 Task: Search one way flight ticket for 2 adults, 4 children and 1 infant on lap in business from St. Cloud: St. Cloud Regional Airport to New Bern: Coastal Carolina Regional Airport (was Craven County Regional) on 5-4-2023. Choice of flights is Southwest. Number of bags: 8 checked bags. Price is upto 88000. Outbound departure time preference is 16:00.
Action: Mouse moved to (303, 126)
Screenshot: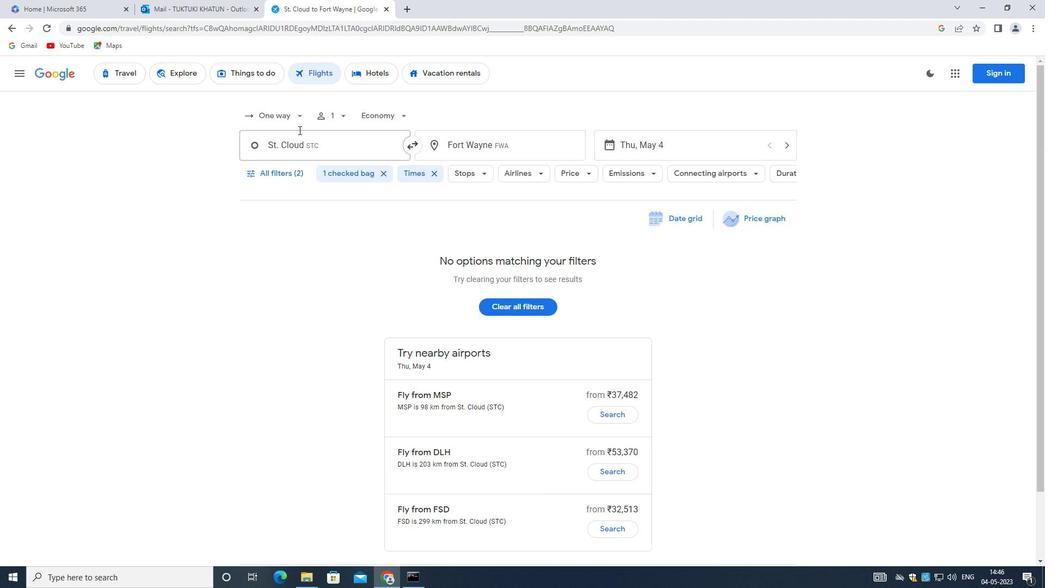 
Action: Mouse pressed left at (303, 126)
Screenshot: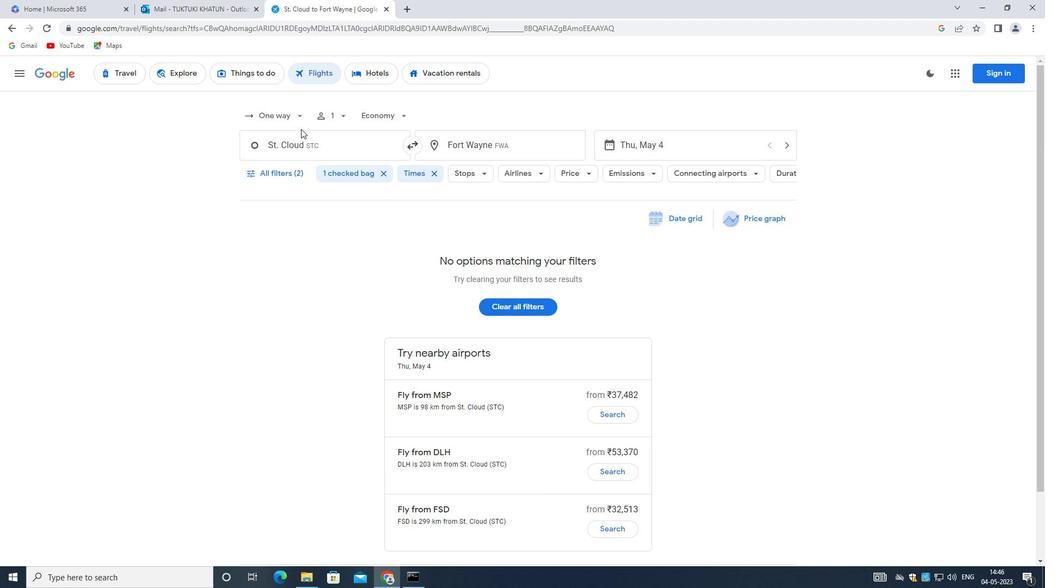 
Action: Mouse moved to (303, 163)
Screenshot: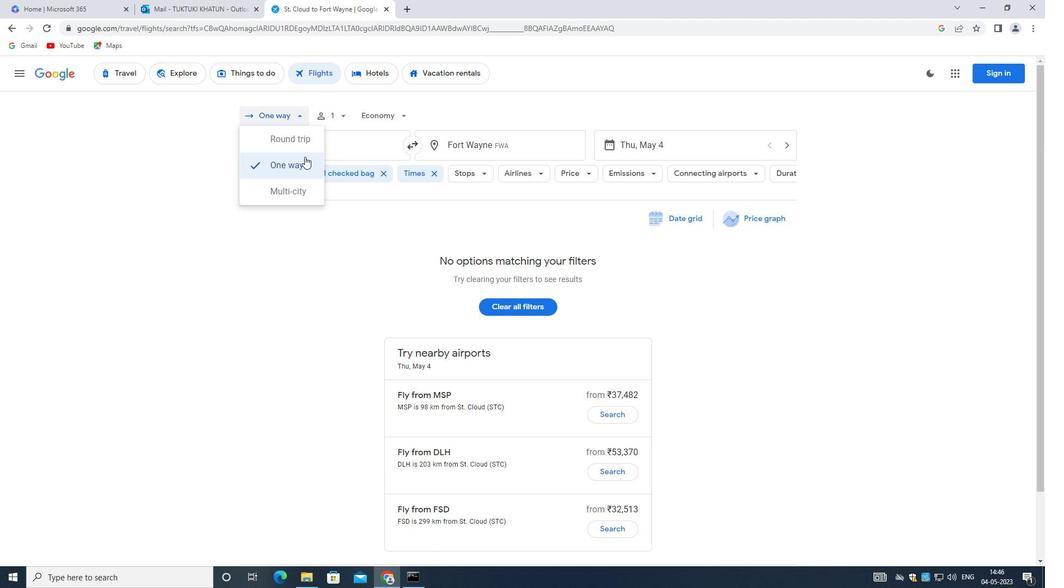 
Action: Mouse pressed left at (303, 163)
Screenshot: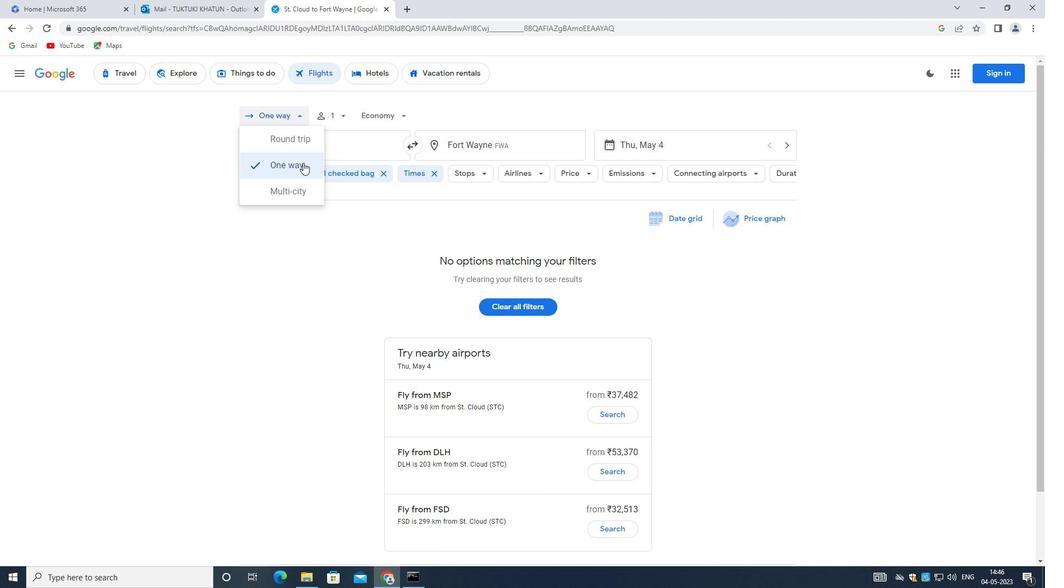 
Action: Mouse moved to (338, 113)
Screenshot: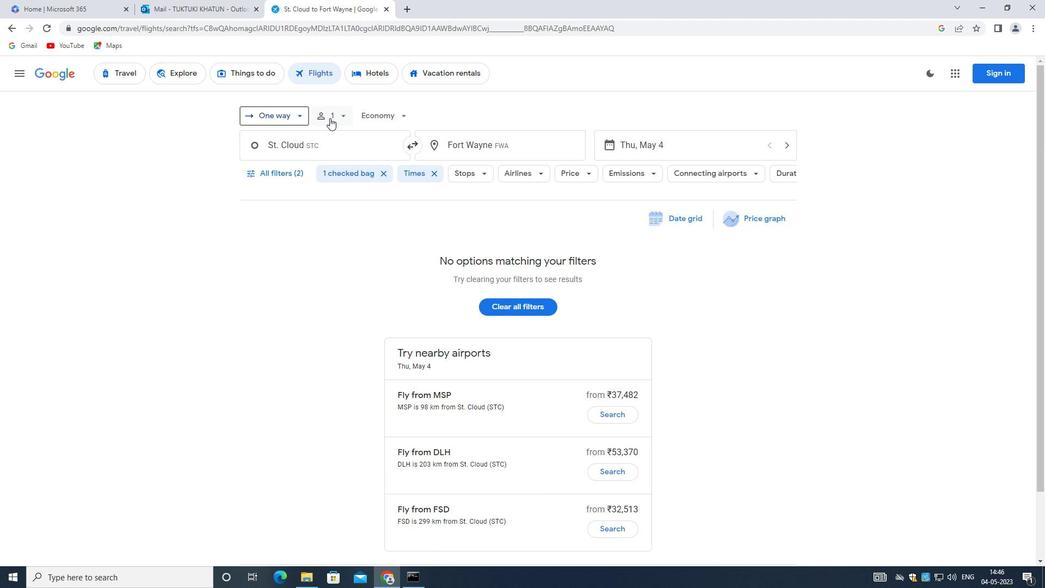 
Action: Mouse pressed left at (338, 113)
Screenshot: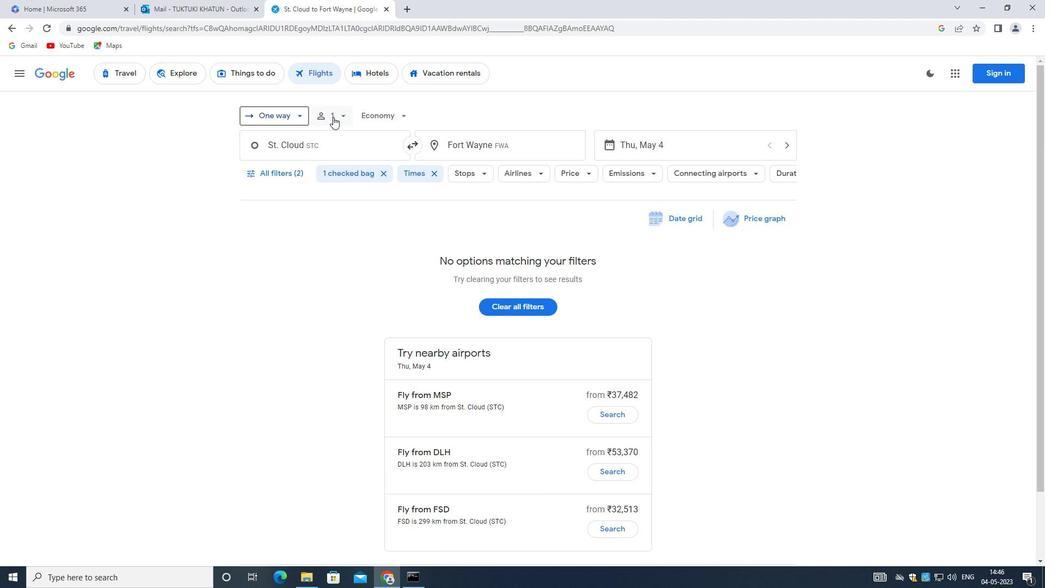 
Action: Mouse moved to (423, 145)
Screenshot: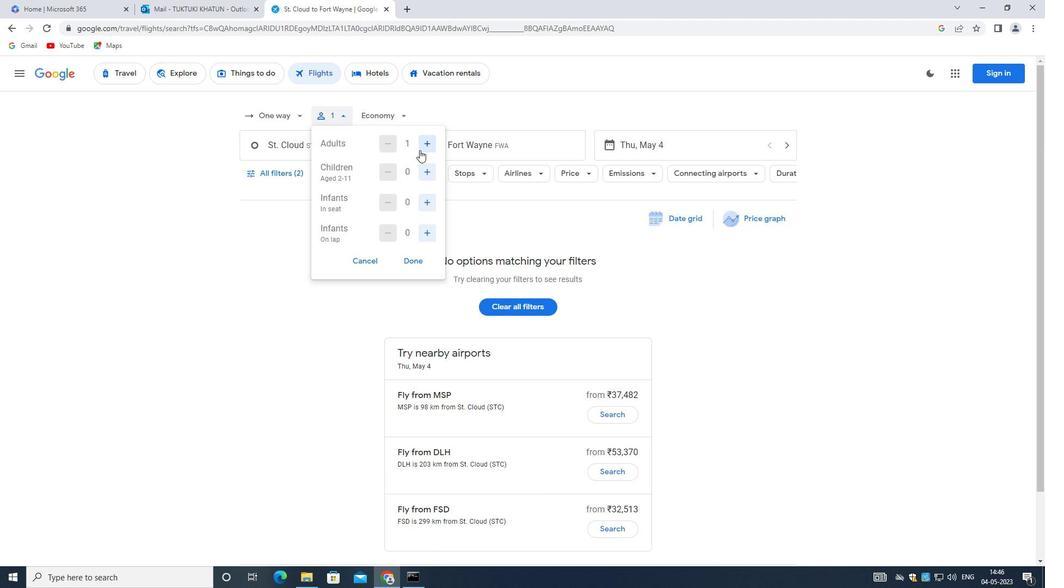 
Action: Mouse pressed left at (423, 145)
Screenshot: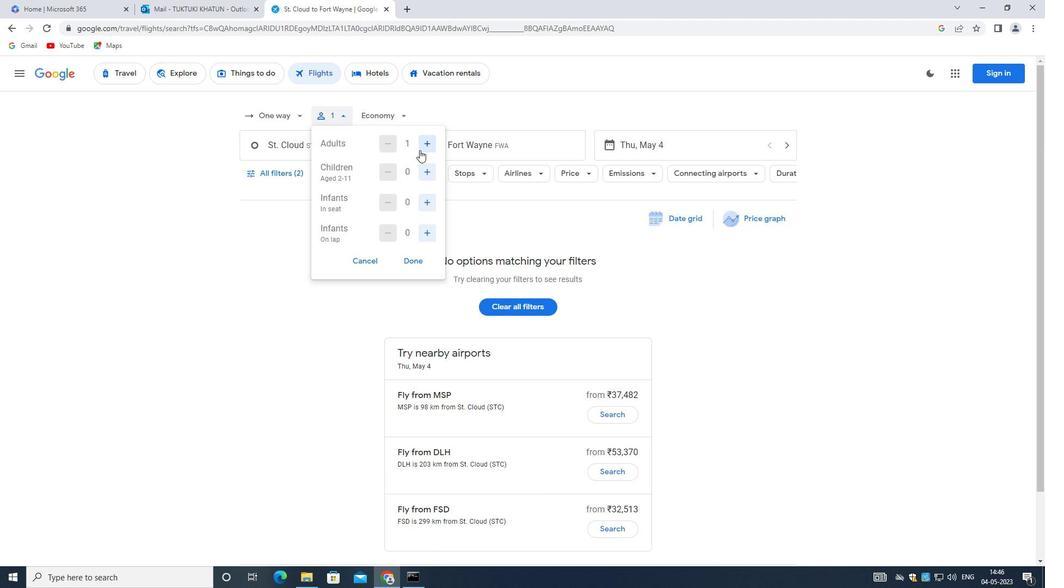 
Action: Mouse moved to (431, 176)
Screenshot: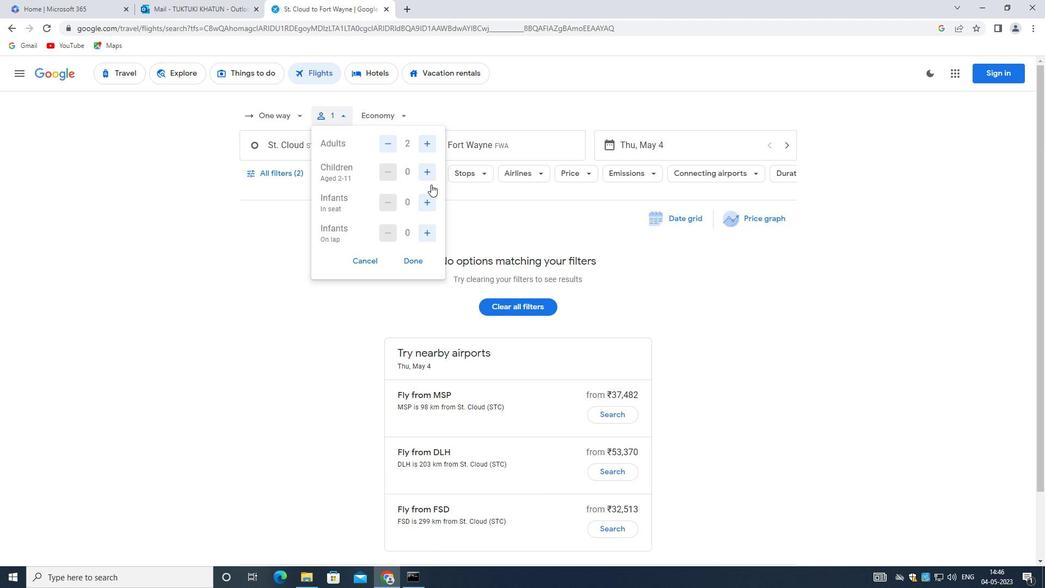 
Action: Mouse pressed left at (431, 176)
Screenshot: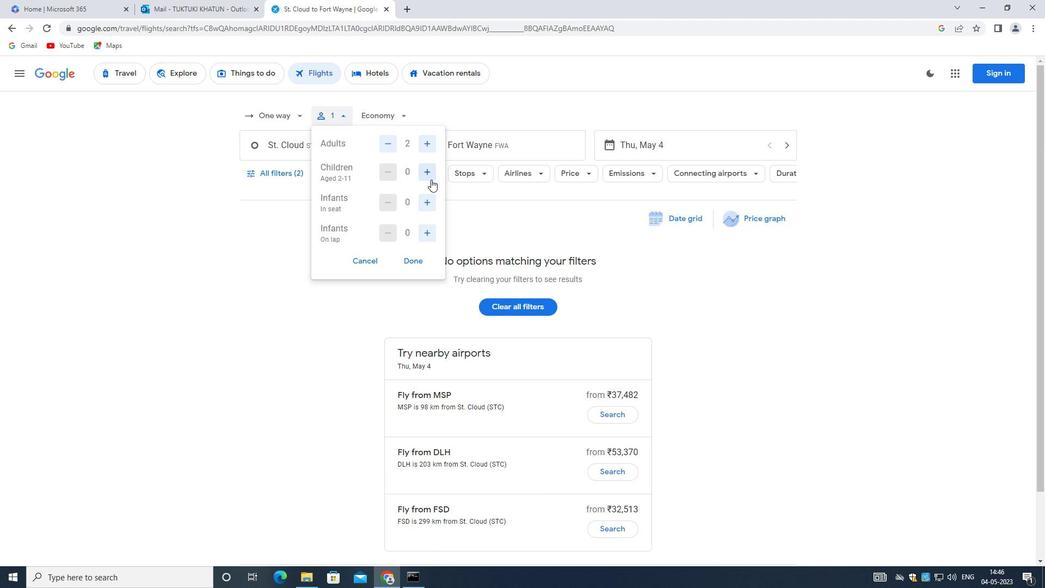 
Action: Mouse moved to (431, 176)
Screenshot: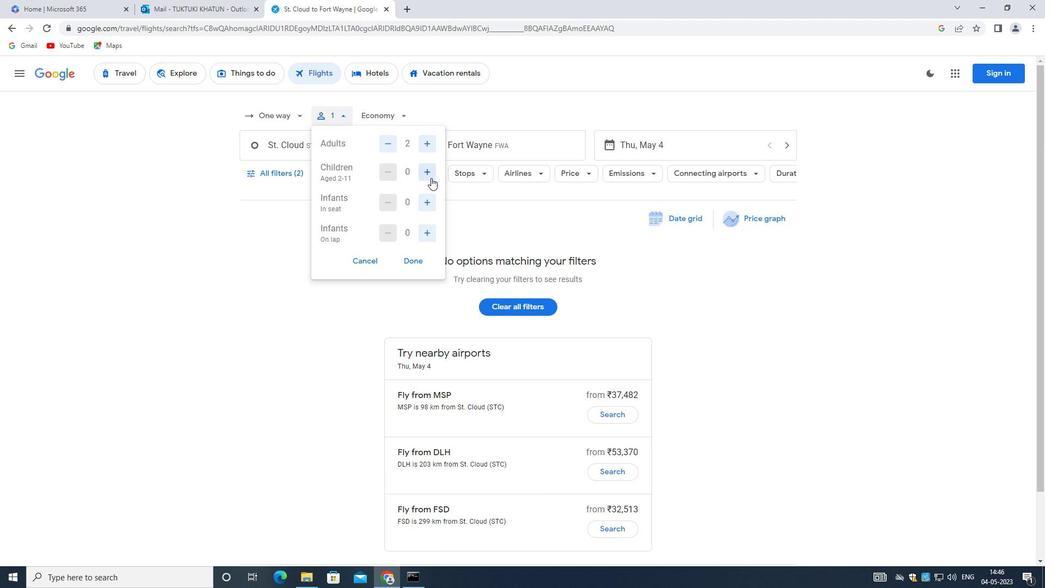
Action: Mouse pressed left at (431, 176)
Screenshot: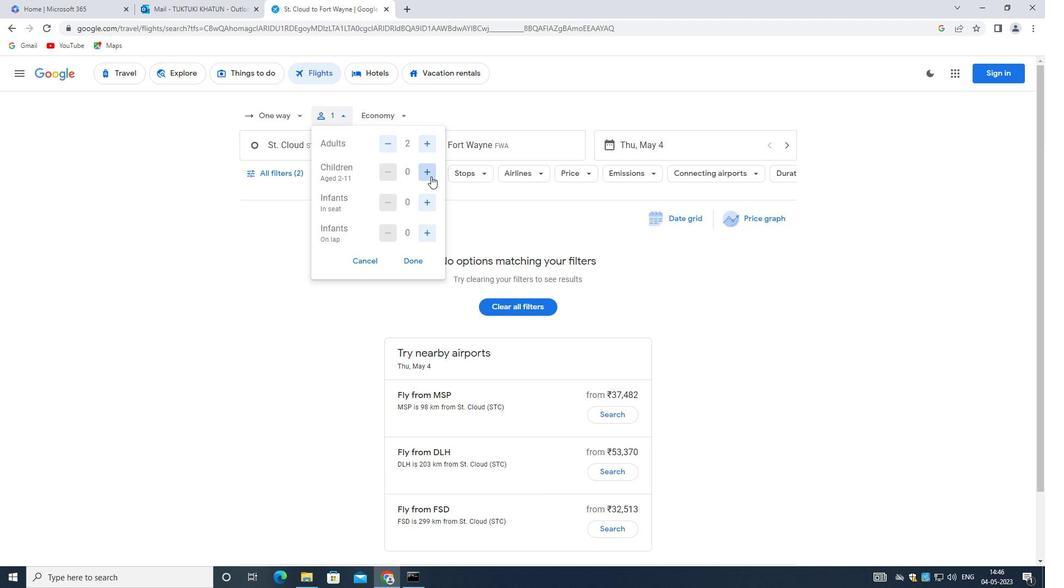 
Action: Mouse pressed left at (431, 176)
Screenshot: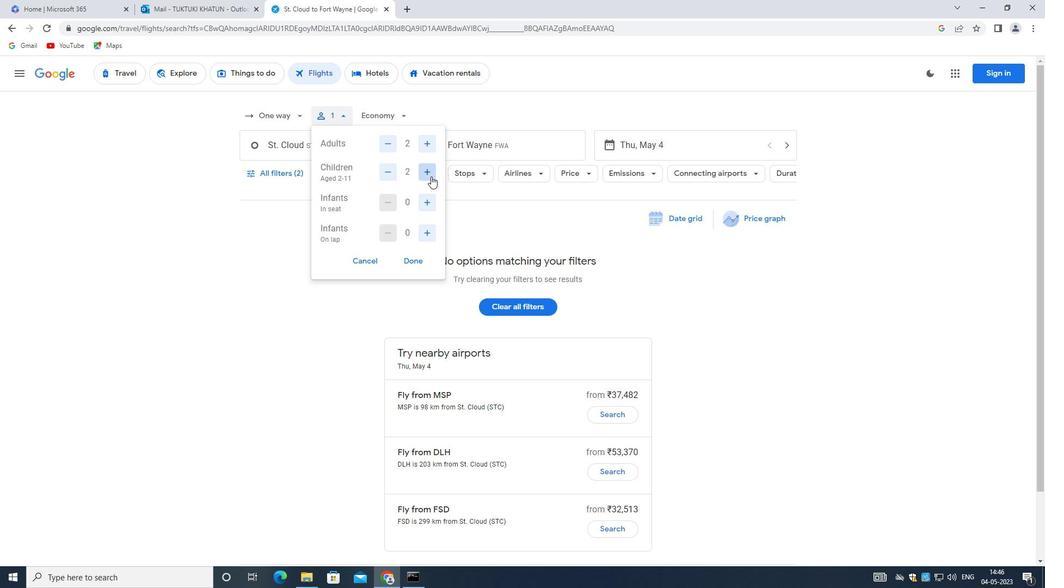 
Action: Mouse pressed left at (431, 176)
Screenshot: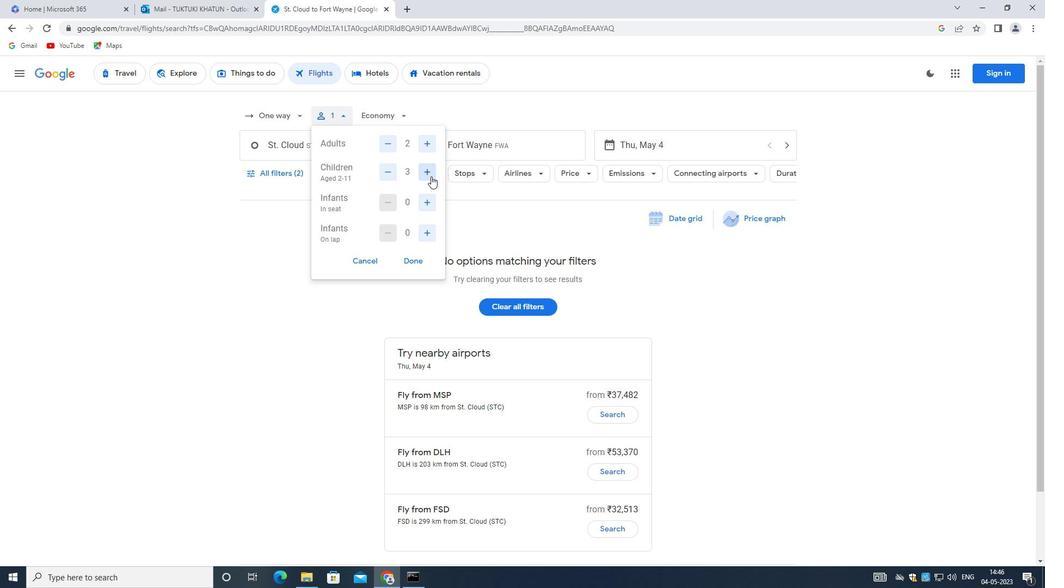 
Action: Mouse moved to (425, 233)
Screenshot: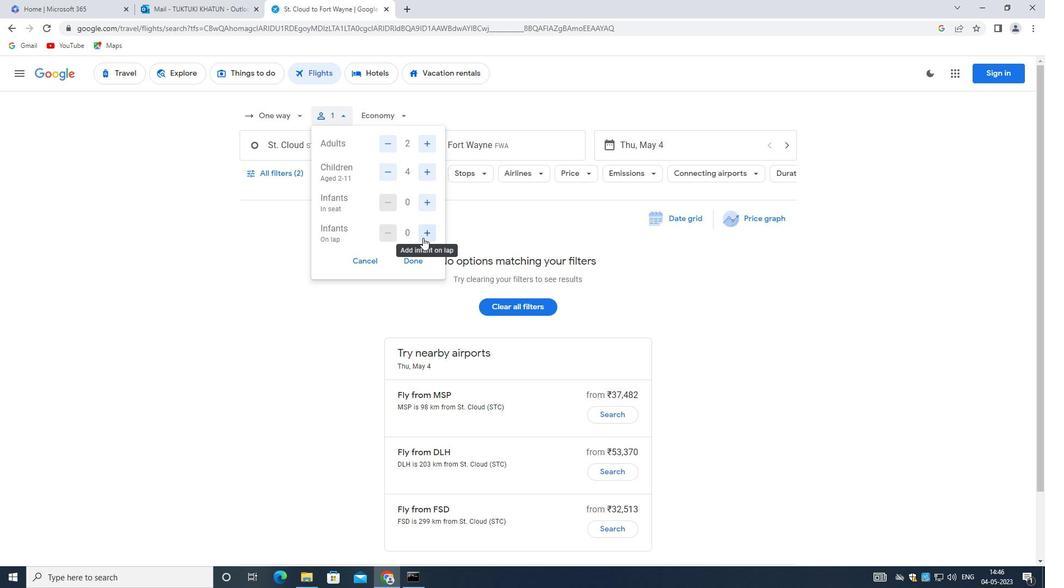 
Action: Mouse pressed left at (425, 233)
Screenshot: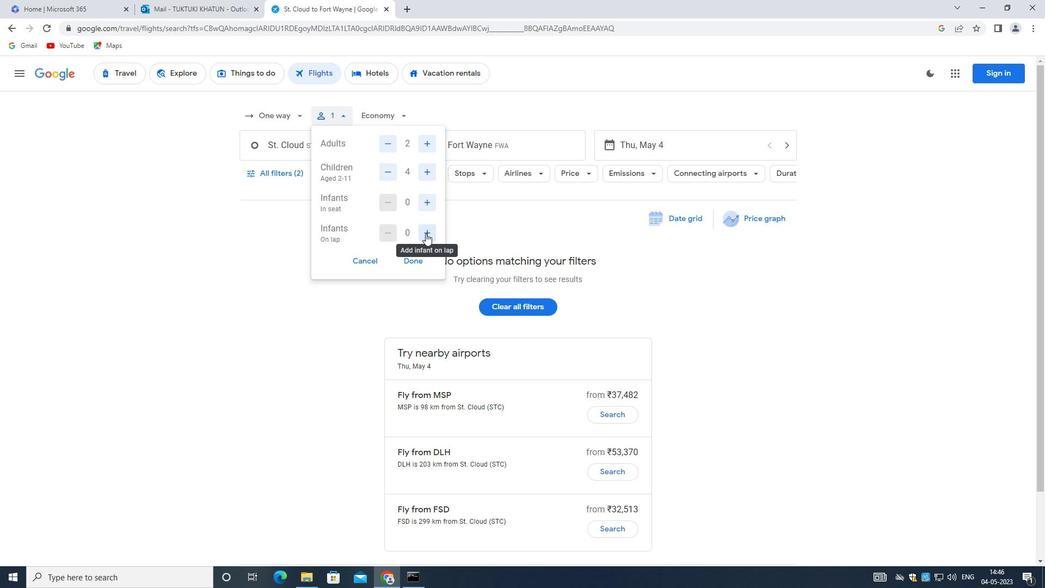 
Action: Mouse moved to (416, 263)
Screenshot: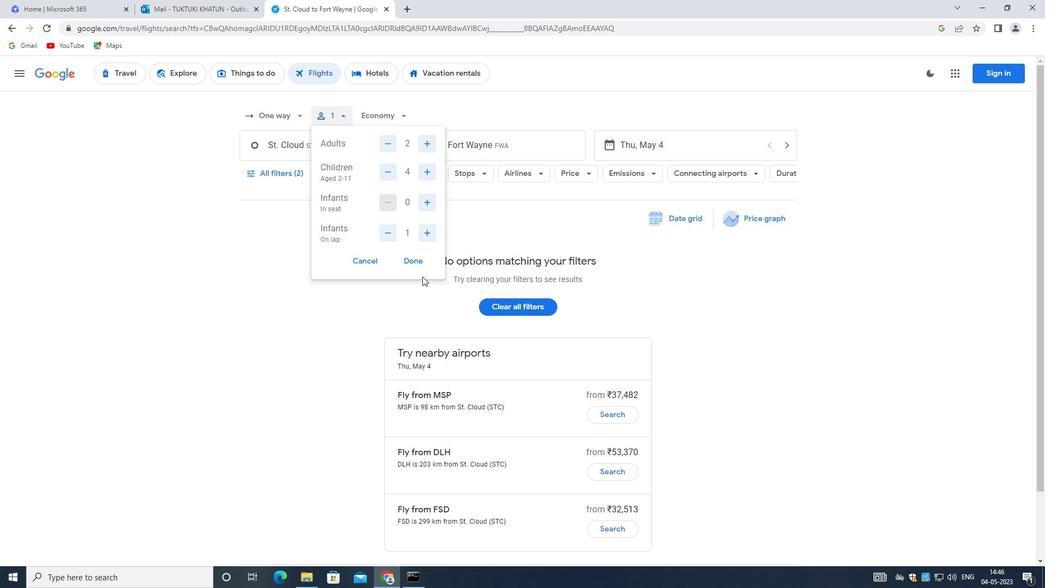 
Action: Mouse pressed left at (416, 263)
Screenshot: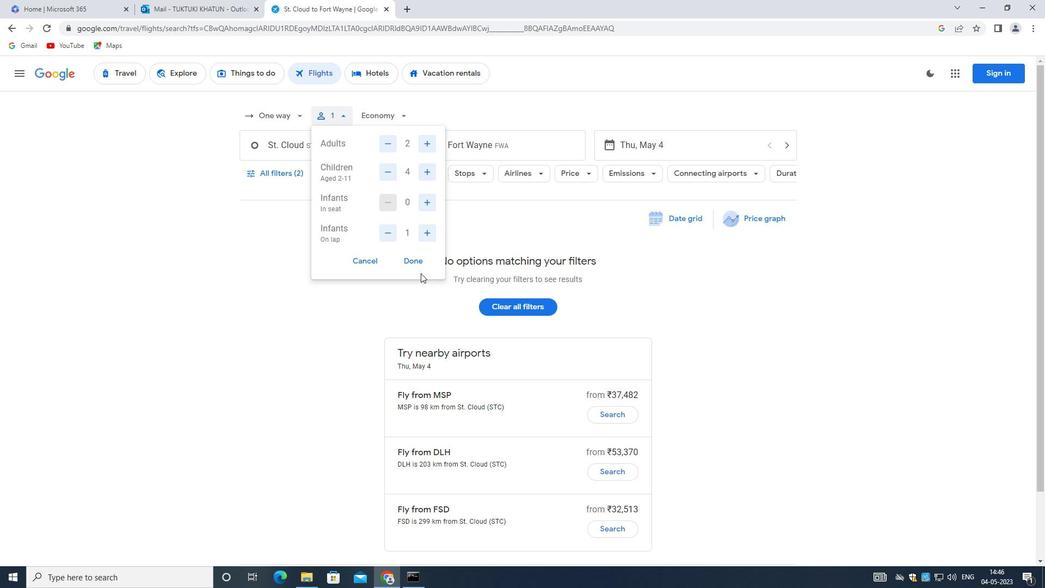 
Action: Mouse moved to (383, 113)
Screenshot: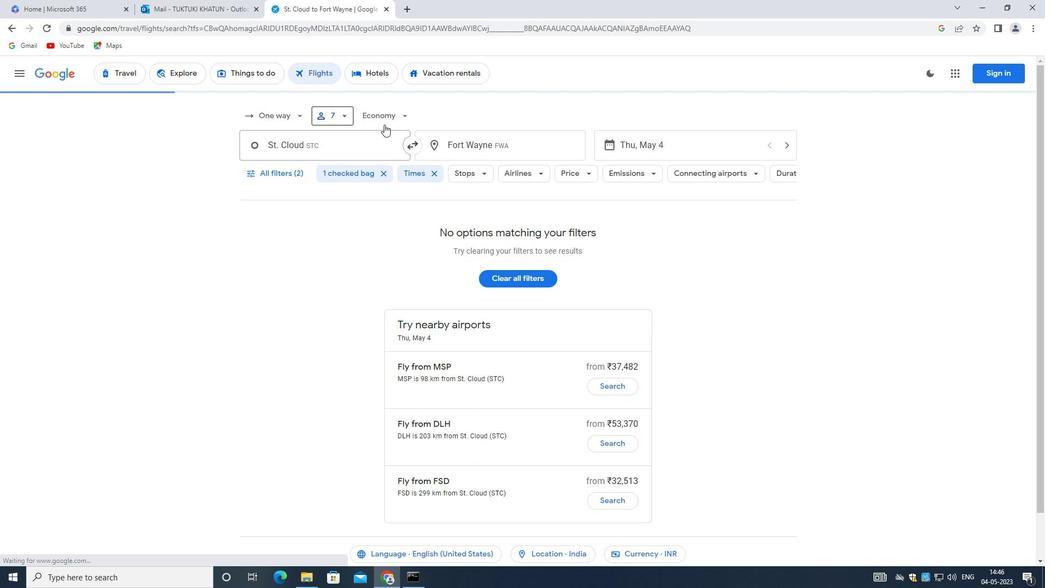 
Action: Mouse pressed left at (383, 113)
Screenshot: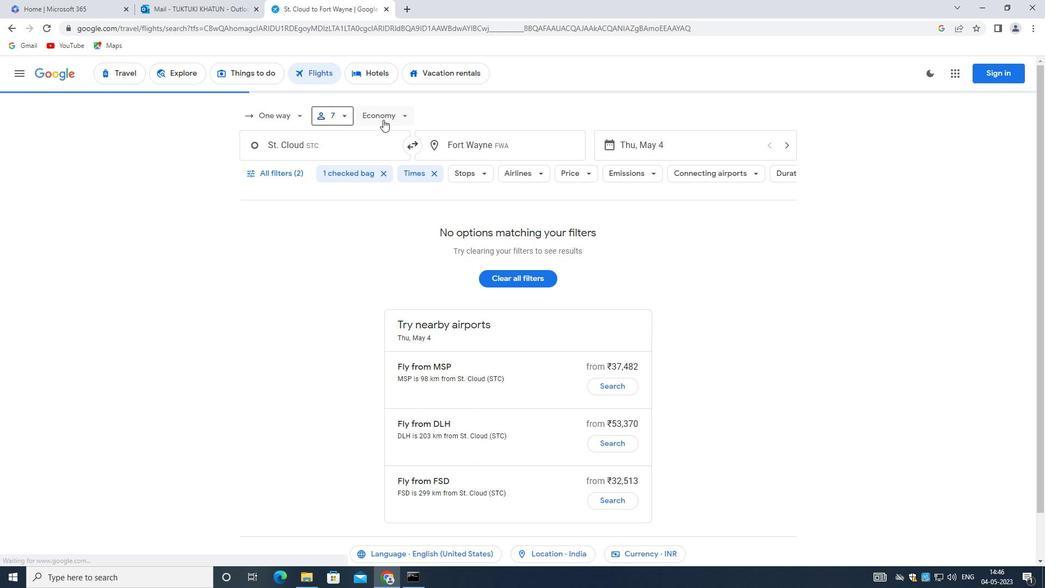 
Action: Mouse moved to (402, 190)
Screenshot: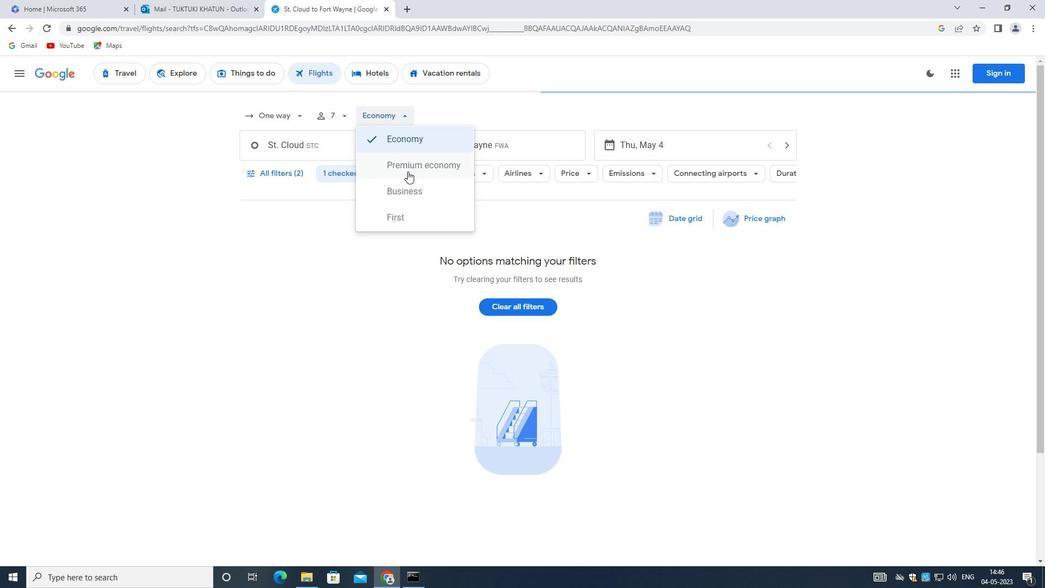 
Action: Mouse pressed left at (402, 190)
Screenshot: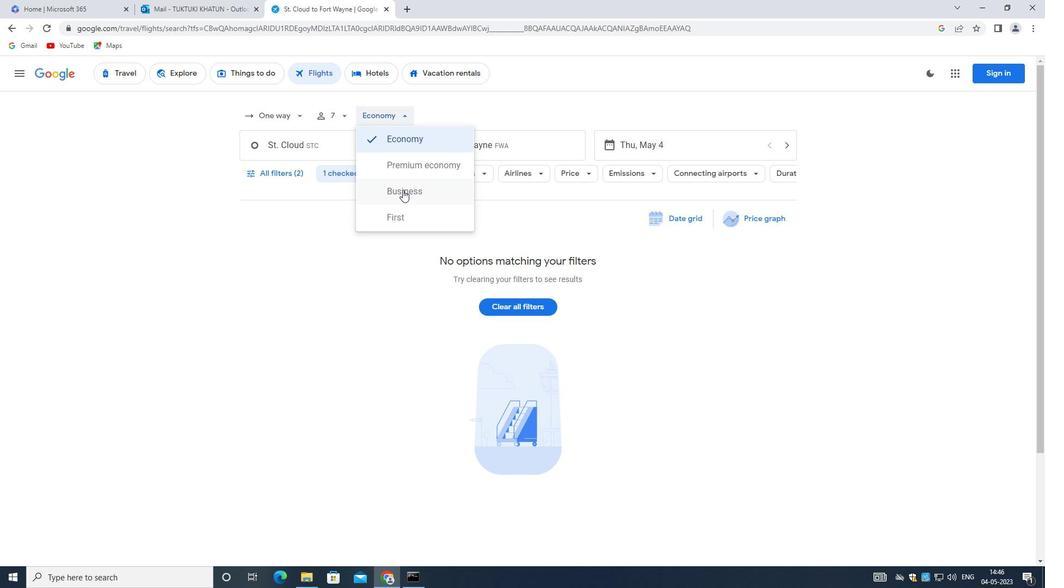 
Action: Mouse moved to (333, 142)
Screenshot: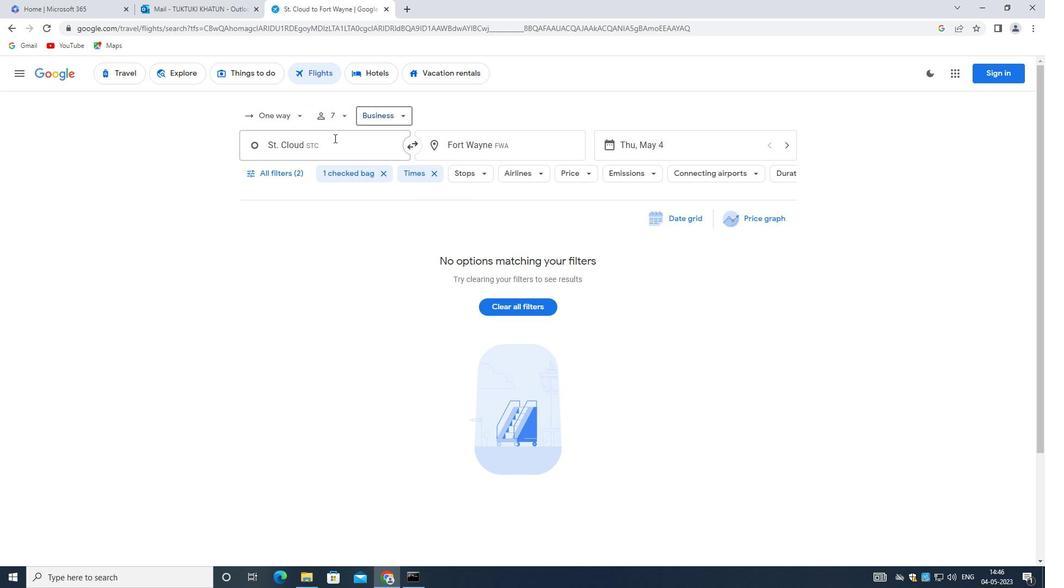 
Action: Mouse pressed left at (333, 142)
Screenshot: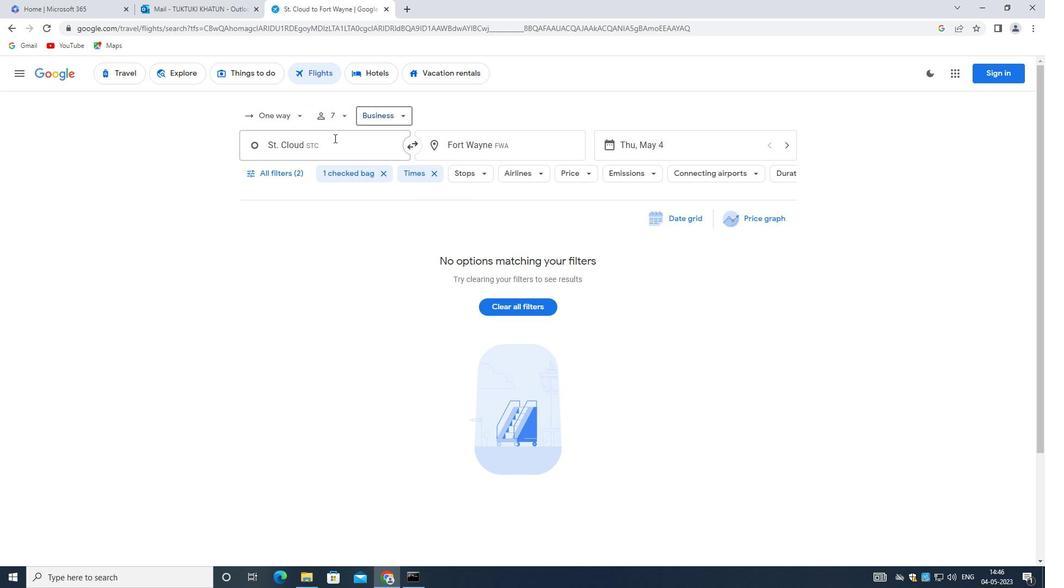 
Action: Mouse moved to (327, 232)
Screenshot: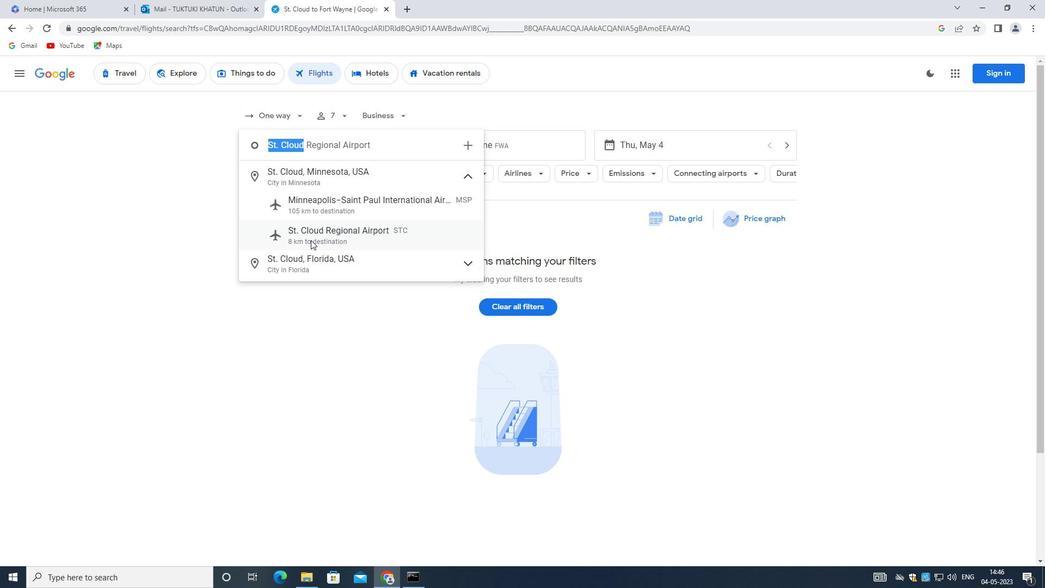 
Action: Mouse pressed left at (327, 232)
Screenshot: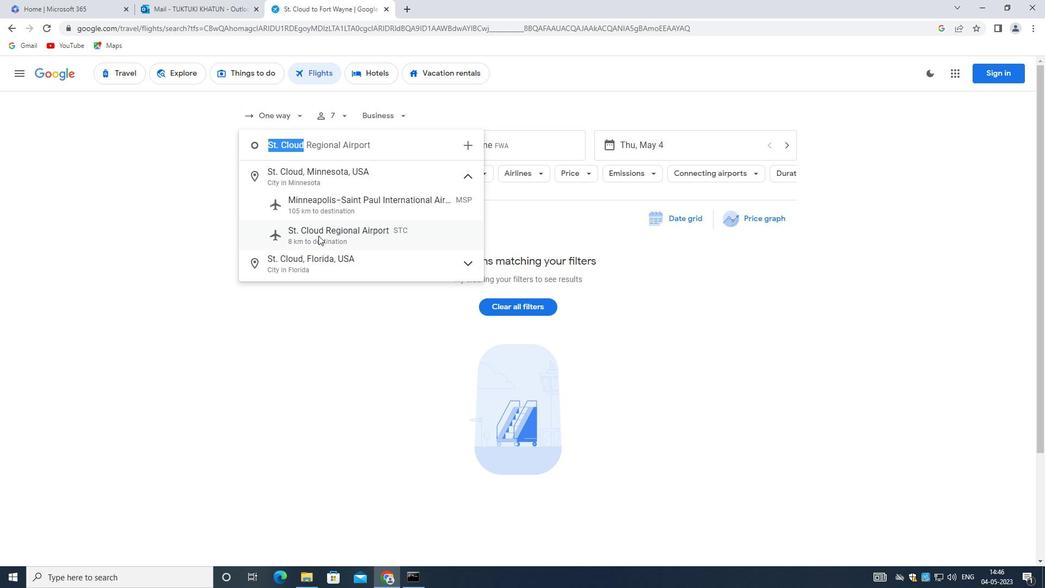 
Action: Mouse moved to (481, 148)
Screenshot: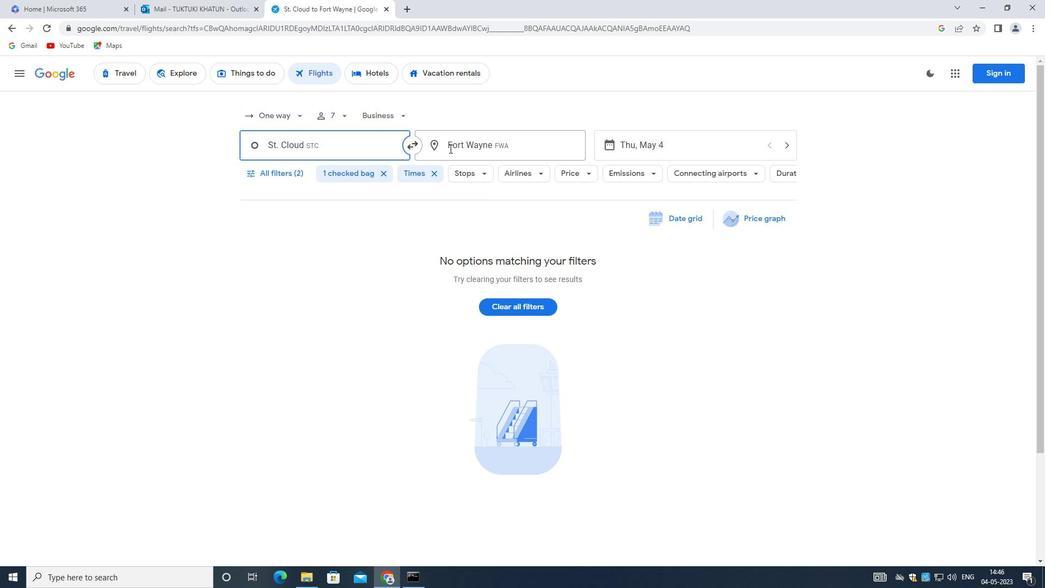 
Action: Mouse pressed left at (481, 148)
Screenshot: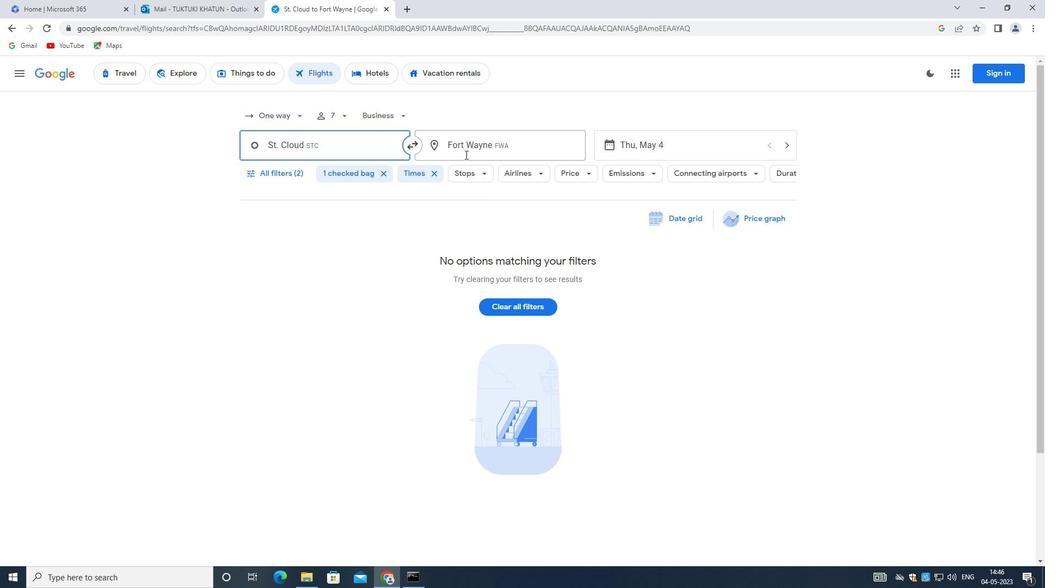 
Action: Mouse moved to (482, 147)
Screenshot: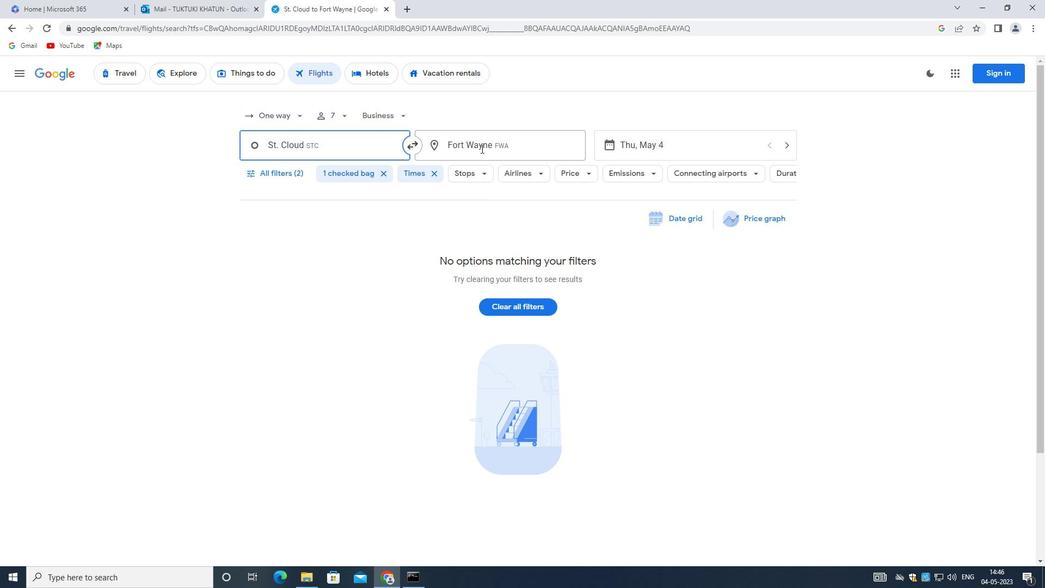 
Action: Key pressed <Key.backspace><Key.shift>COASTAL<Key.space><Key.shift>CAROLINA
Screenshot: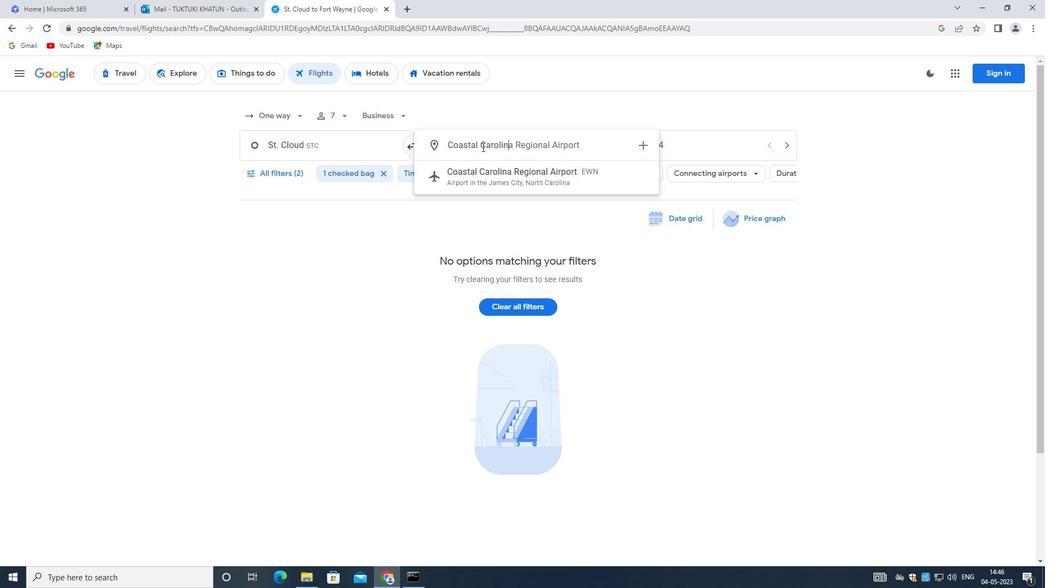 
Action: Mouse moved to (532, 176)
Screenshot: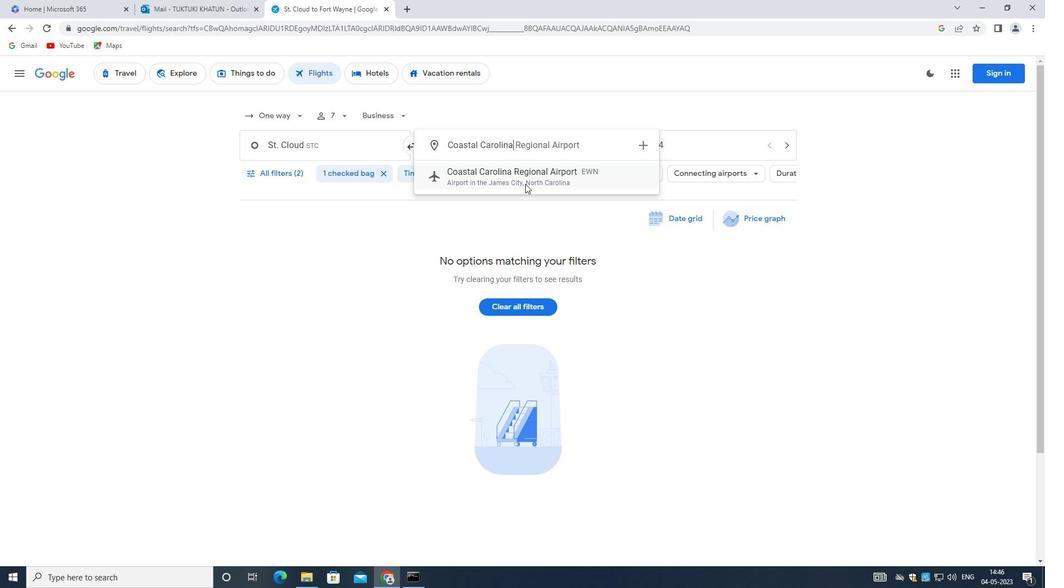 
Action: Mouse pressed left at (532, 176)
Screenshot: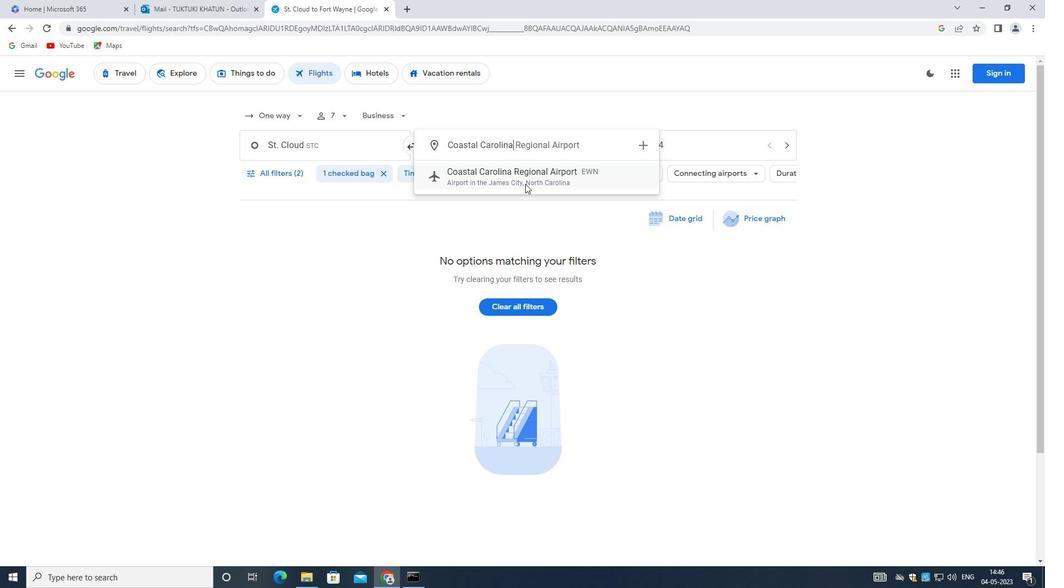 
Action: Mouse moved to (631, 146)
Screenshot: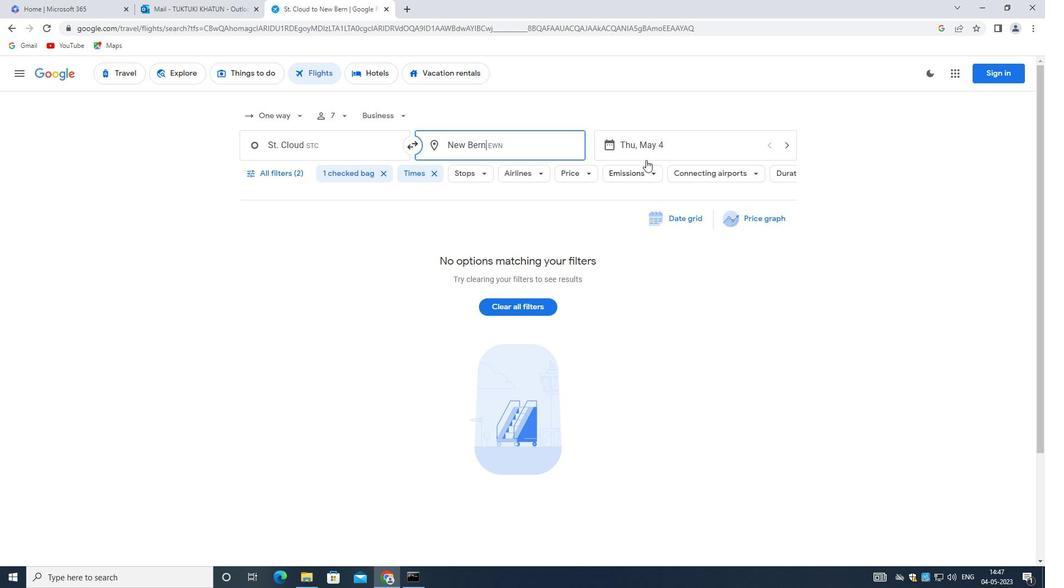 
Action: Mouse pressed left at (631, 146)
Screenshot: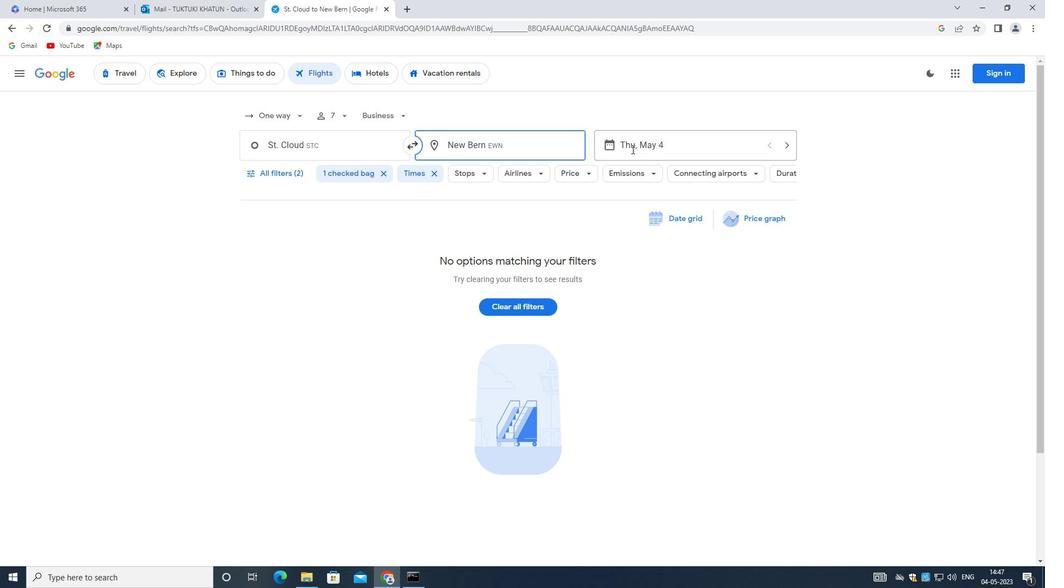 
Action: Mouse moved to (784, 408)
Screenshot: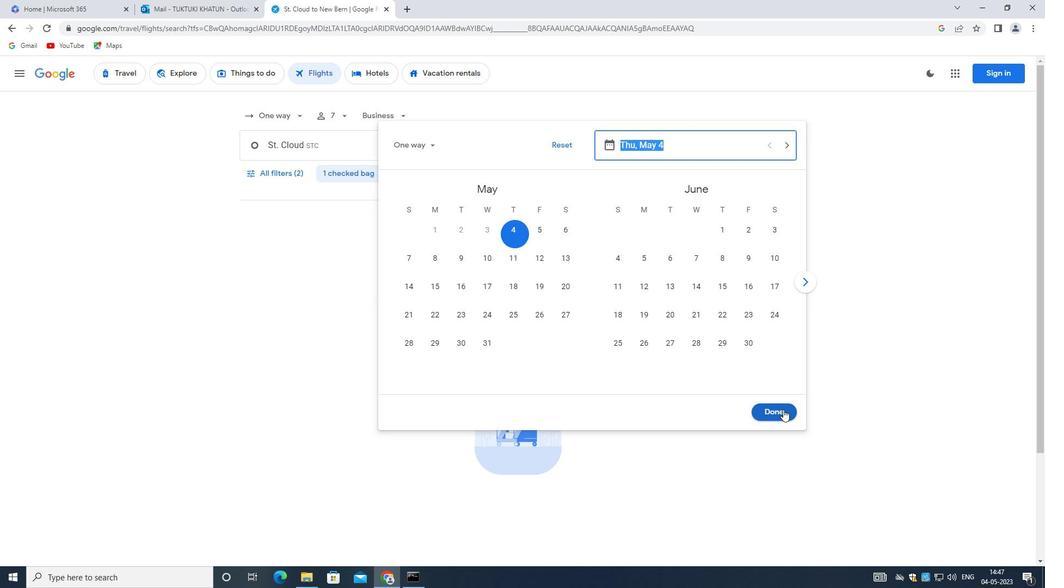
Action: Mouse pressed left at (784, 408)
Screenshot: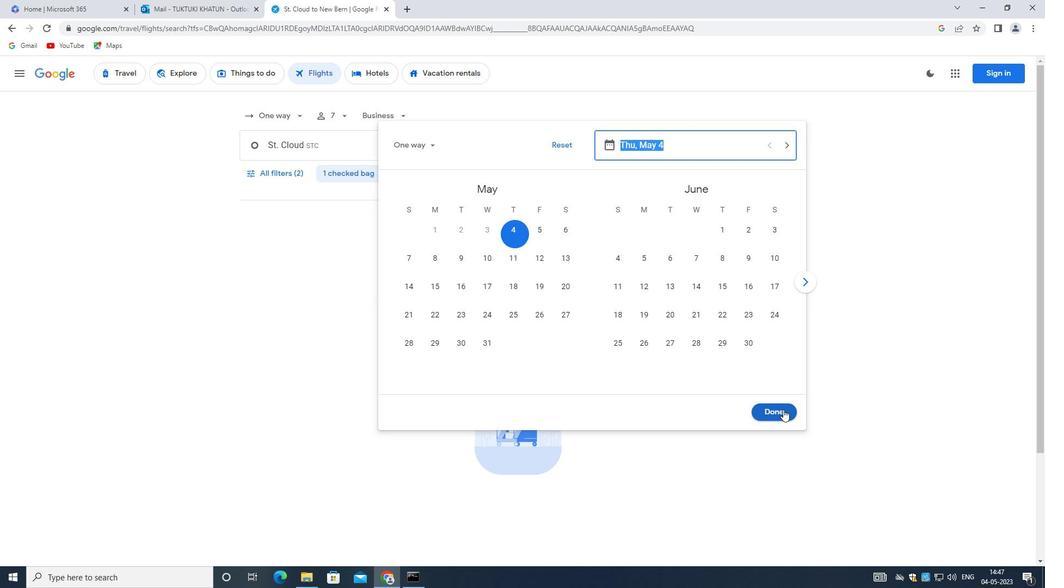
Action: Mouse moved to (284, 172)
Screenshot: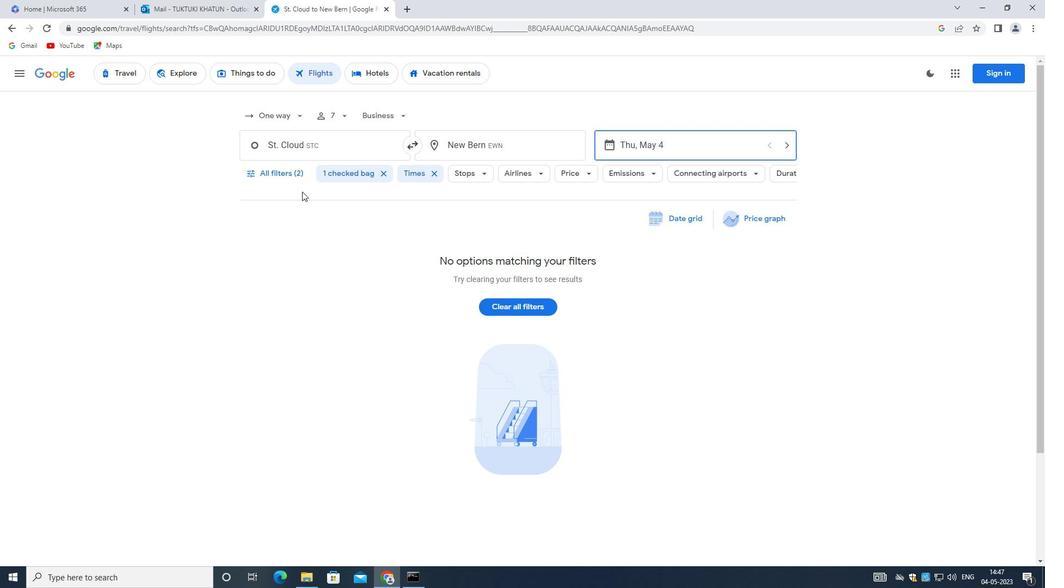 
Action: Mouse pressed left at (284, 172)
Screenshot: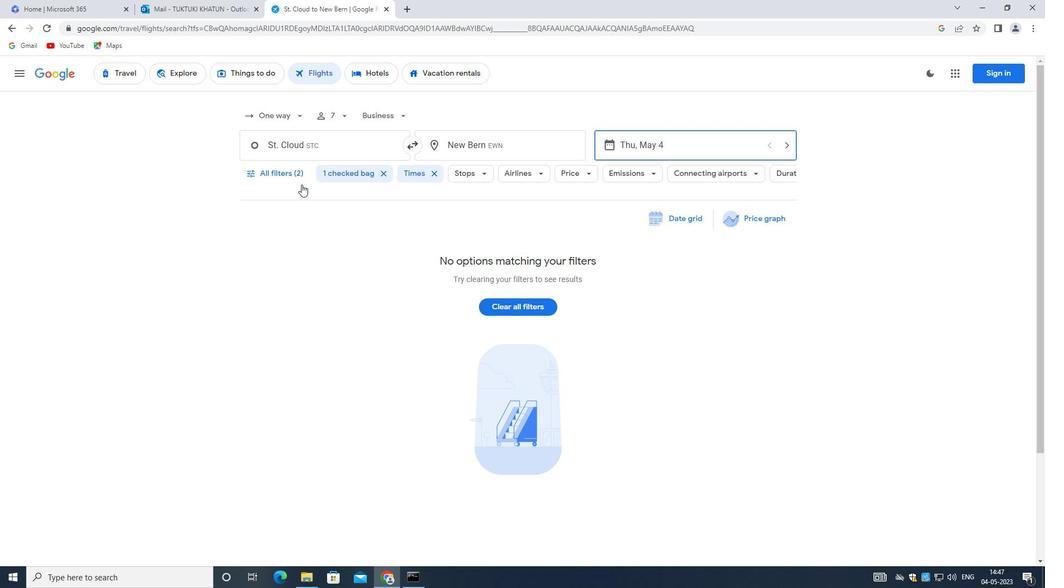 
Action: Mouse moved to (337, 313)
Screenshot: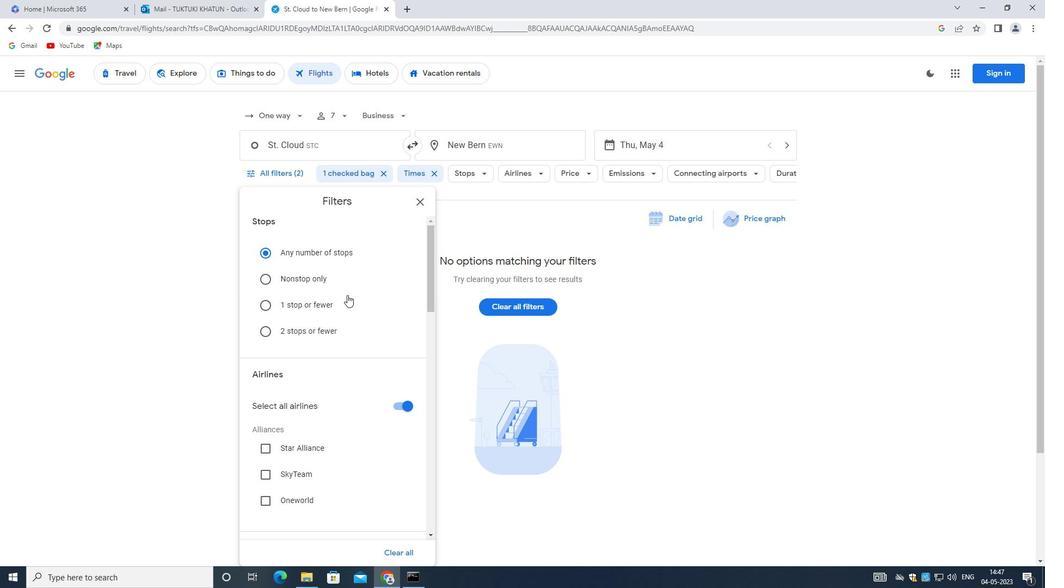 
Action: Mouse scrolled (337, 312) with delta (0, 0)
Screenshot: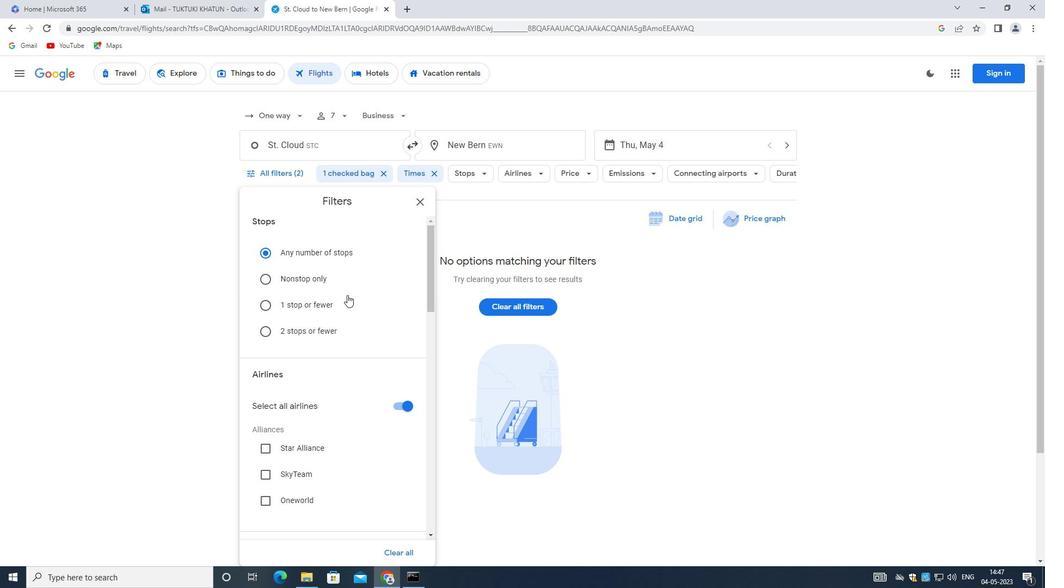 
Action: Mouse moved to (336, 313)
Screenshot: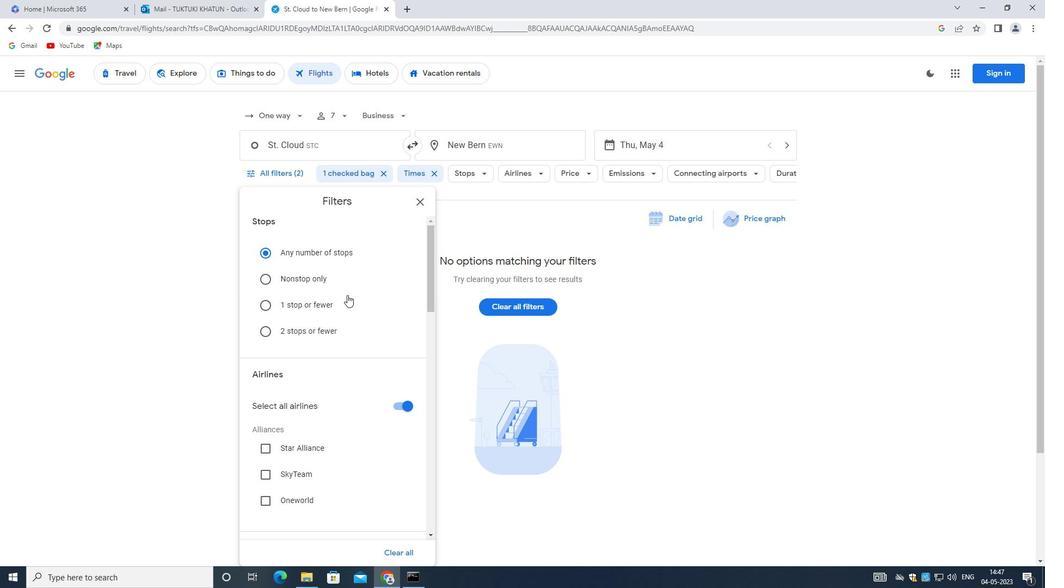 
Action: Mouse scrolled (336, 313) with delta (0, 0)
Screenshot: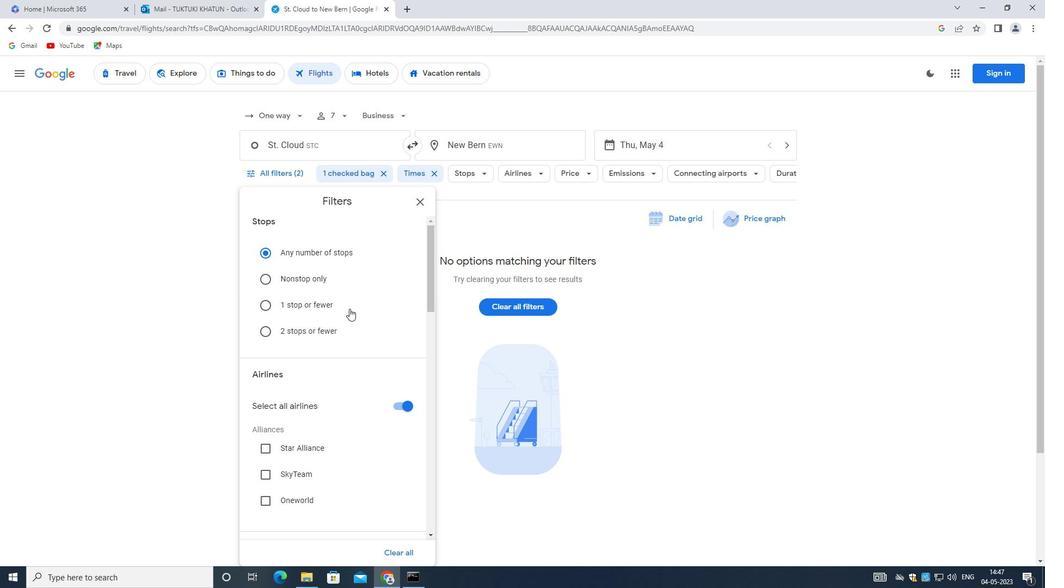 
Action: Mouse moved to (334, 314)
Screenshot: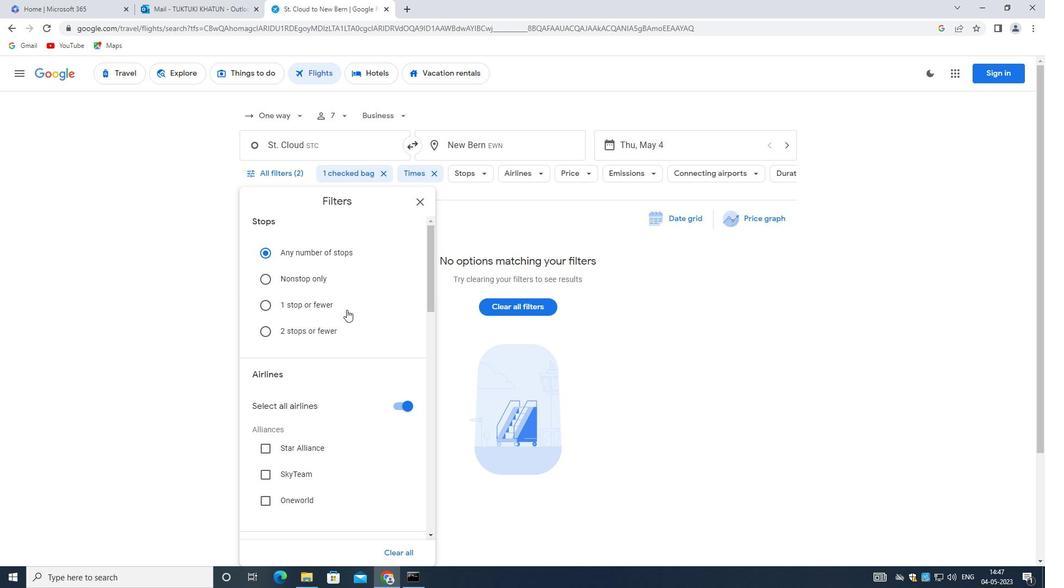 
Action: Mouse scrolled (334, 314) with delta (0, 0)
Screenshot: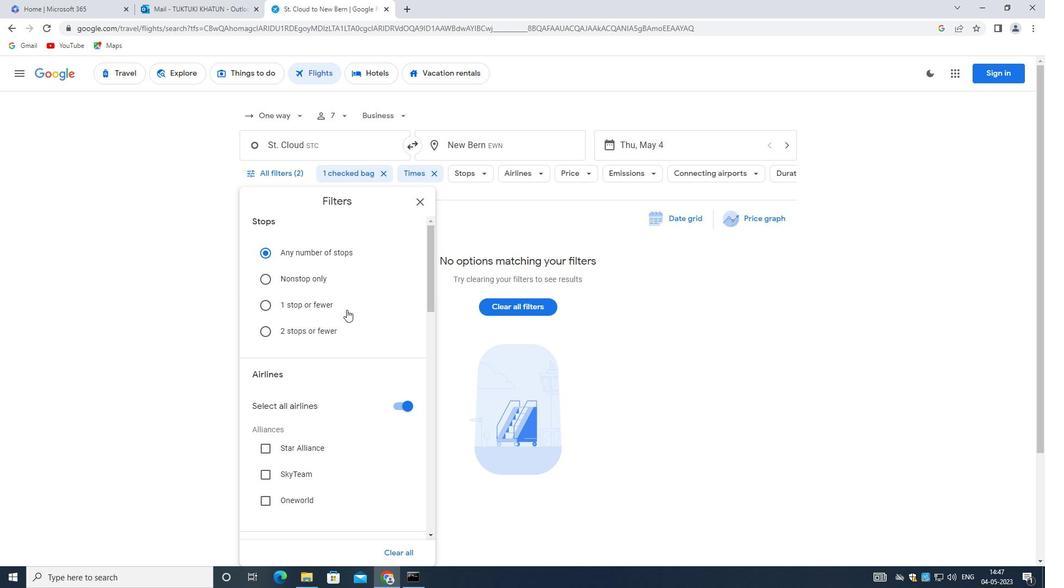 
Action: Mouse moved to (394, 240)
Screenshot: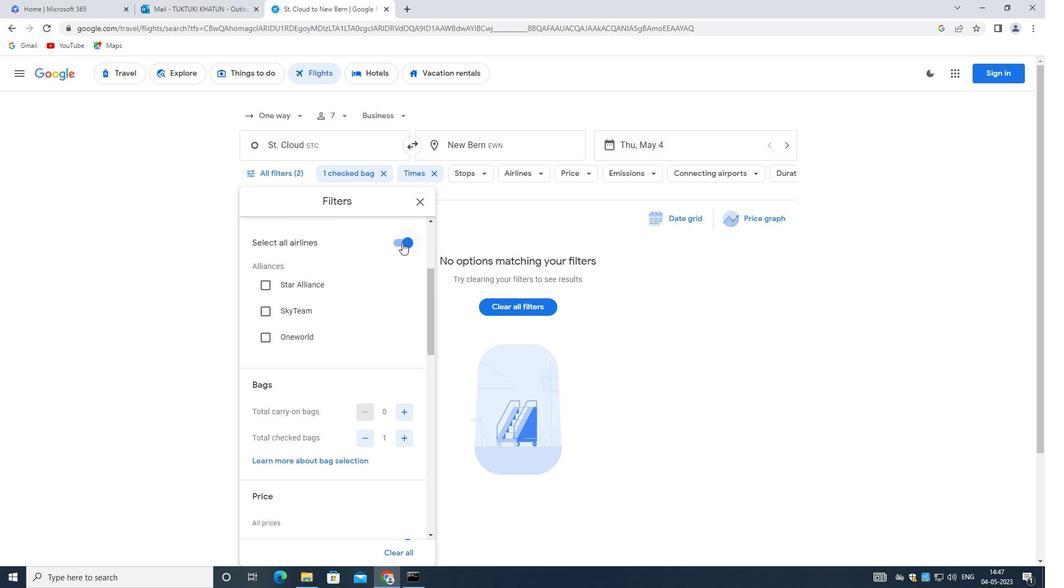 
Action: Mouse pressed left at (394, 240)
Screenshot: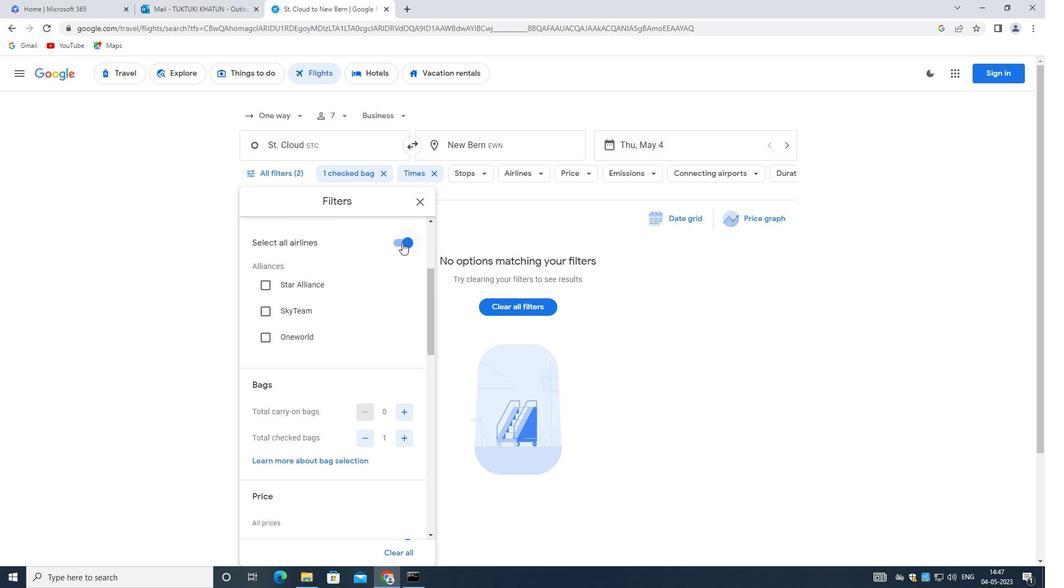 
Action: Mouse moved to (398, 438)
Screenshot: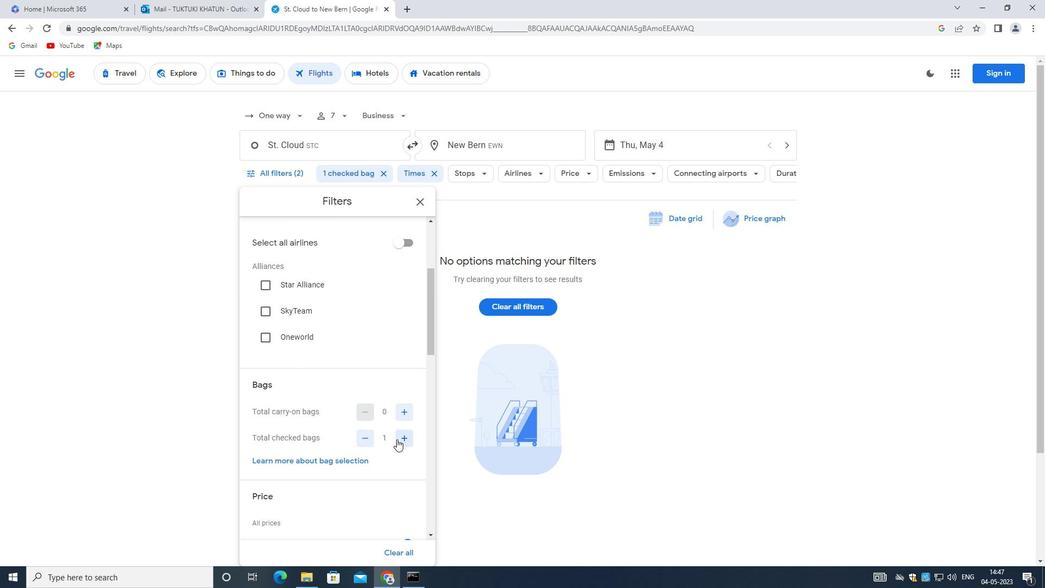 
Action: Mouse pressed left at (398, 438)
Screenshot: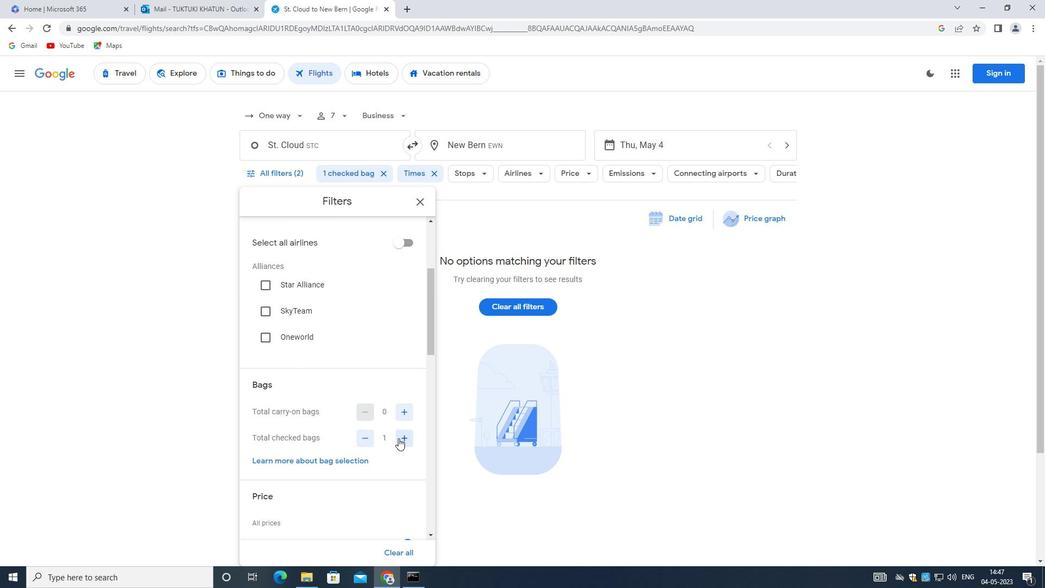 
Action: Mouse pressed left at (398, 438)
Screenshot: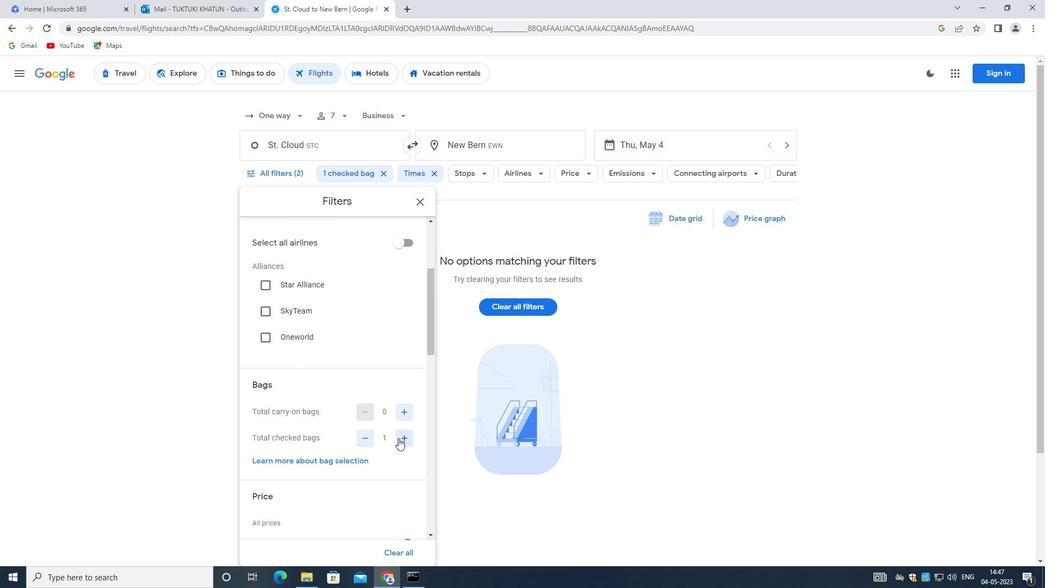 
Action: Mouse pressed left at (398, 438)
Screenshot: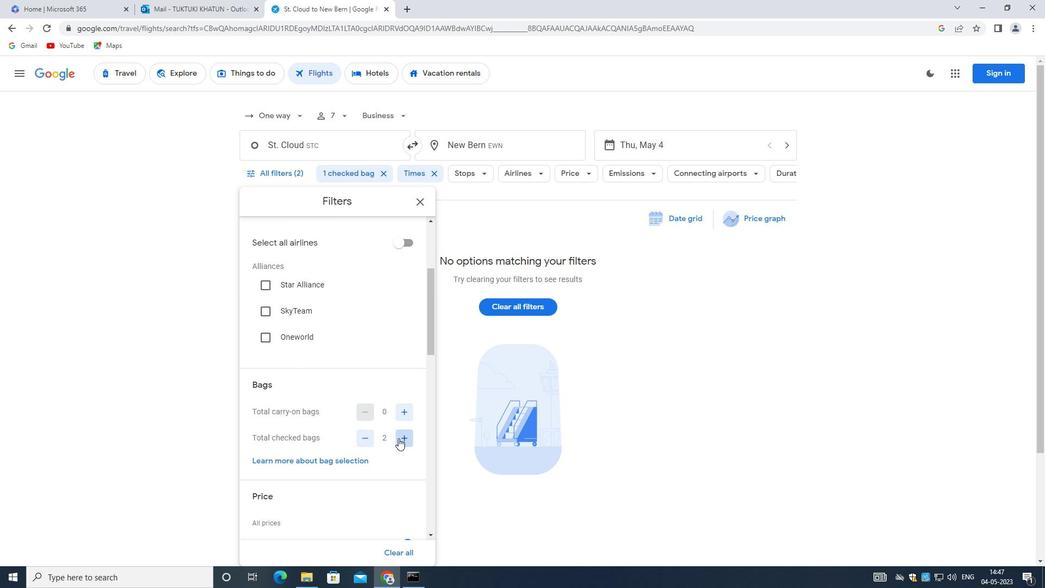 
Action: Mouse moved to (399, 437)
Screenshot: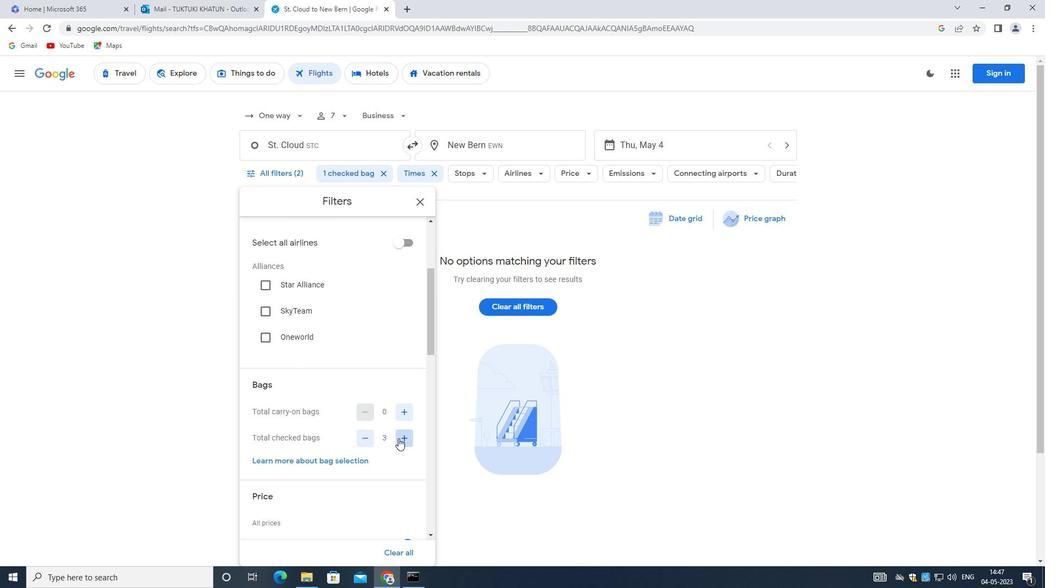 
Action: Mouse pressed left at (399, 437)
Screenshot: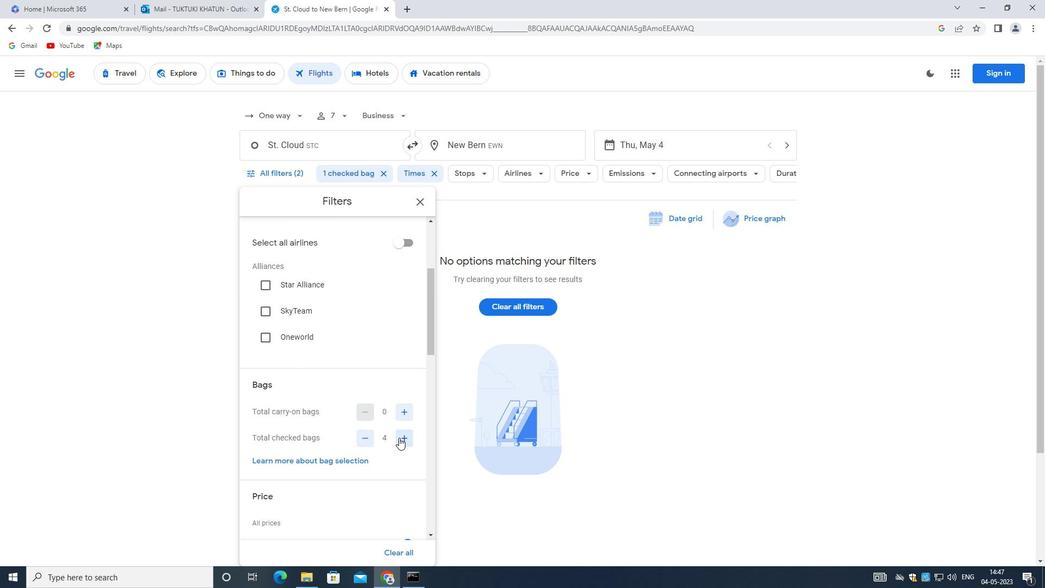 
Action: Mouse moved to (398, 436)
Screenshot: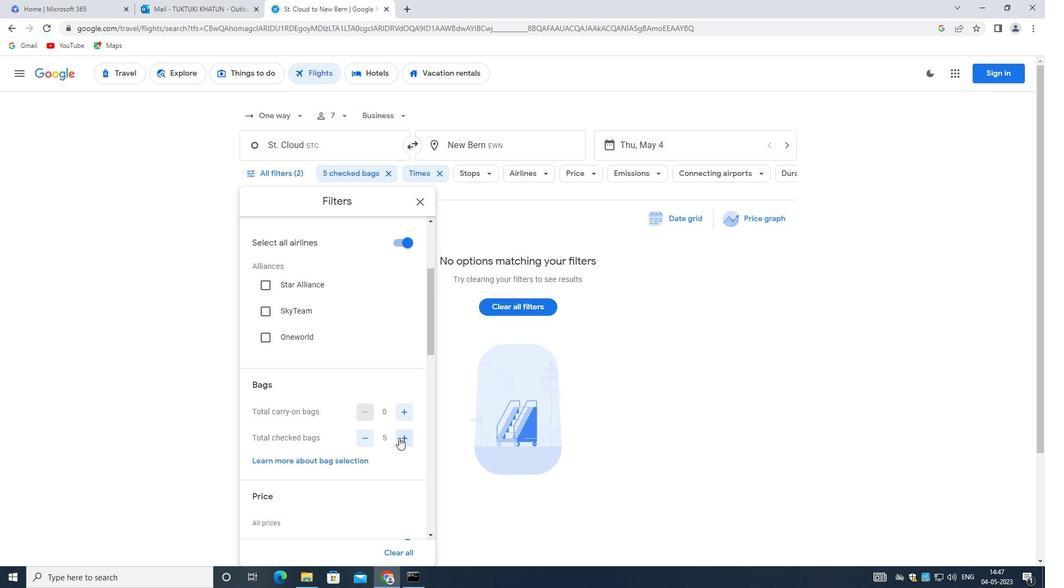 
Action: Mouse pressed left at (398, 436)
Screenshot: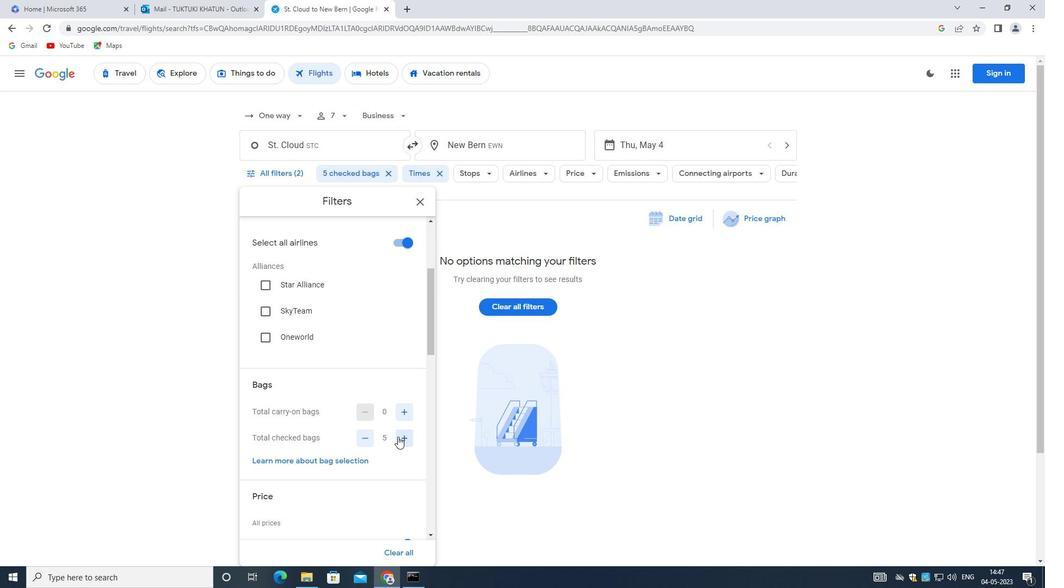 
Action: Mouse moved to (397, 436)
Screenshot: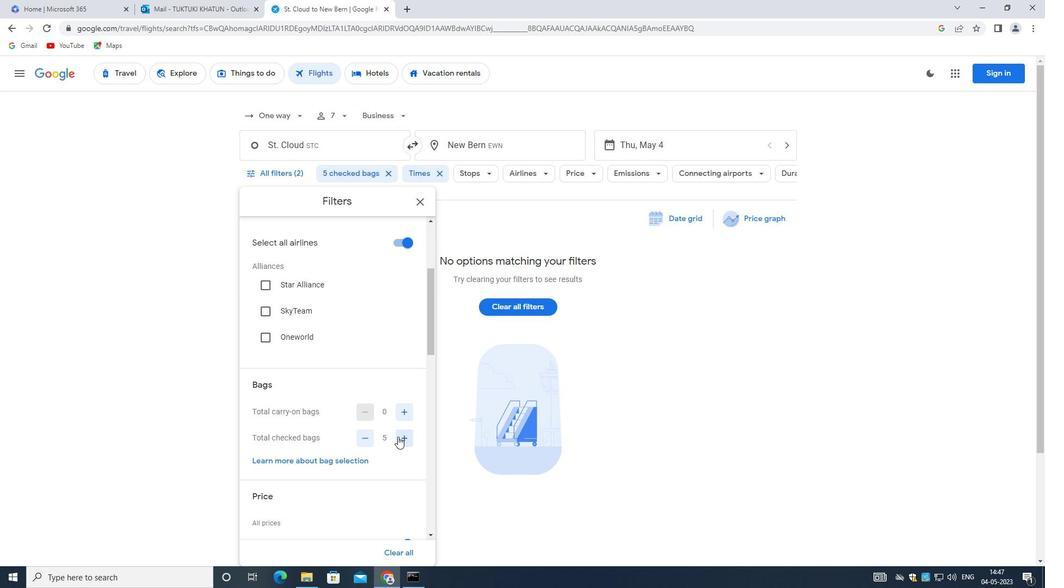 
Action: Mouse pressed left at (397, 436)
Screenshot: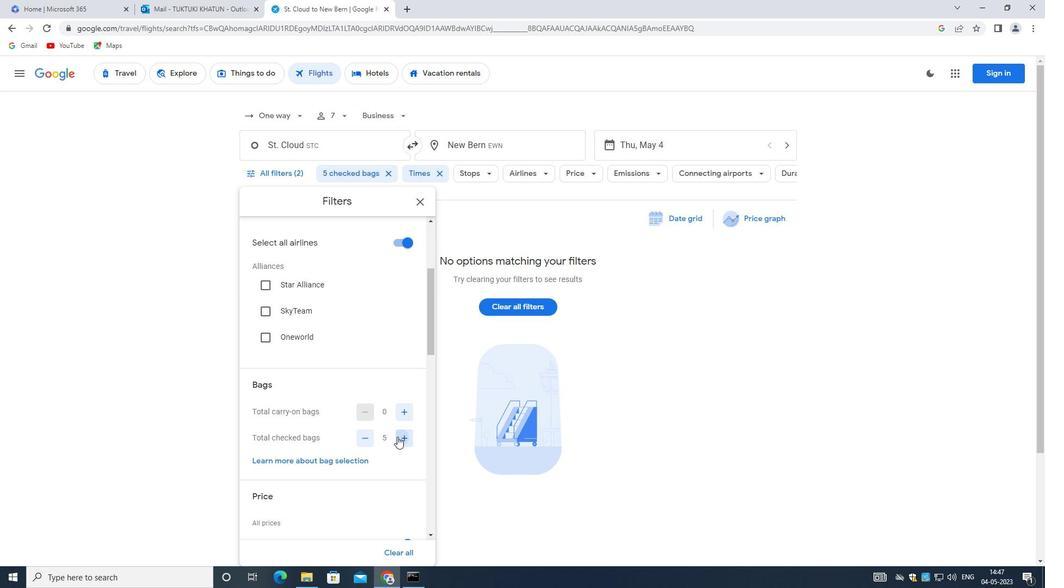 
Action: Mouse moved to (401, 436)
Screenshot: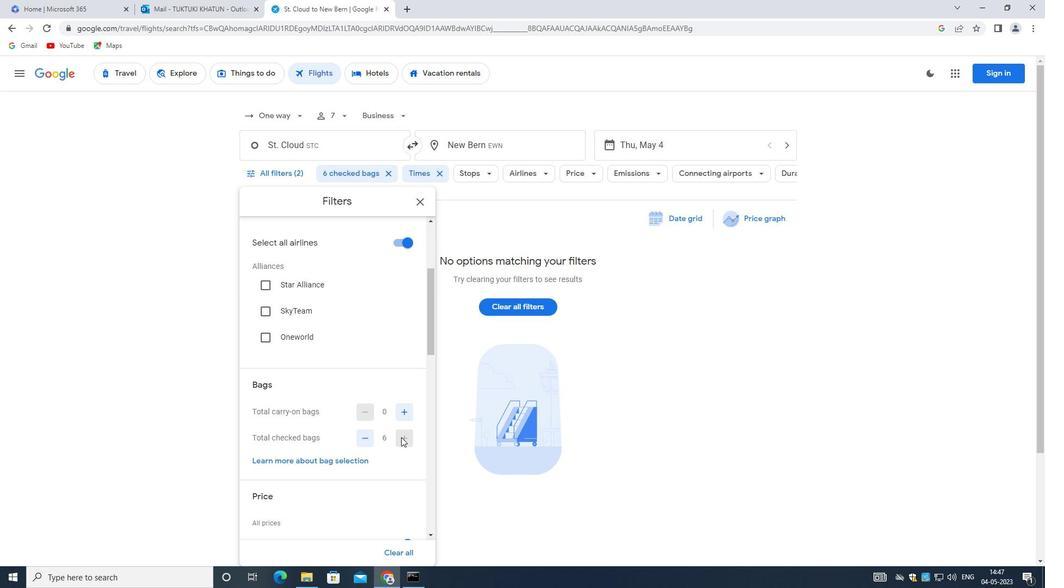 
Action: Mouse pressed left at (401, 436)
Screenshot: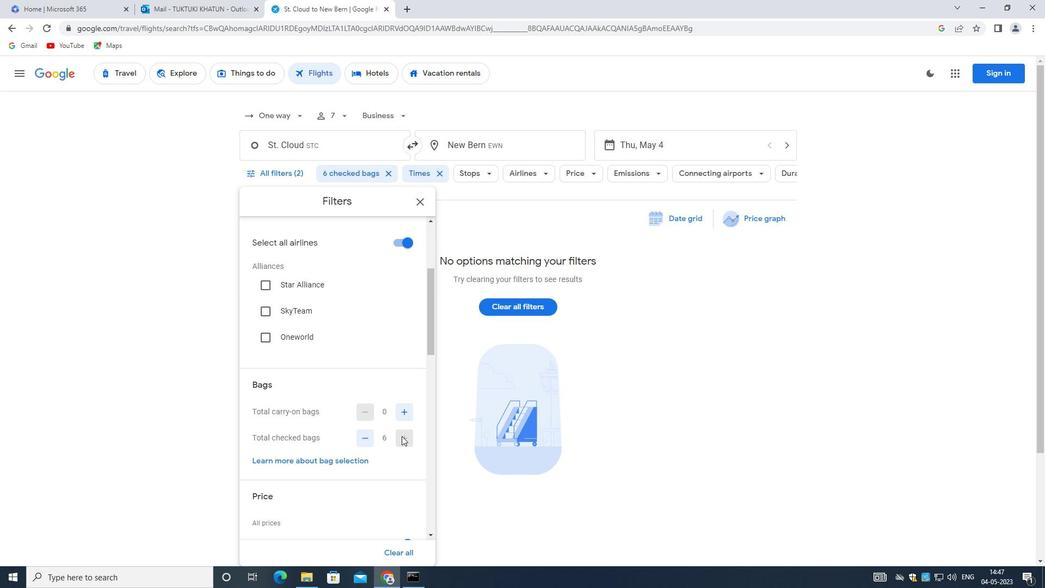 
Action: Mouse moved to (352, 377)
Screenshot: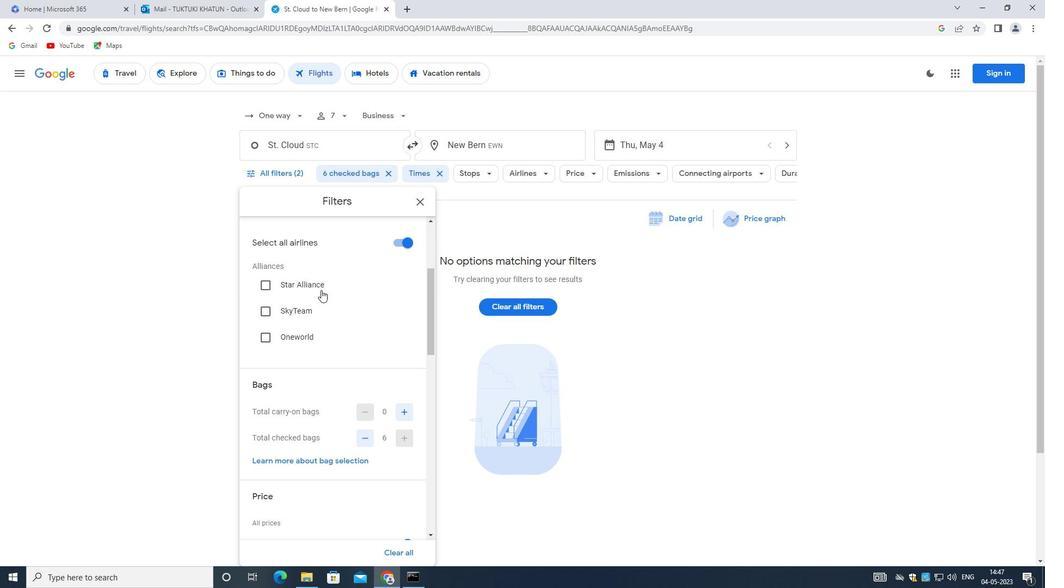 
Action: Mouse scrolled (352, 376) with delta (0, 0)
Screenshot: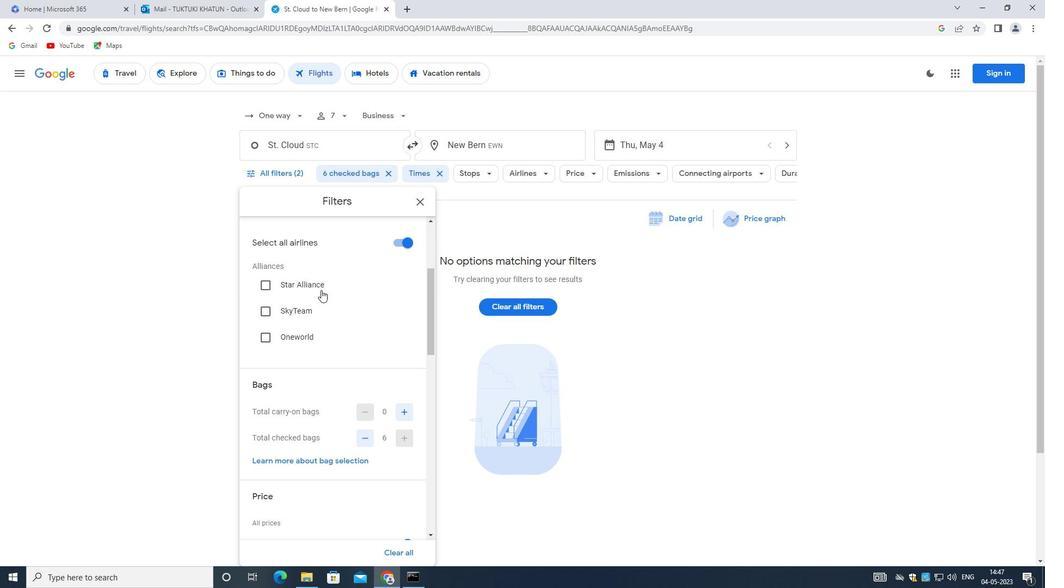 
Action: Mouse moved to (352, 384)
Screenshot: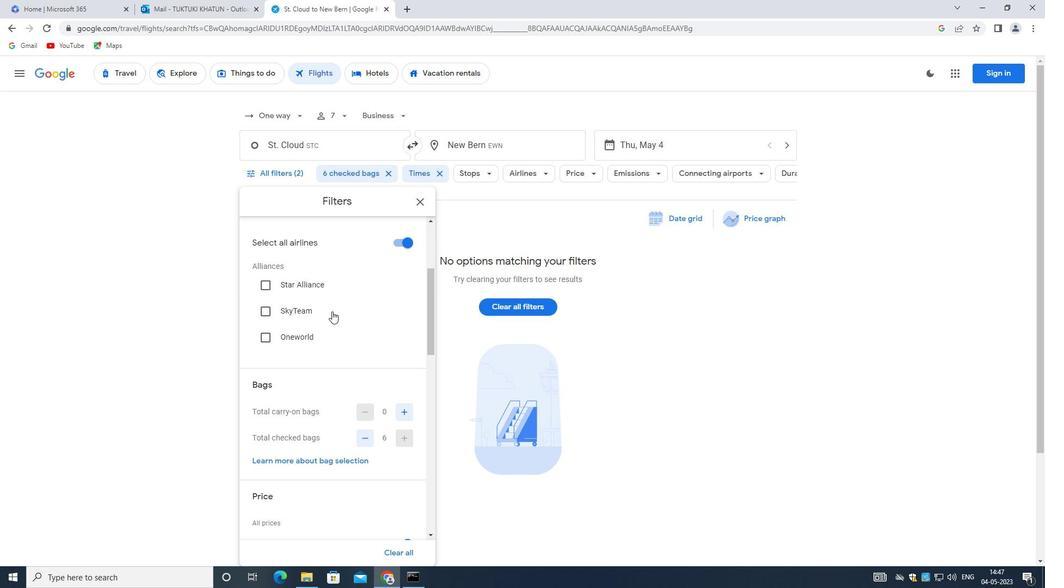 
Action: Mouse scrolled (352, 384) with delta (0, 0)
Screenshot: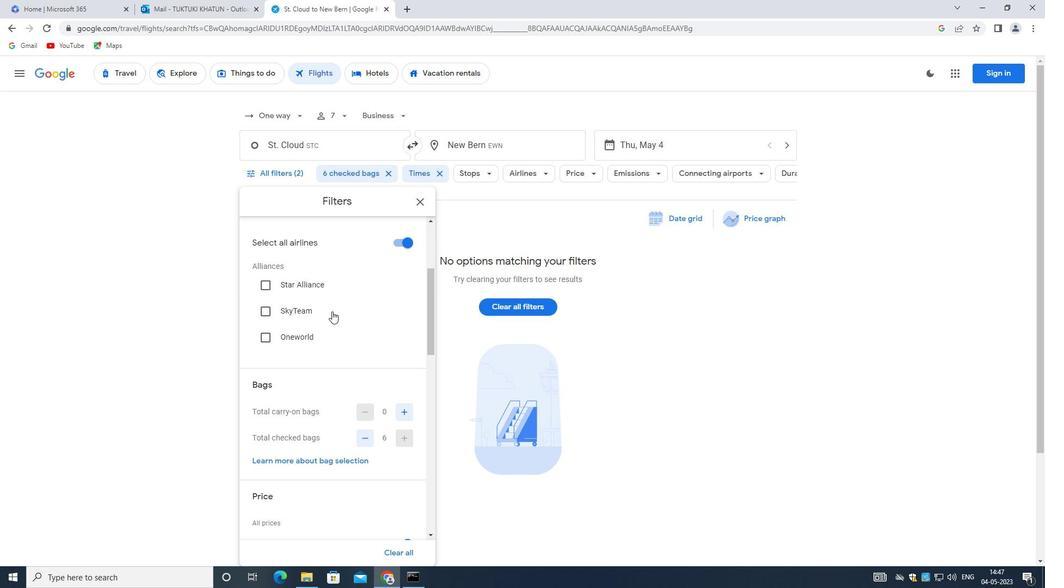 
Action: Mouse moved to (351, 388)
Screenshot: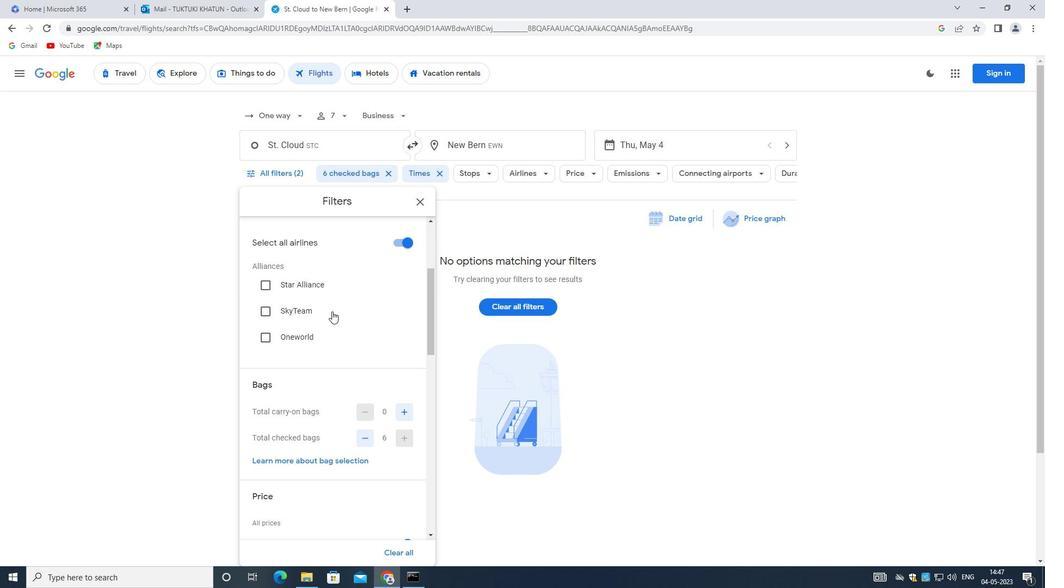 
Action: Mouse scrolled (351, 387) with delta (0, 0)
Screenshot: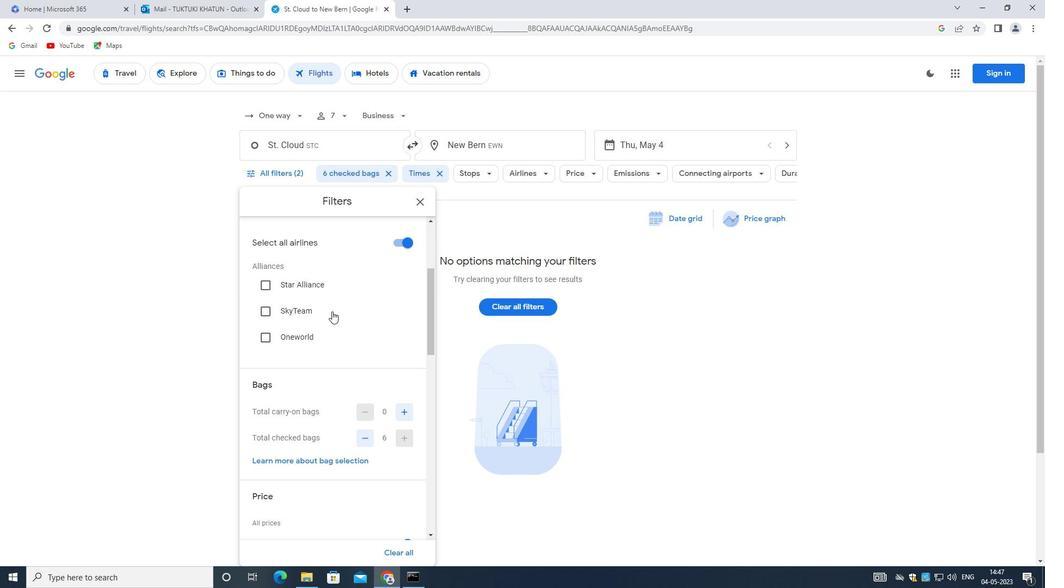 
Action: Mouse moved to (344, 389)
Screenshot: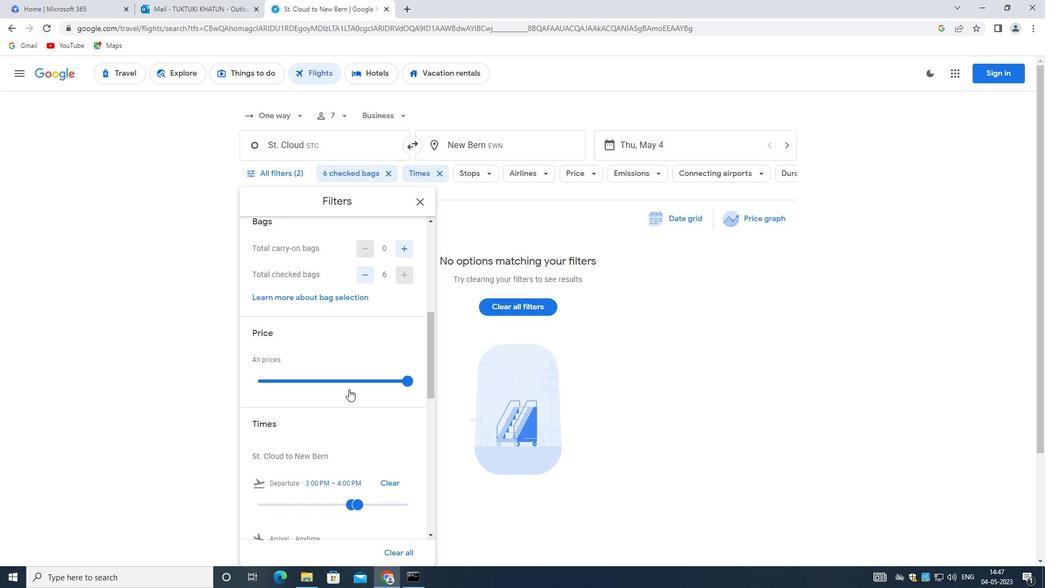 
Action: Mouse scrolled (344, 389) with delta (0, 0)
Screenshot: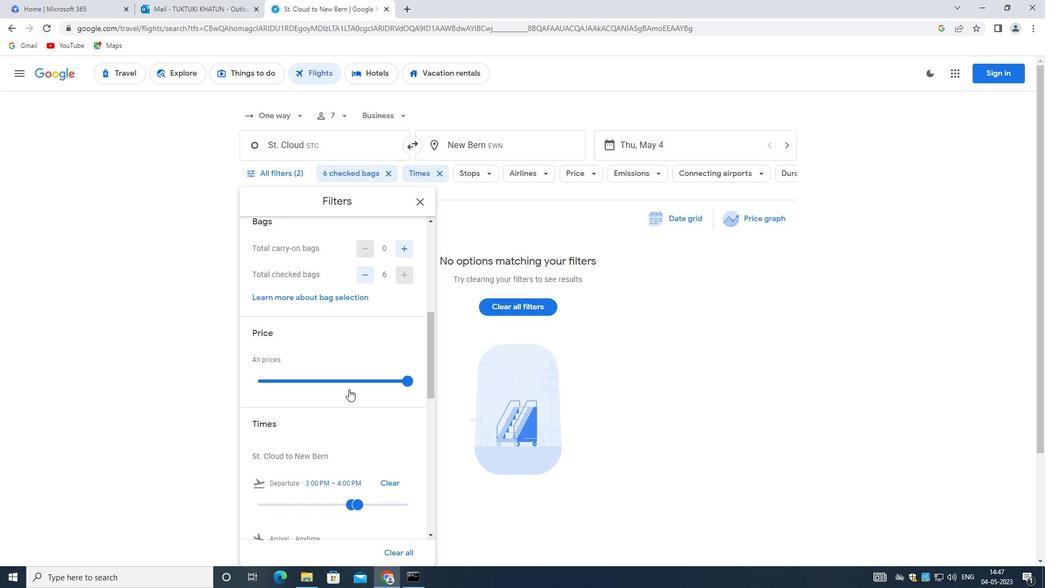
Action: Mouse moved to (402, 321)
Screenshot: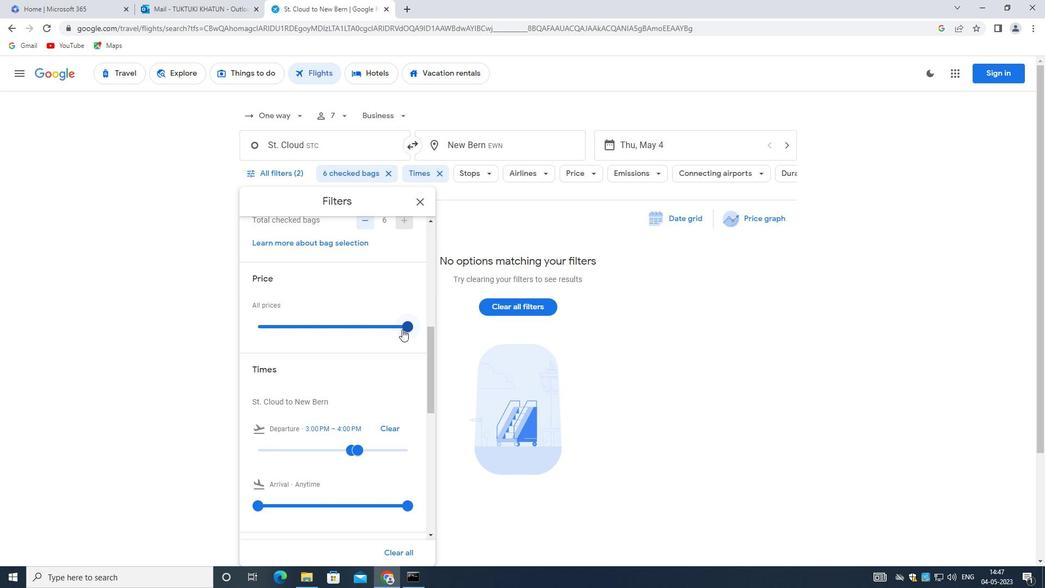 
Action: Mouse pressed left at (402, 321)
Screenshot: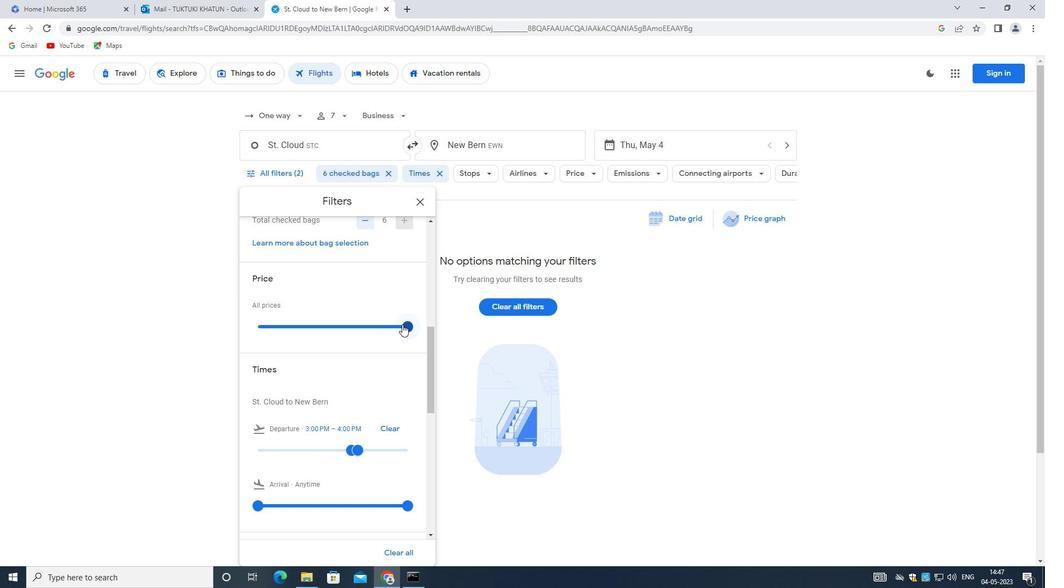 
Action: Mouse moved to (403, 321)
Screenshot: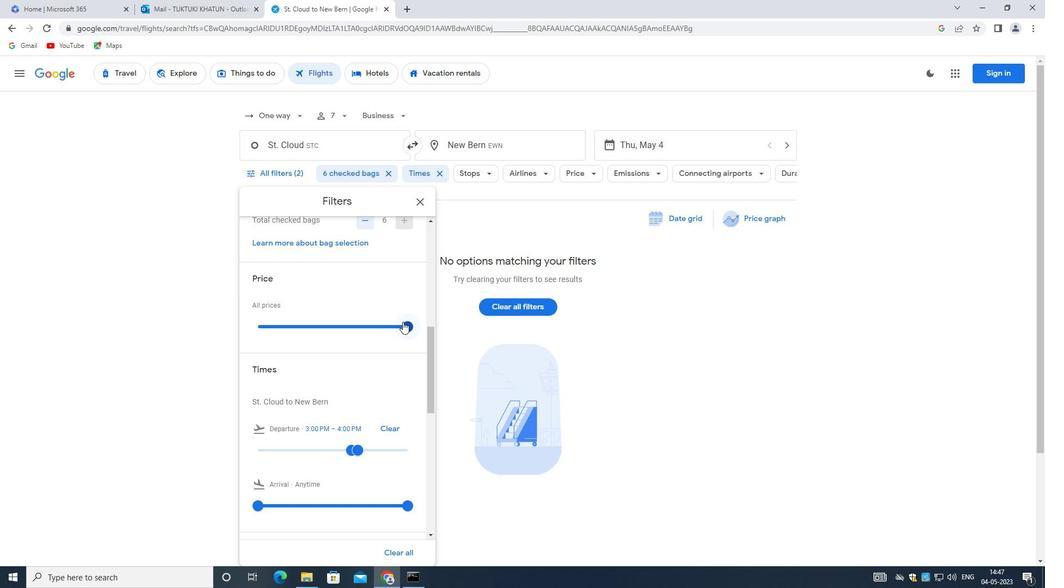 
Action: Mouse pressed left at (403, 321)
Screenshot: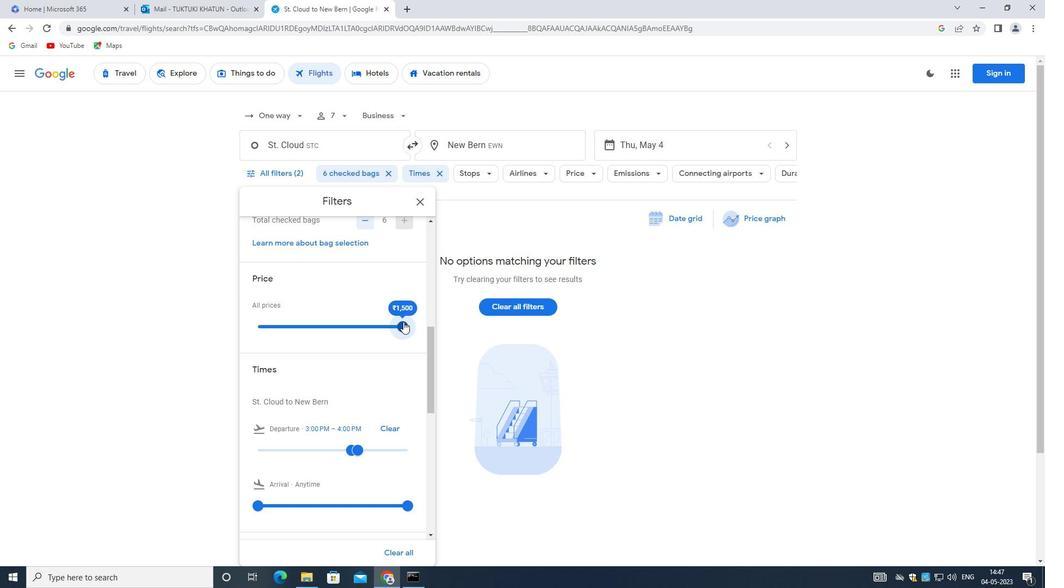 
Action: Mouse moved to (306, 306)
Screenshot: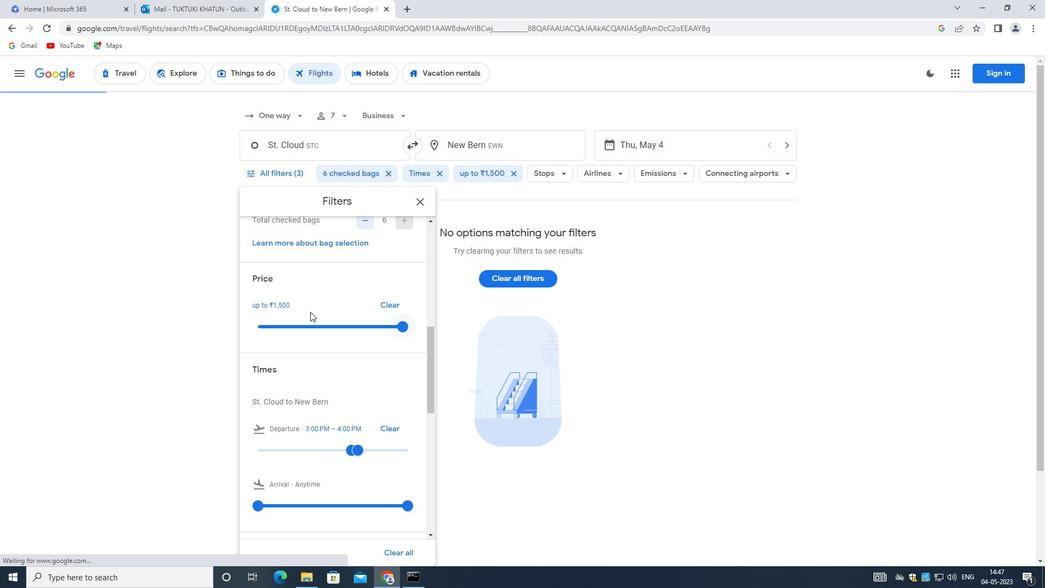 
Action: Mouse scrolled (306, 305) with delta (0, 0)
Screenshot: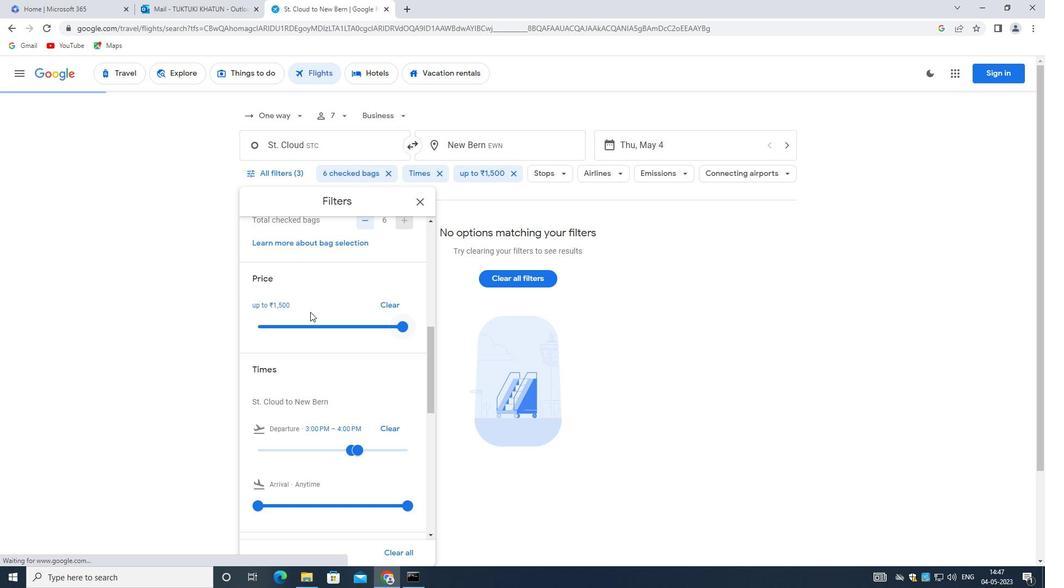 
Action: Mouse moved to (305, 305)
Screenshot: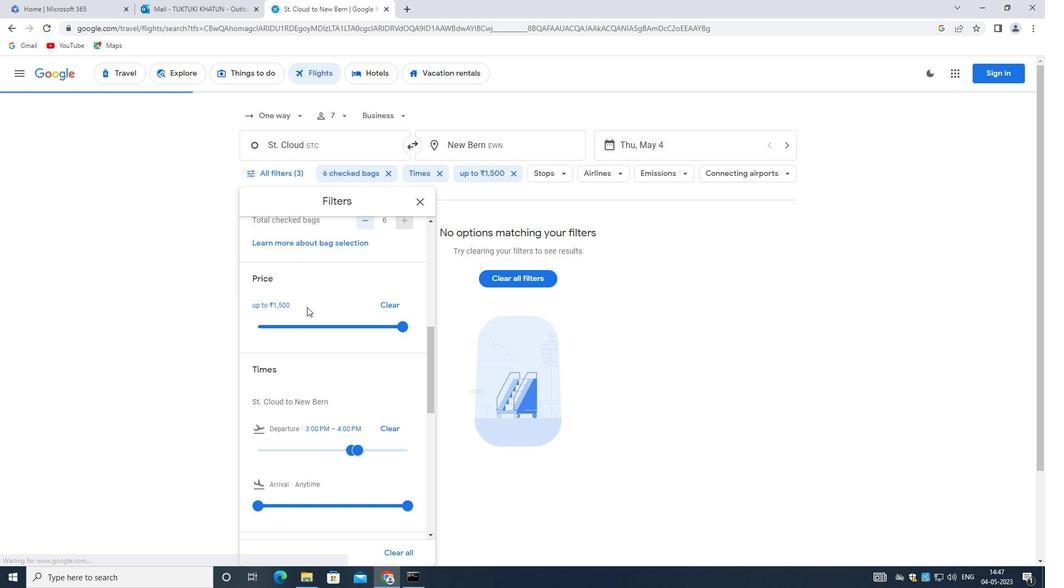 
Action: Mouse scrolled (305, 304) with delta (0, 0)
Screenshot: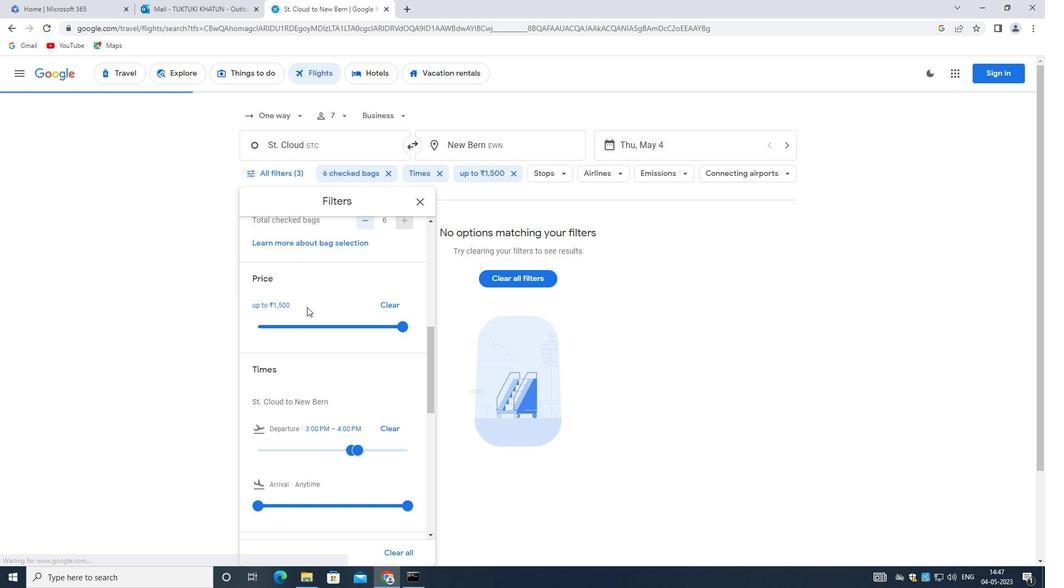 
Action: Mouse moved to (360, 343)
Screenshot: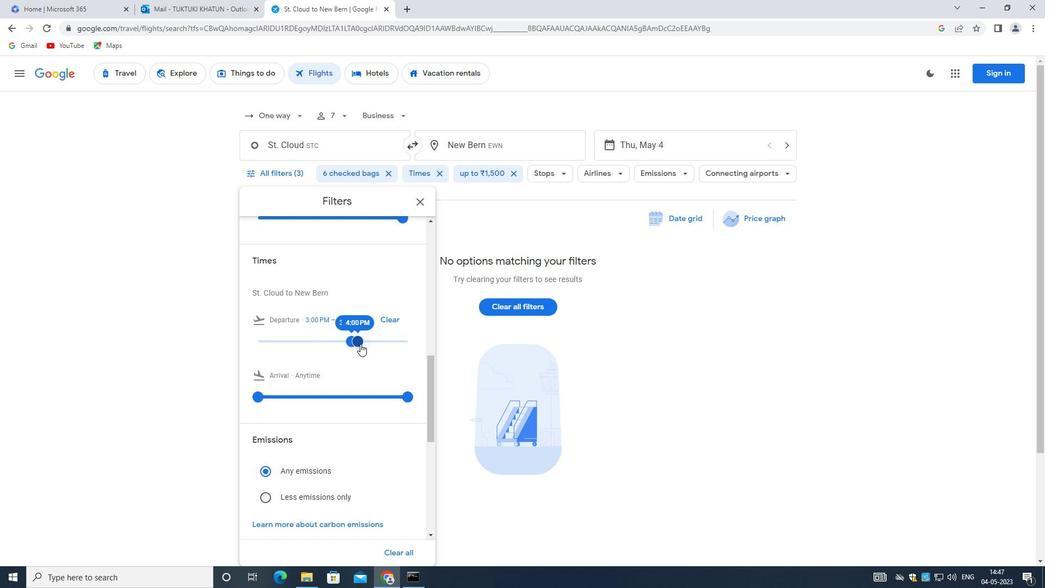 
Action: Mouse pressed left at (360, 343)
Screenshot: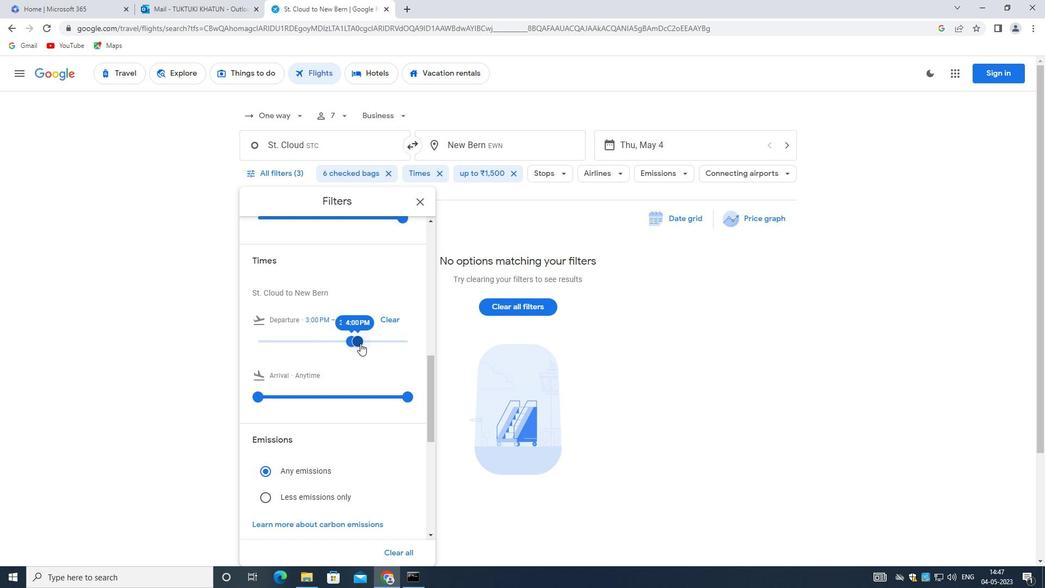 
Action: Mouse moved to (350, 341)
Screenshot: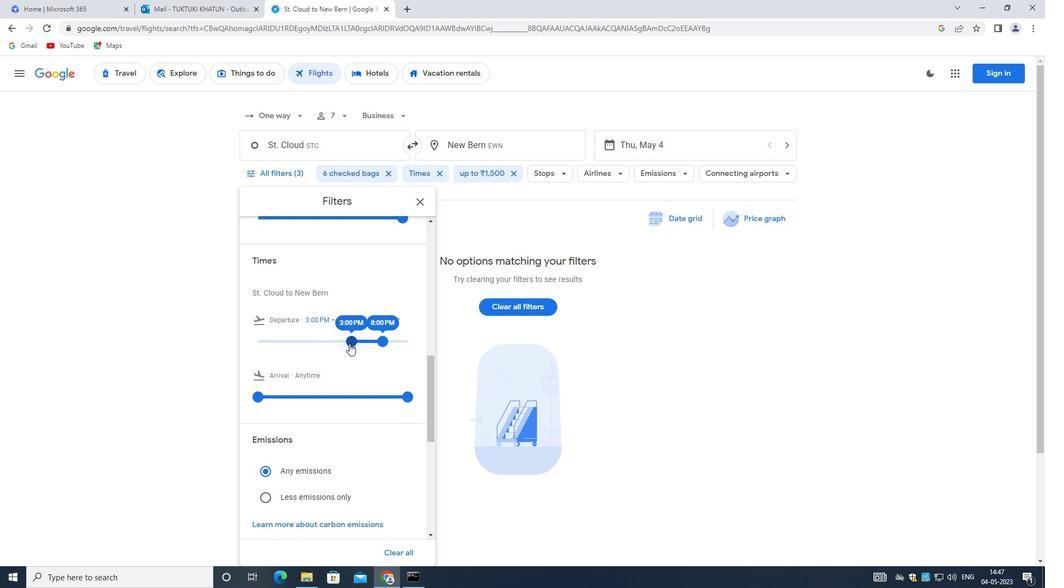 
Action: Mouse pressed left at (350, 341)
Screenshot: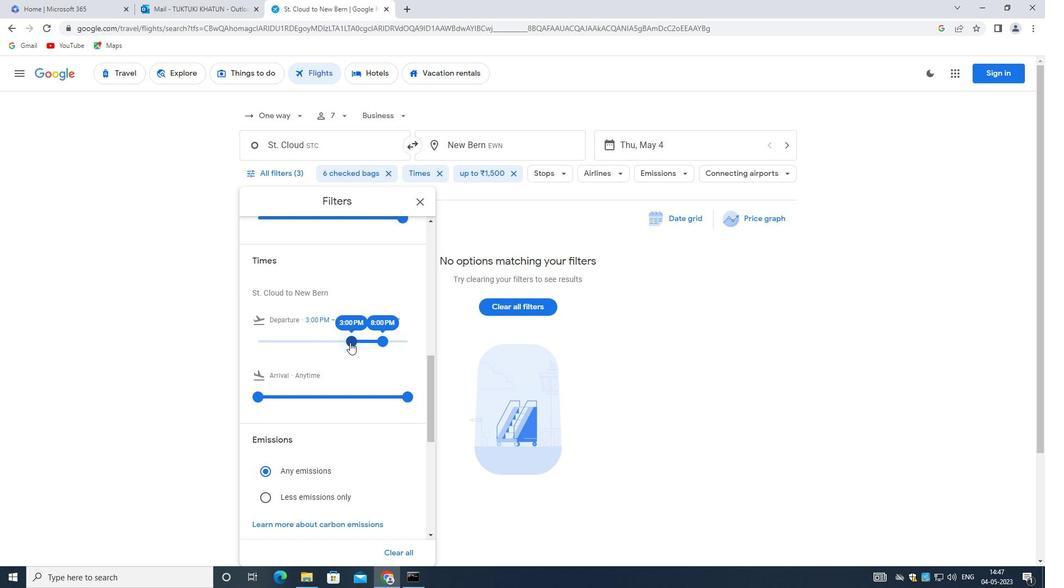 
Action: Mouse moved to (384, 339)
Screenshot: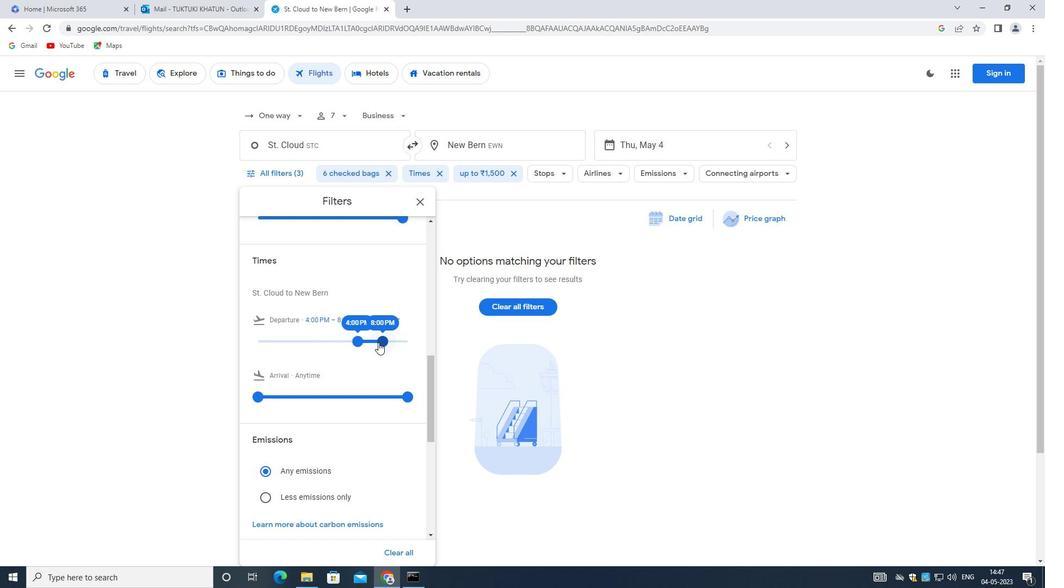 
Action: Mouse pressed left at (384, 339)
Screenshot: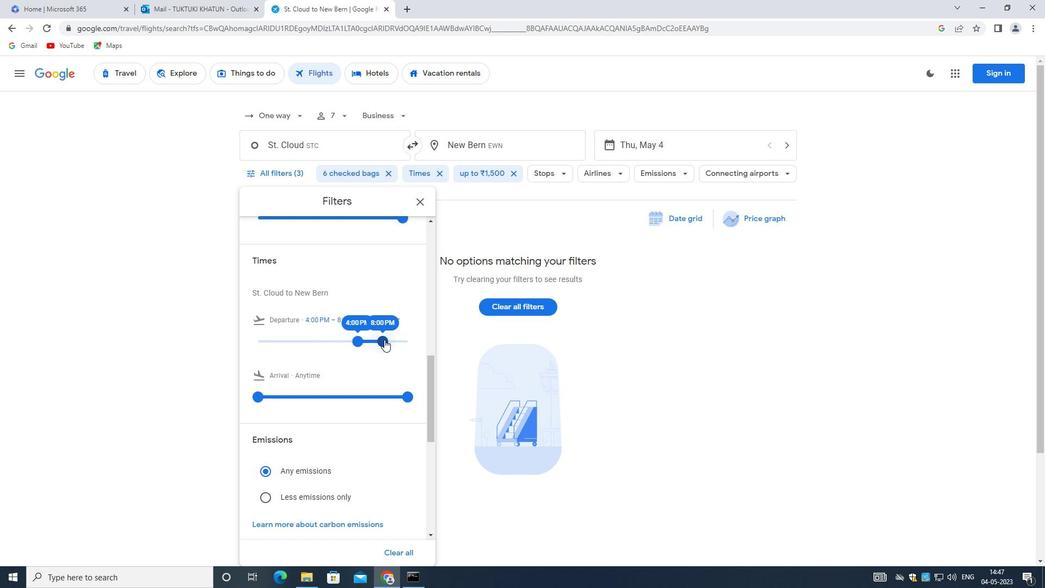 
Action: Mouse moved to (356, 340)
Screenshot: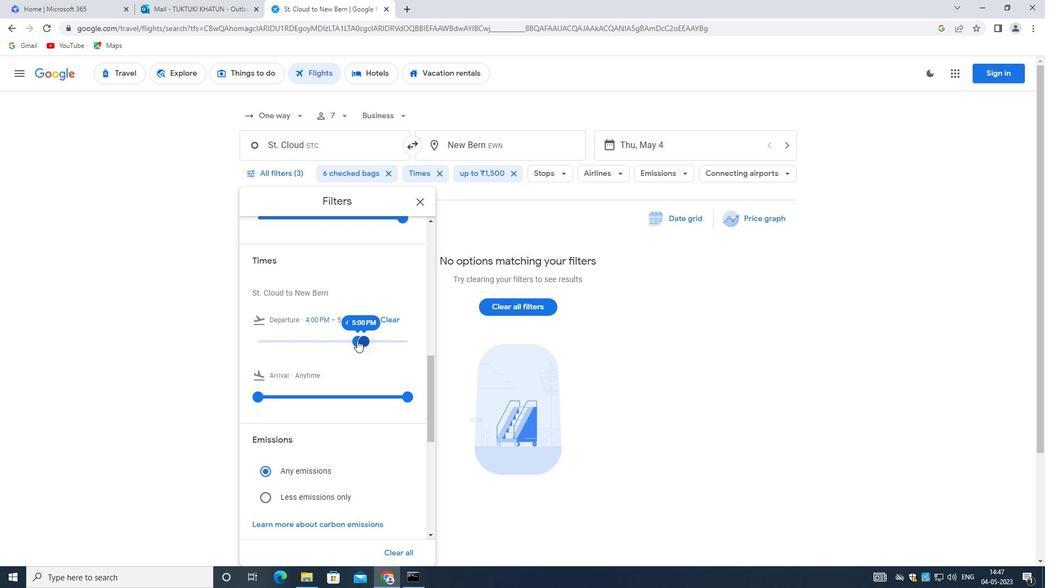 
Action: Mouse scrolled (356, 339) with delta (0, 0)
Screenshot: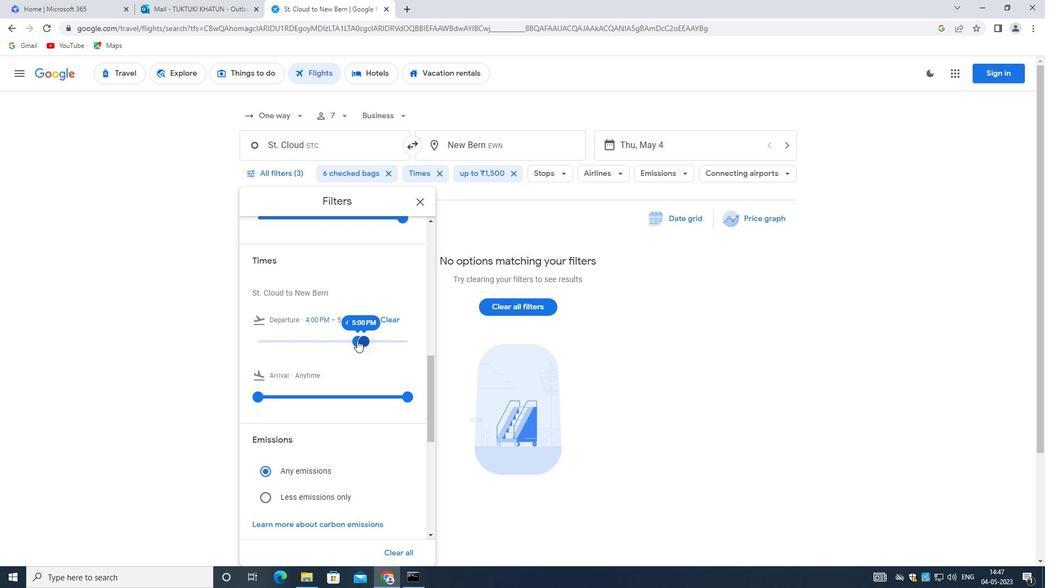 
Action: Mouse moved to (355, 340)
Screenshot: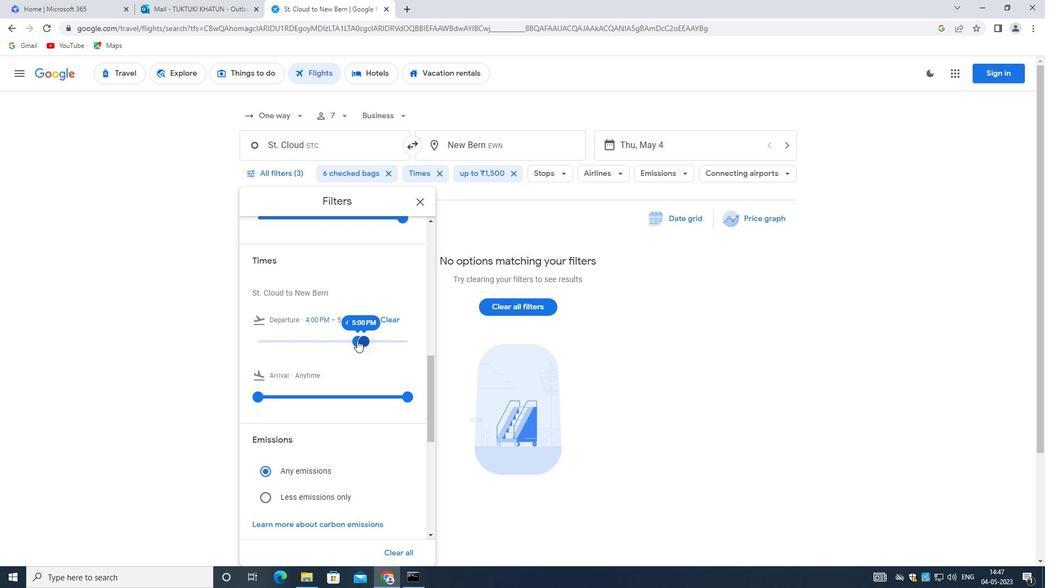 
Action: Mouse scrolled (355, 339) with delta (0, 0)
Screenshot: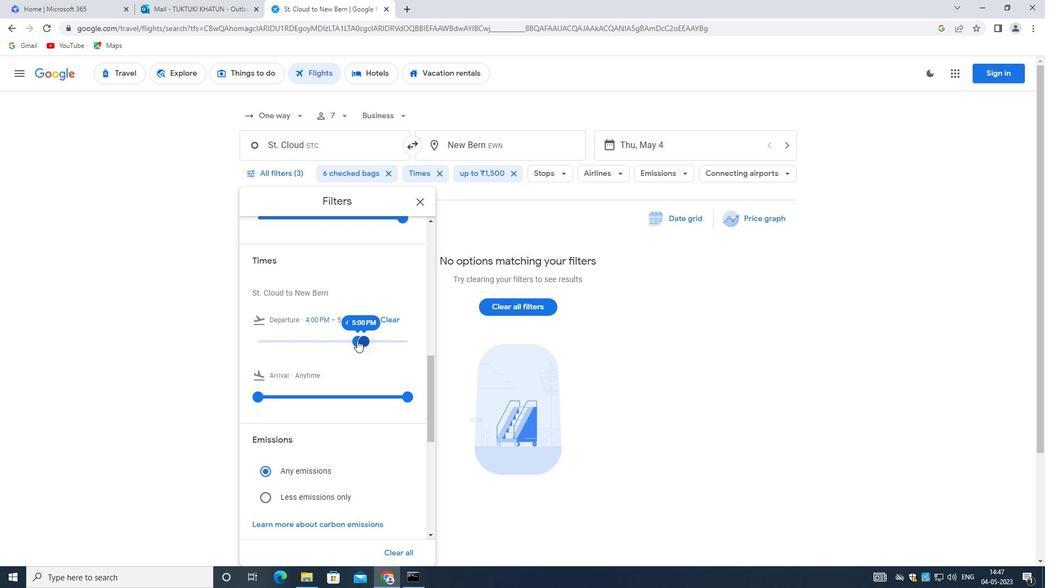 
Action: Mouse moved to (354, 340)
Screenshot: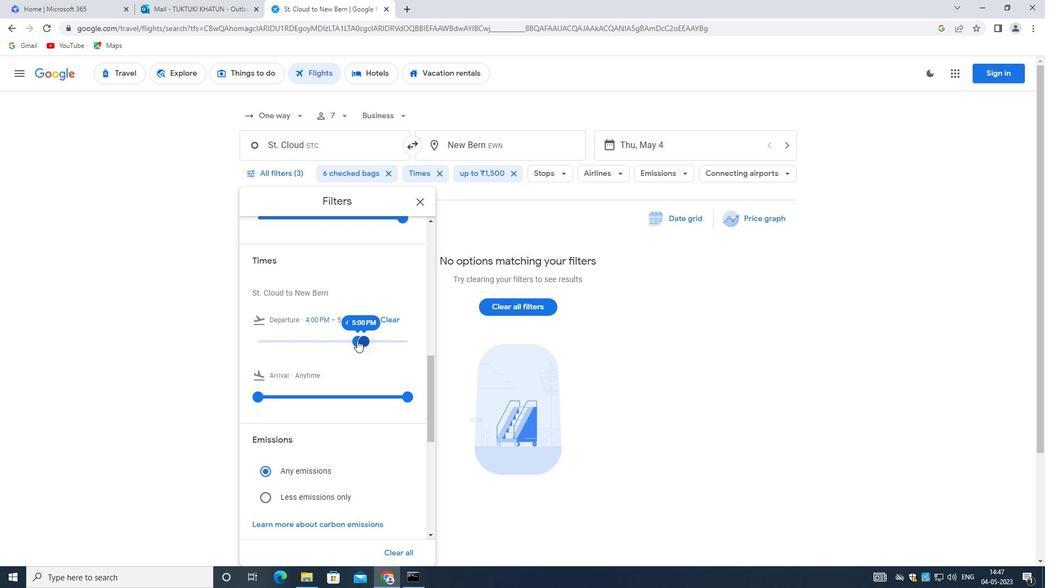 
Action: Mouse scrolled (354, 339) with delta (0, 0)
Screenshot: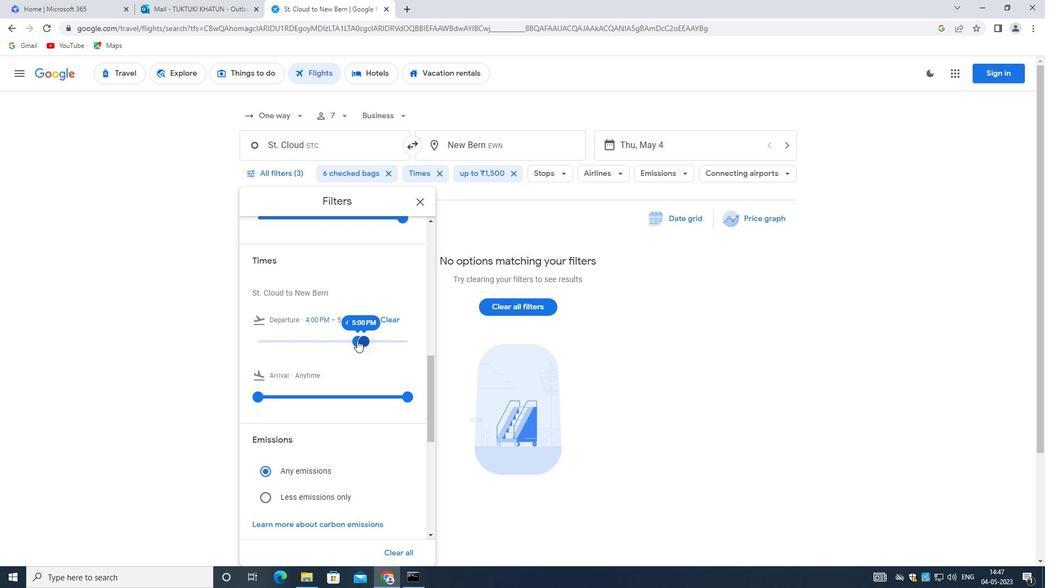 
Action: Mouse moved to (353, 340)
Screenshot: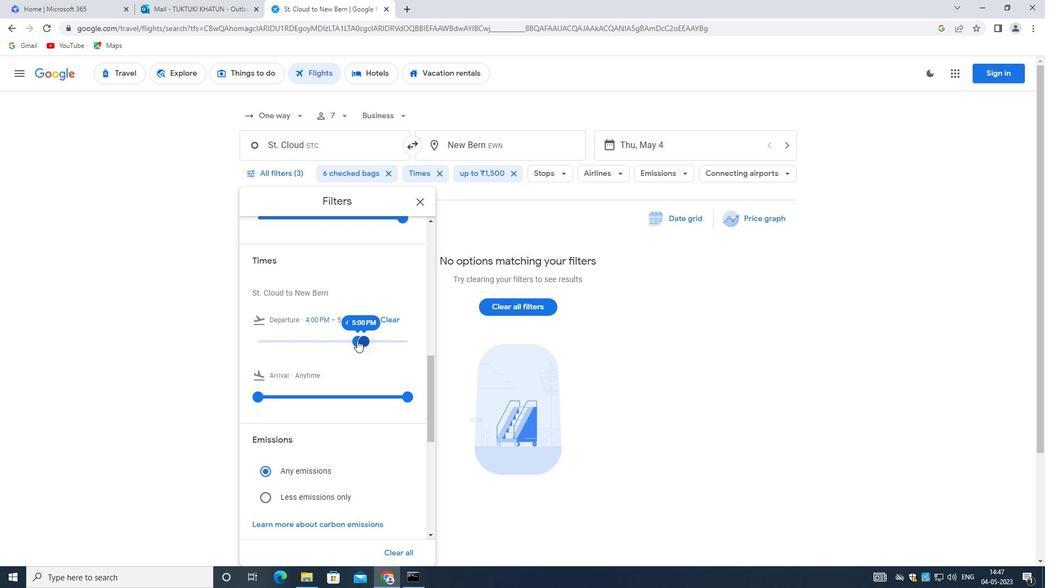 
Action: Mouse scrolled (353, 339) with delta (0, 0)
Screenshot: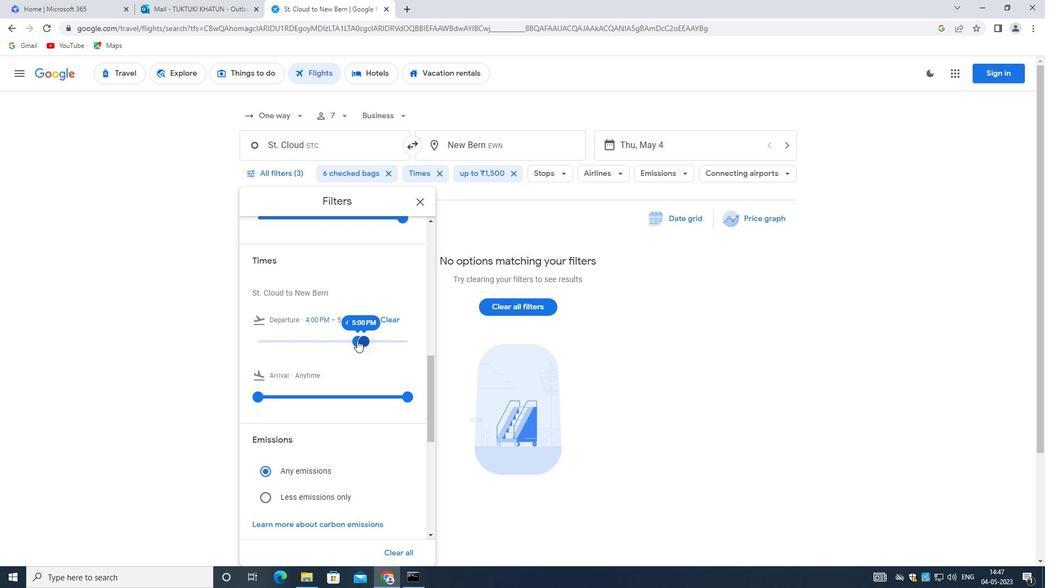 
Action: Mouse scrolled (353, 339) with delta (0, 0)
Screenshot: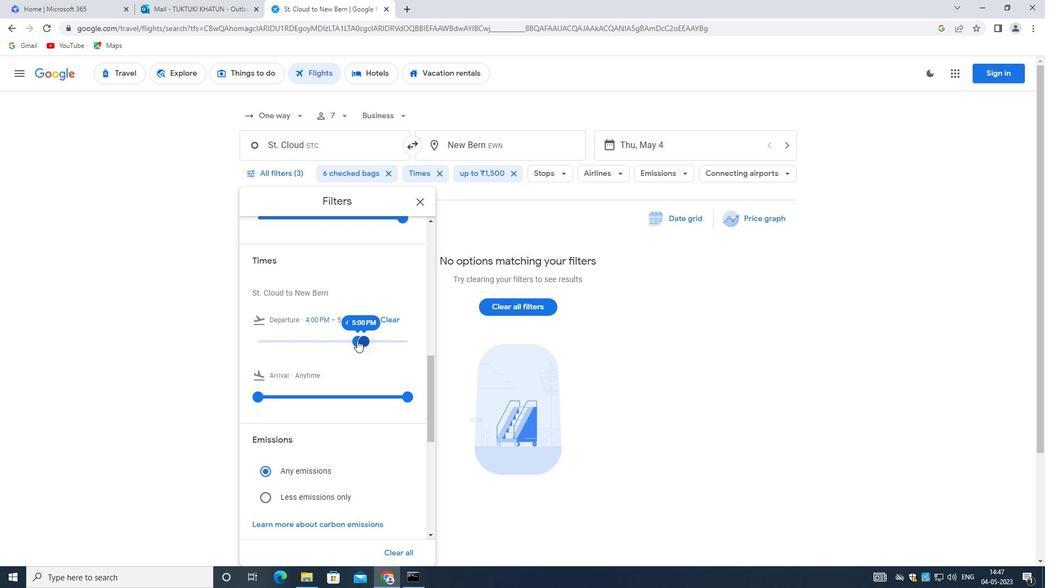 
Action: Mouse moved to (350, 365)
Screenshot: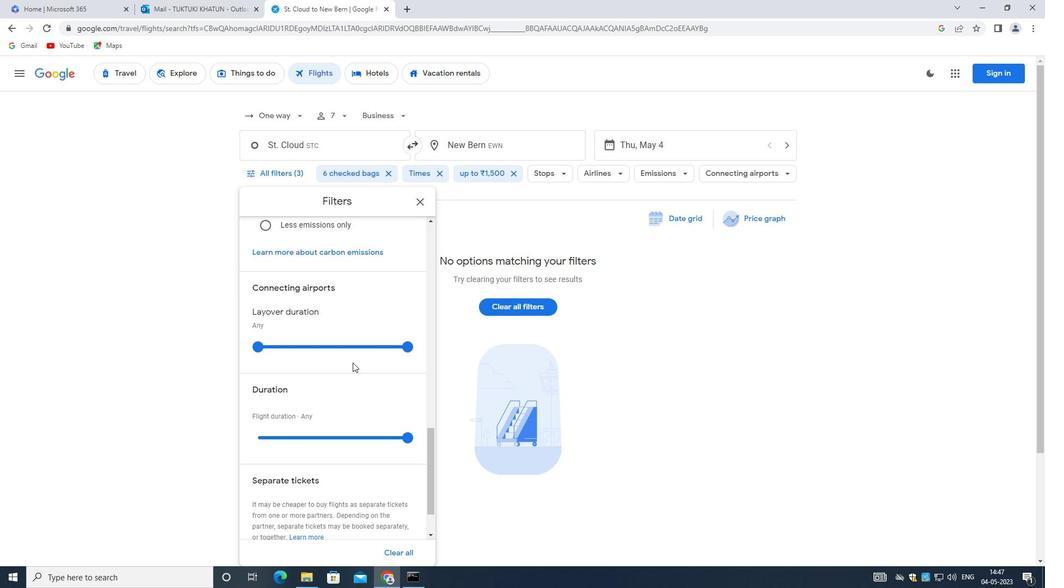 
Action: Mouse scrolled (350, 365) with delta (0, 0)
Screenshot: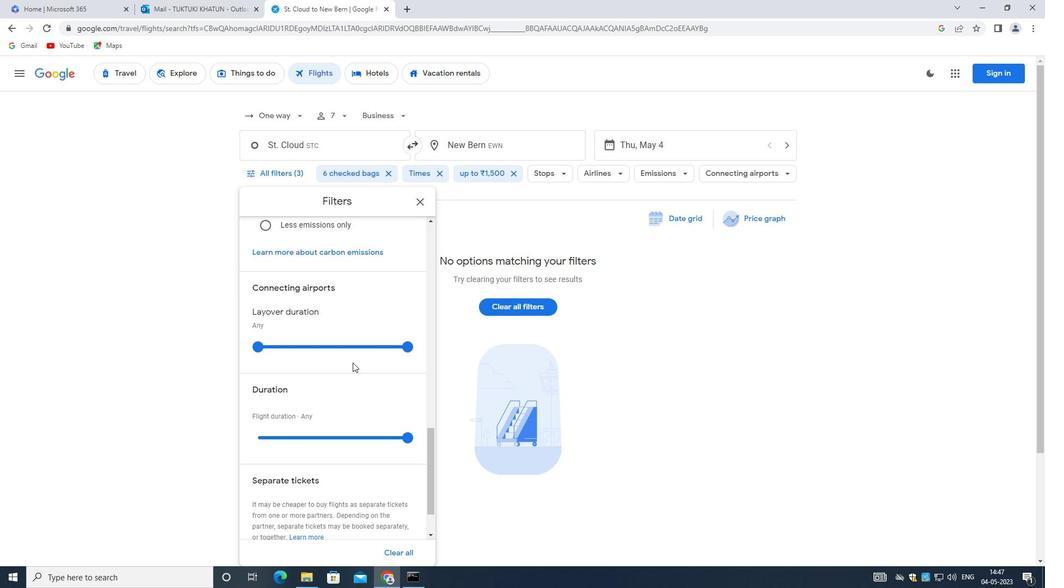 
Action: Mouse moved to (350, 366)
Screenshot: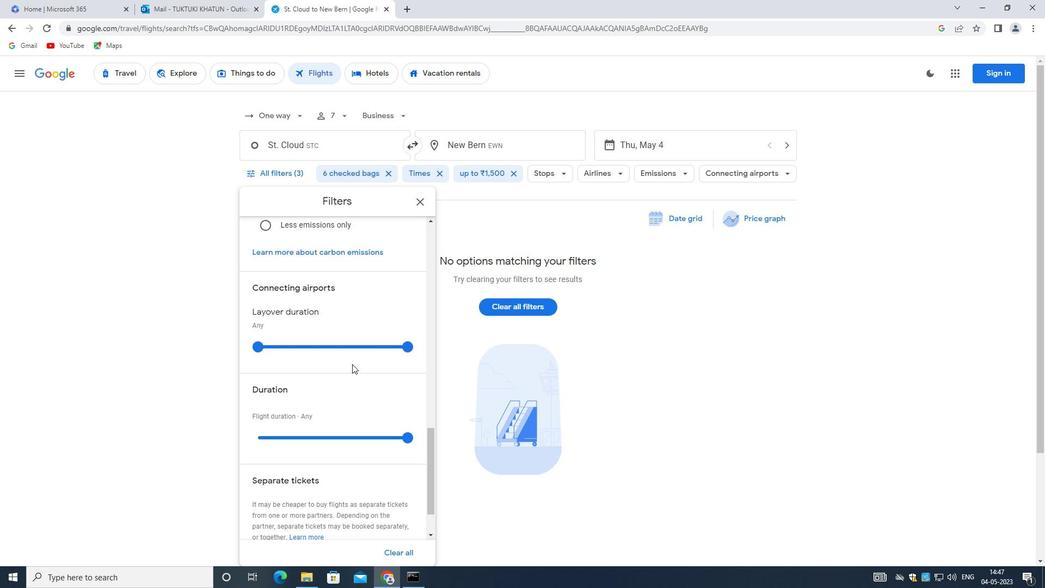 
Action: Mouse scrolled (350, 365) with delta (0, 0)
Screenshot: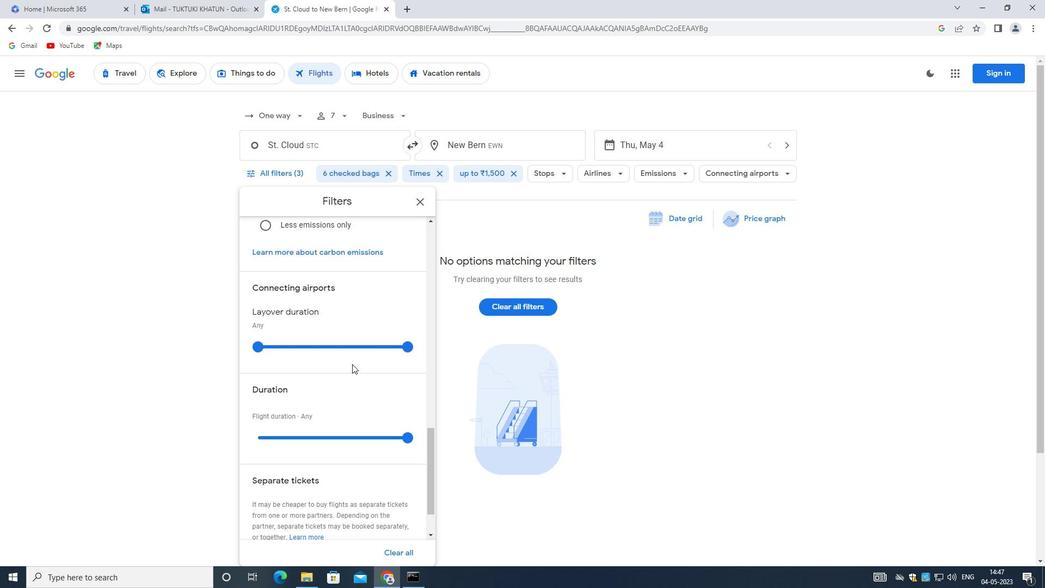 
Action: Mouse moved to (349, 367)
Screenshot: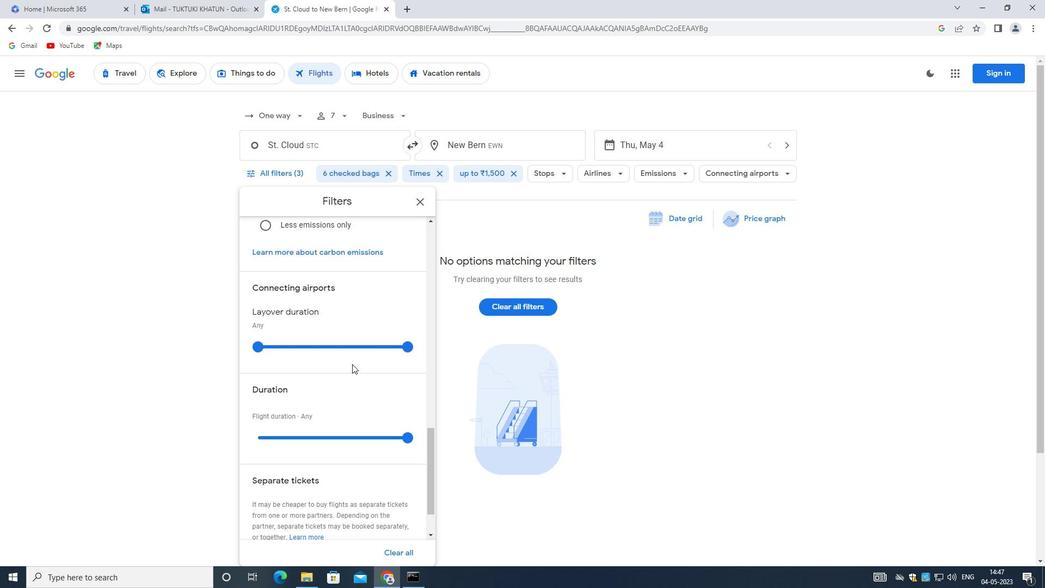 
Action: Mouse scrolled (349, 367) with delta (0, 0)
Screenshot: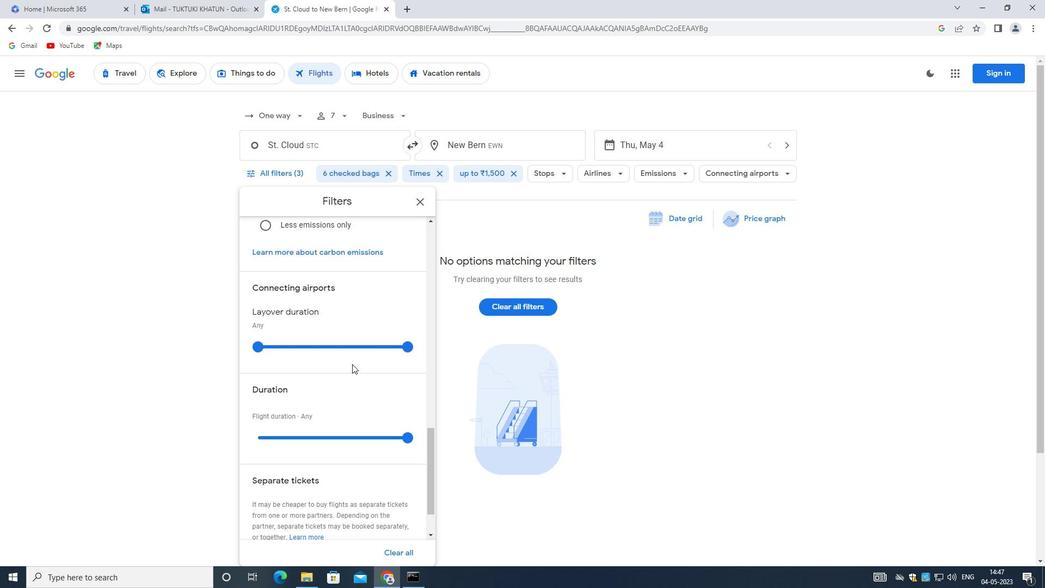 
Action: Mouse moved to (349, 368)
Screenshot: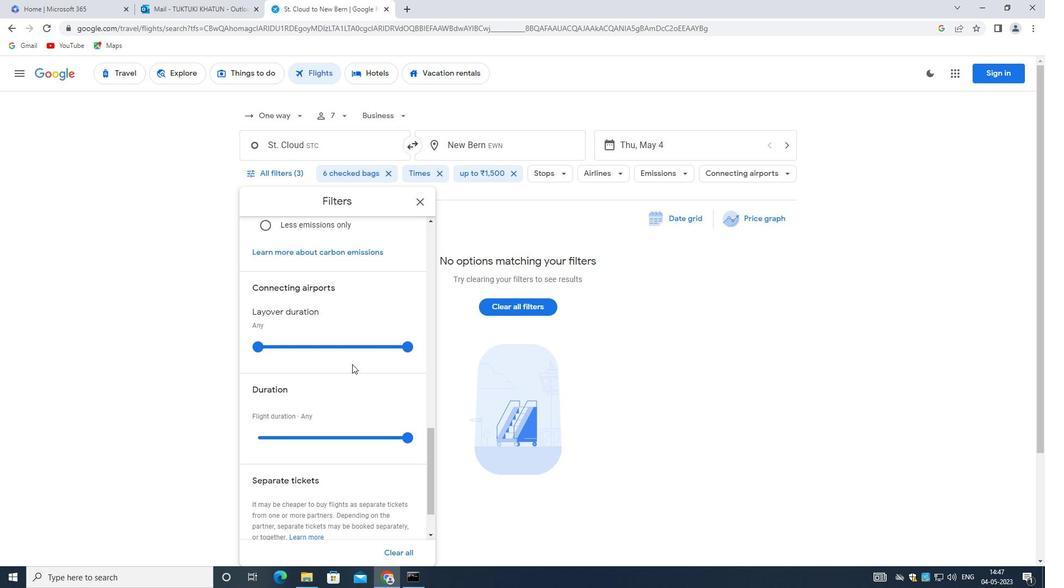 
Action: Mouse scrolled (349, 368) with delta (0, 0)
Screenshot: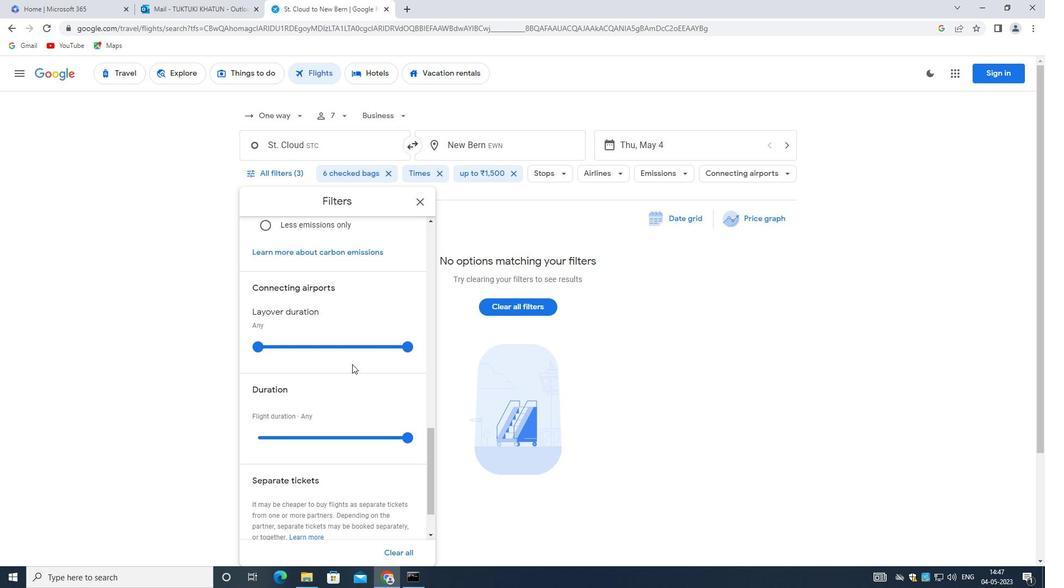 
Action: Mouse scrolled (349, 368) with delta (0, 0)
Screenshot: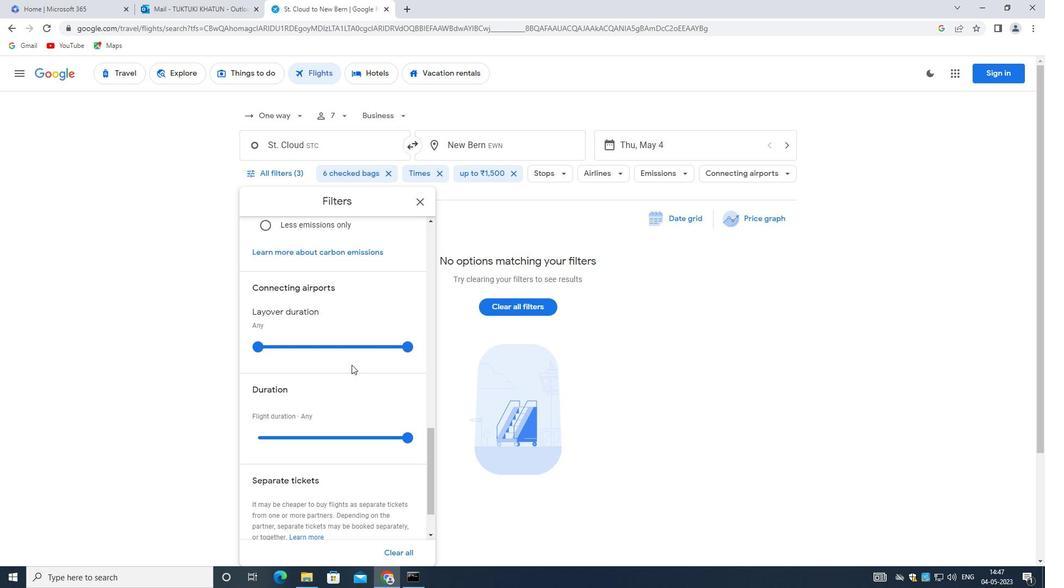 
Action: Mouse moved to (347, 370)
Screenshot: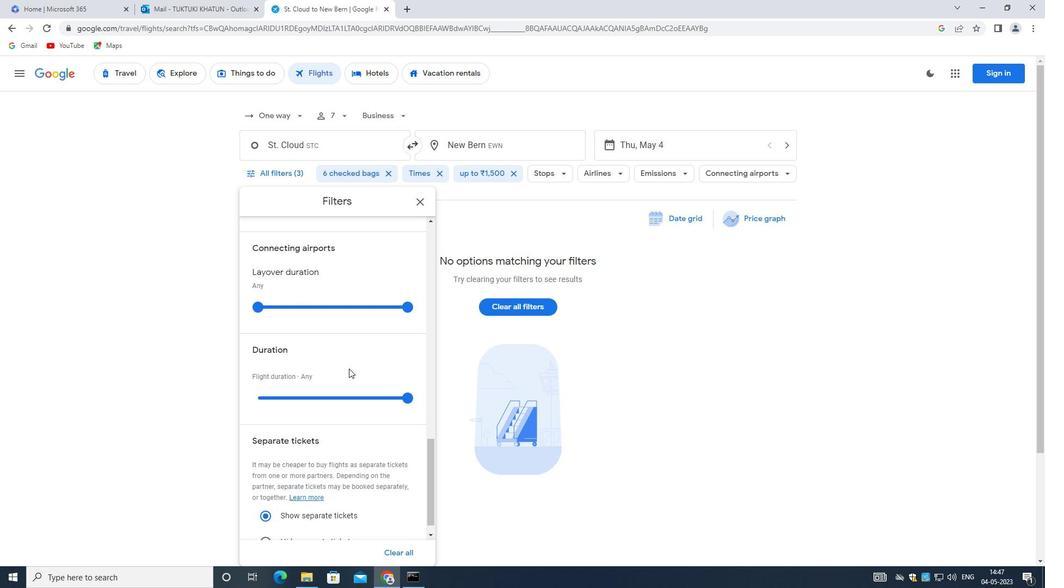 
Action: Mouse scrolled (347, 369) with delta (0, 0)
Screenshot: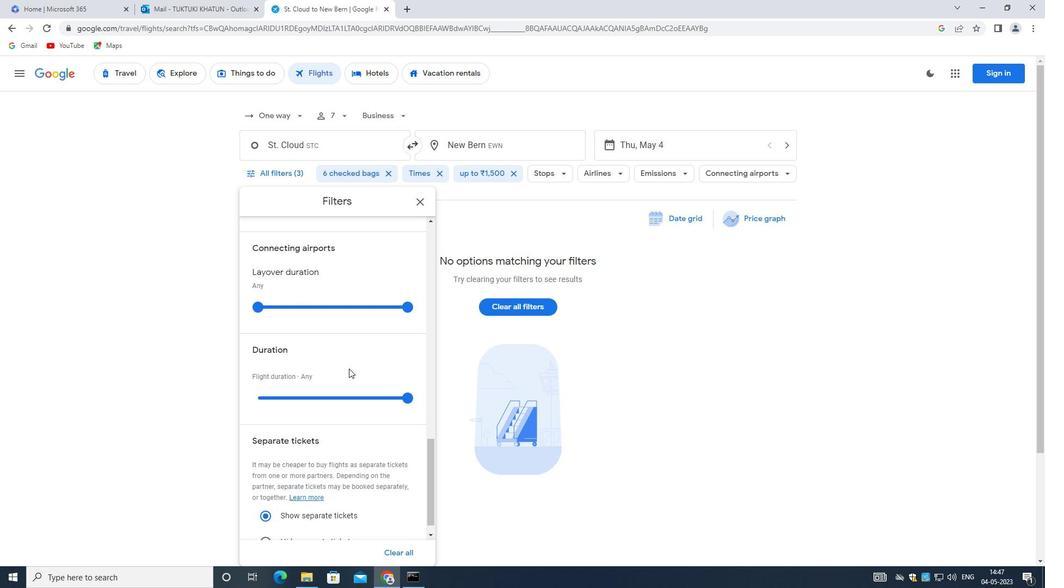 
Action: Mouse moved to (347, 370)
Screenshot: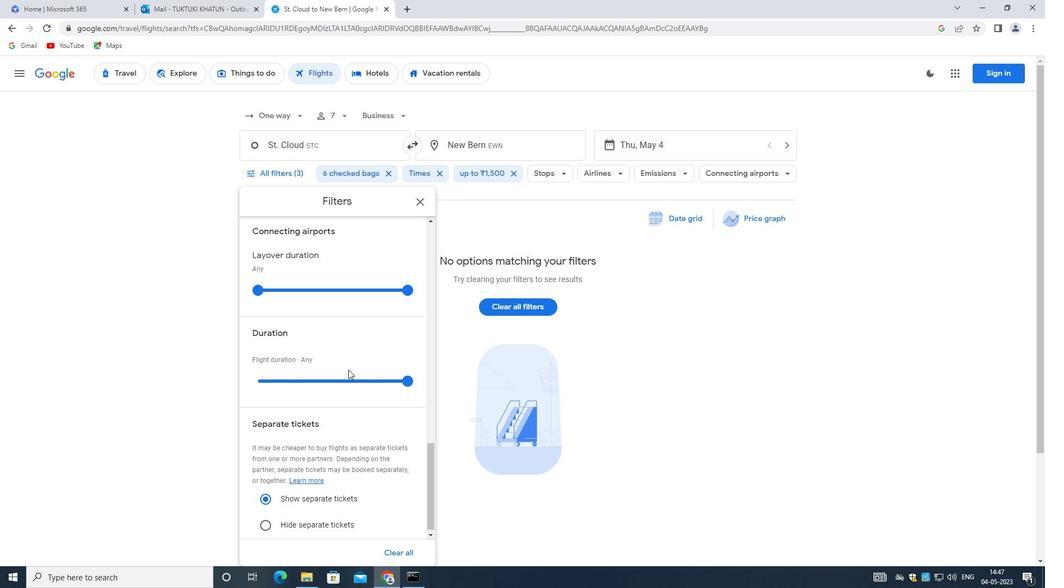 
Action: Mouse scrolled (347, 370) with delta (0, 0)
Screenshot: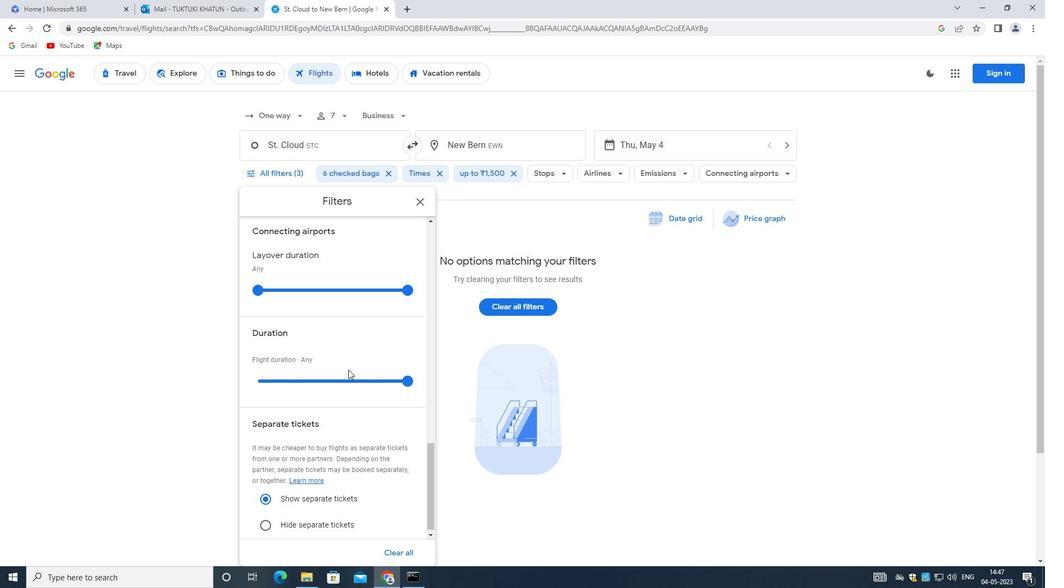 
Action: Mouse scrolled (347, 370) with delta (0, 0)
Screenshot: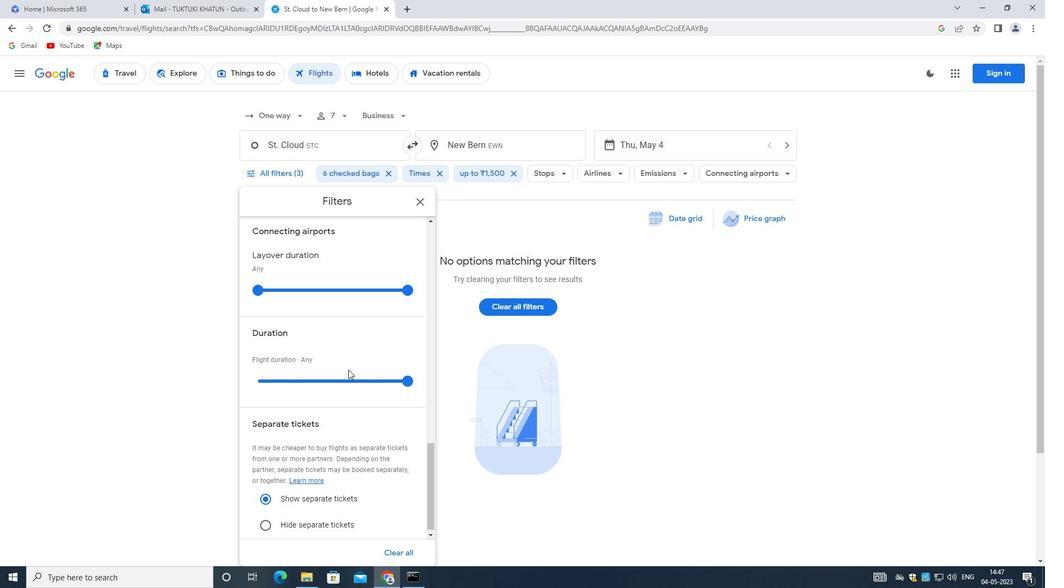 
Action: Mouse scrolled (347, 370) with delta (0, 0)
Screenshot: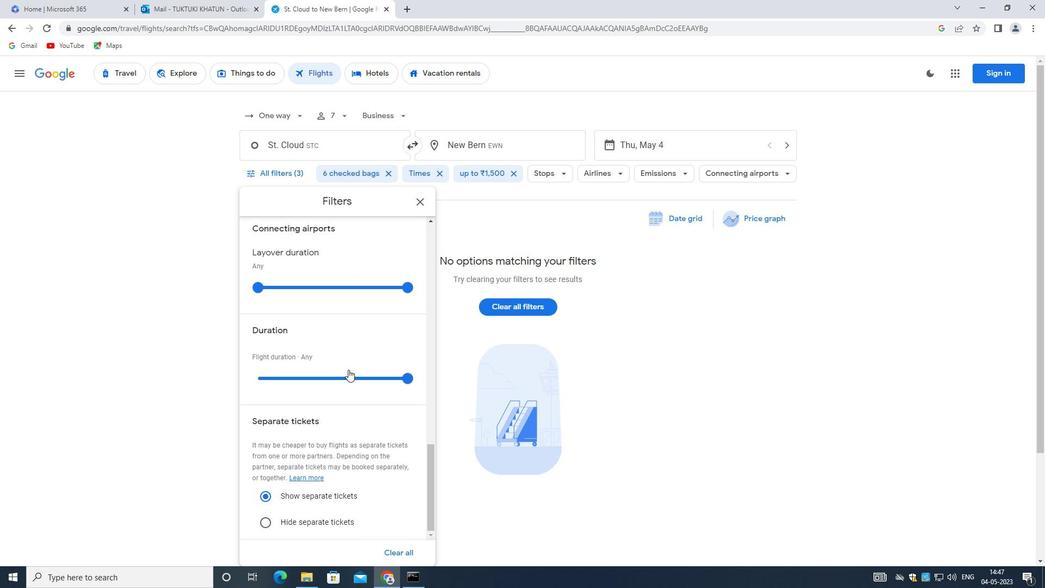 
Action: Mouse moved to (339, 375)
Screenshot: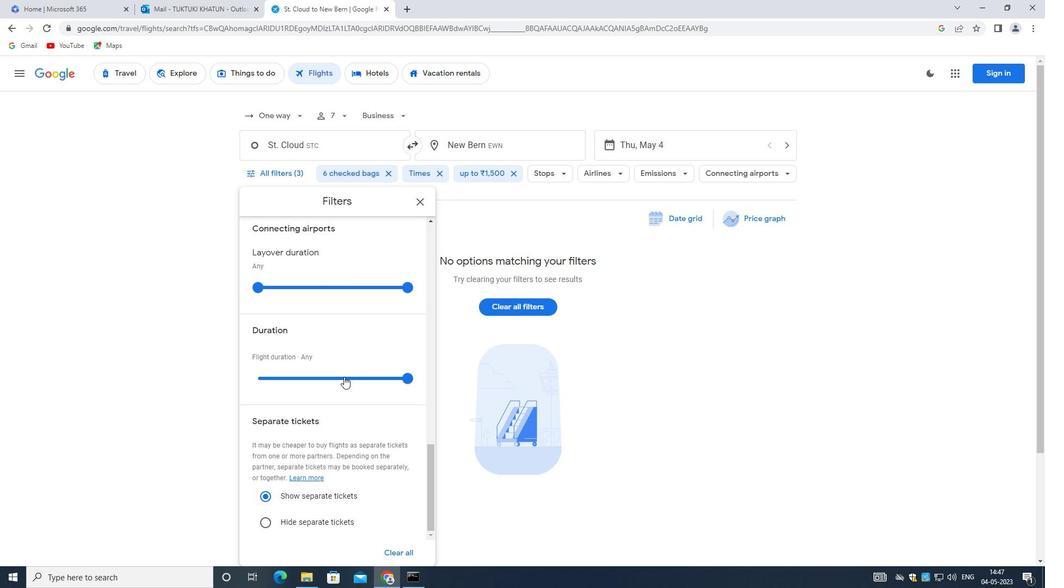 
Action: Mouse scrolled (339, 374) with delta (0, 0)
Screenshot: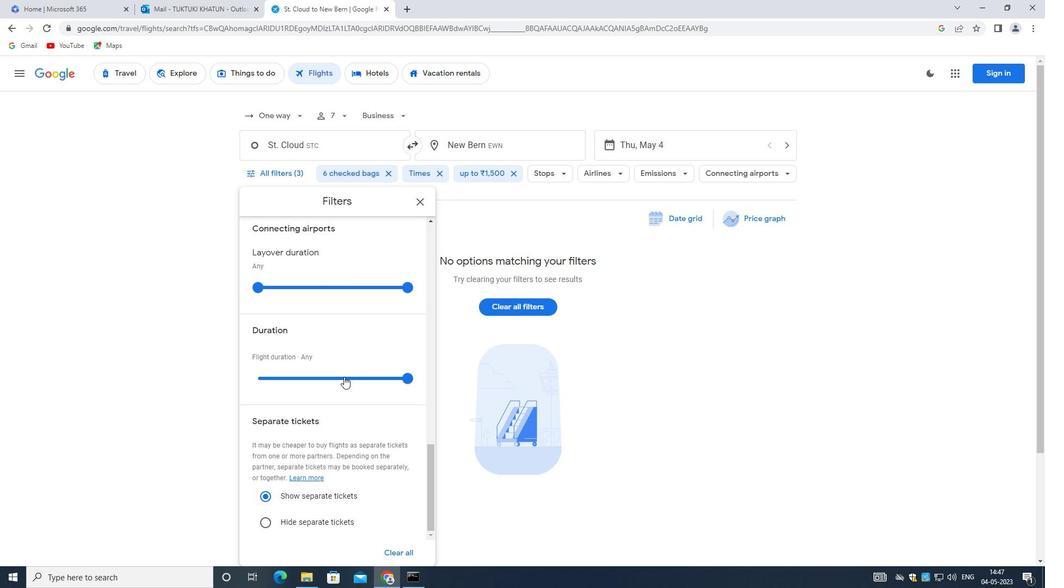 
Action: Mouse scrolled (339, 374) with delta (0, 0)
Screenshot: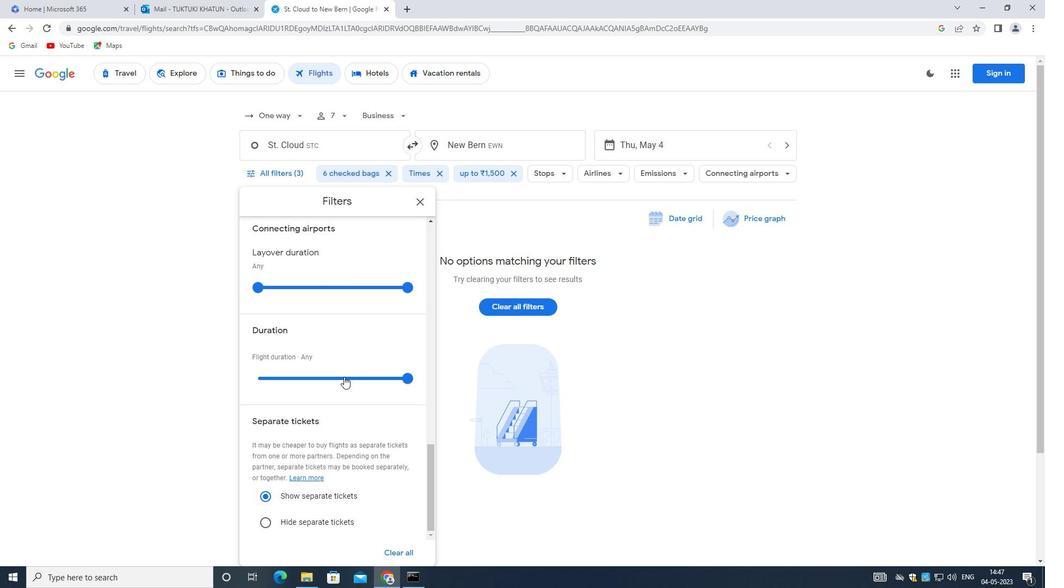 
Action: Mouse scrolled (339, 374) with delta (0, 0)
Screenshot: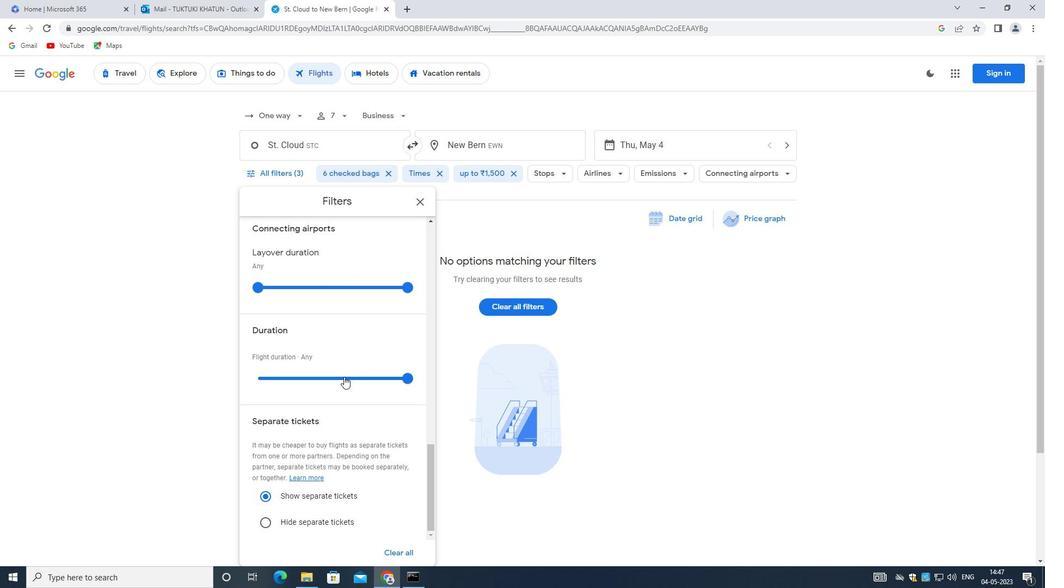 
Action: Mouse scrolled (339, 374) with delta (0, 0)
Screenshot: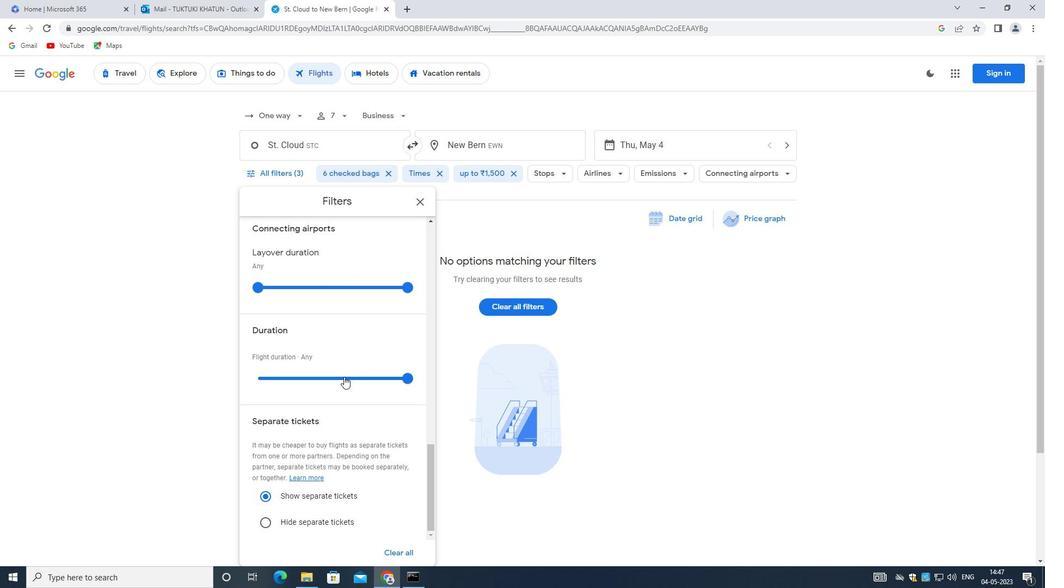 
Action: Mouse scrolled (339, 374) with delta (0, 0)
Screenshot: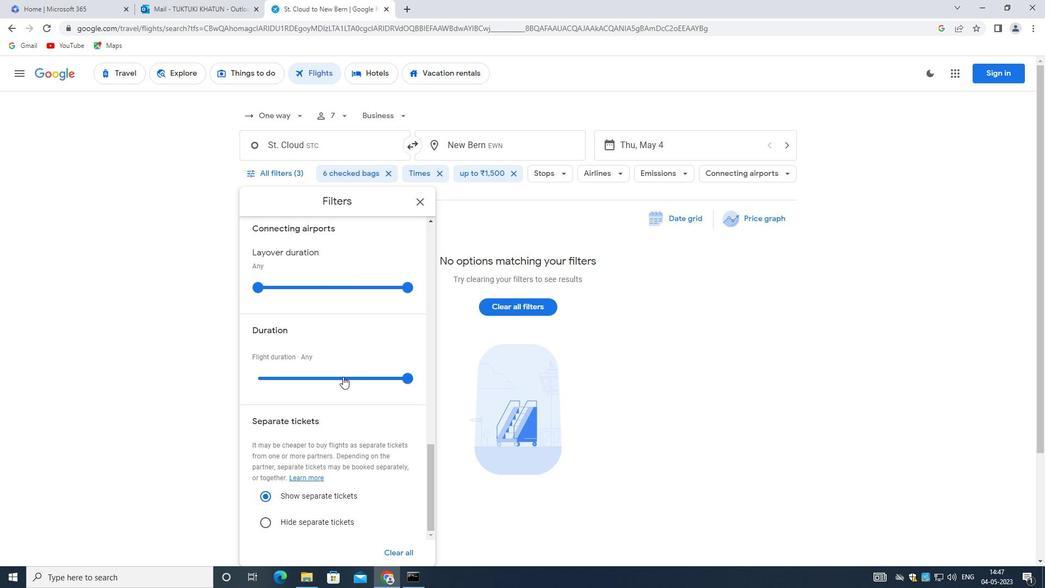 
Action: Mouse moved to (339, 375)
Screenshot: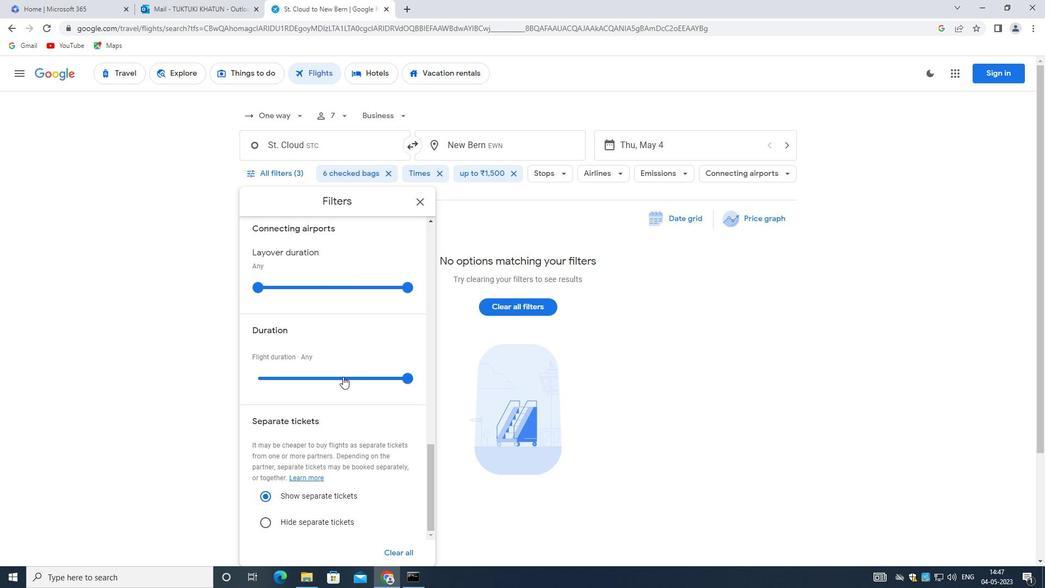
Action: Mouse scrolled (339, 374) with delta (0, 0)
Screenshot: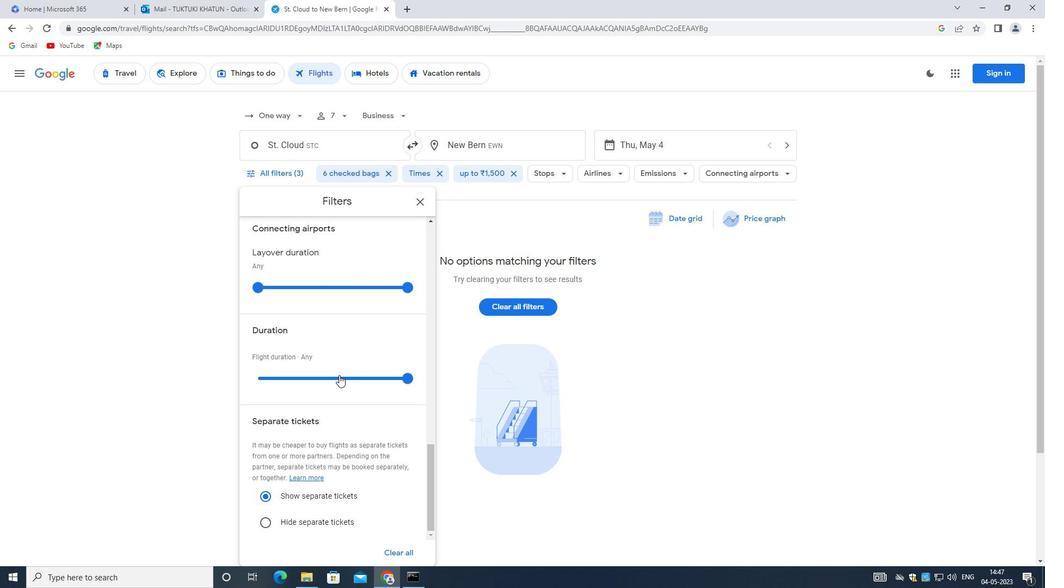
Action: Mouse scrolled (339, 374) with delta (0, 0)
Screenshot: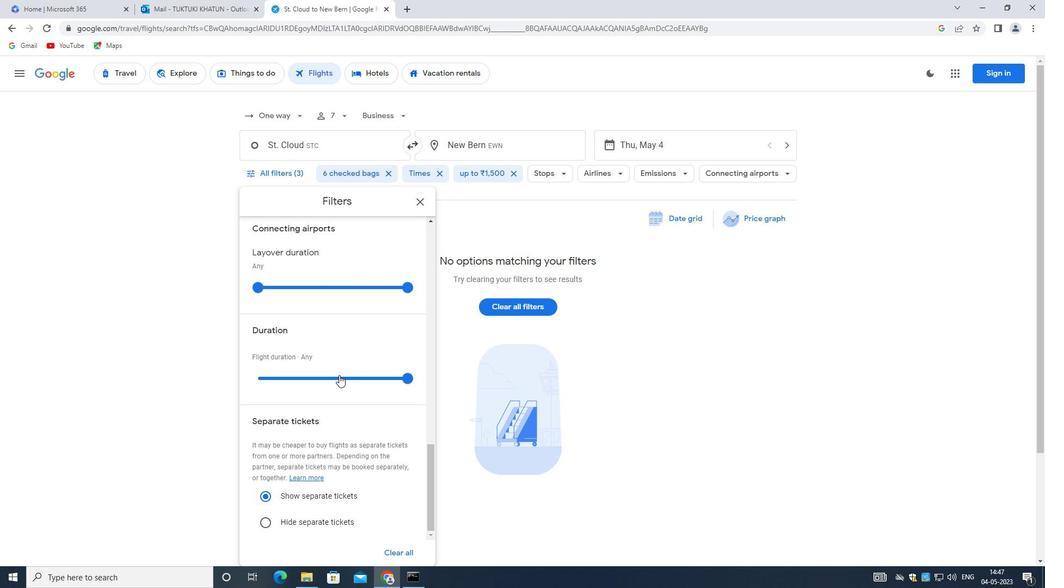 
Action: Mouse scrolled (339, 374) with delta (0, 0)
Screenshot: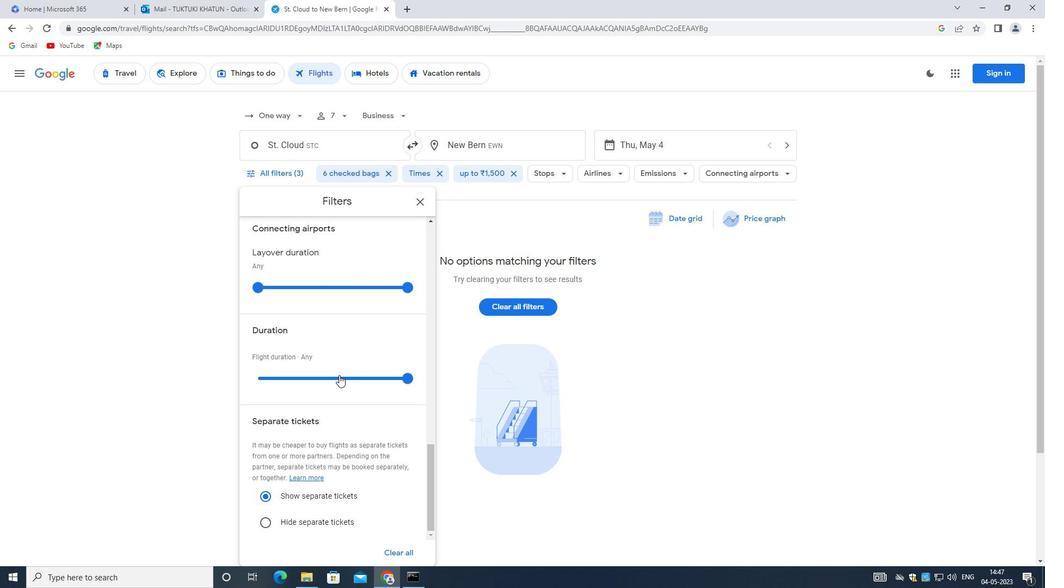 
Action: Mouse scrolled (339, 374) with delta (0, 0)
Screenshot: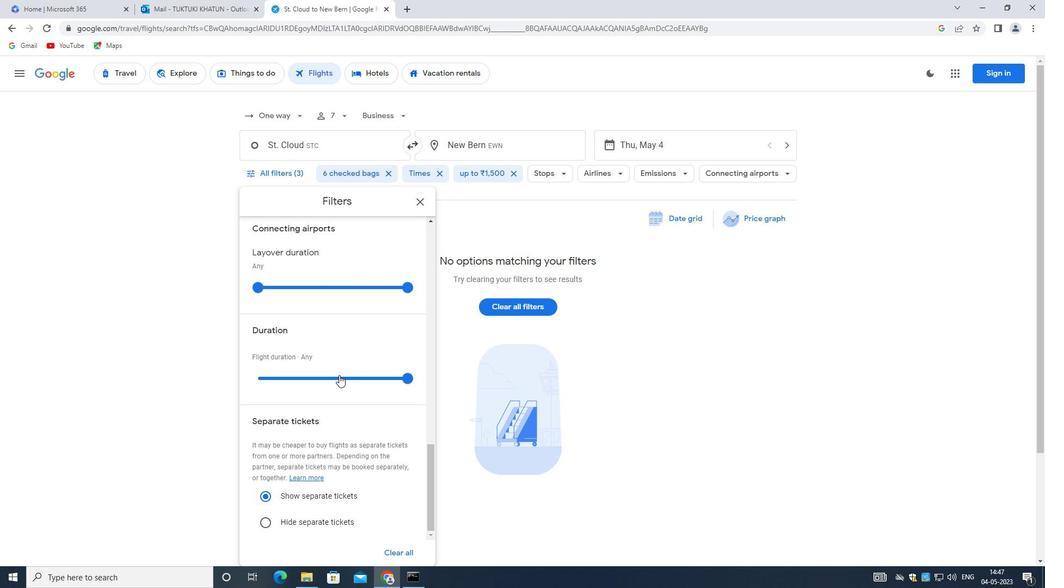 
Action: Mouse moved to (337, 375)
Screenshot: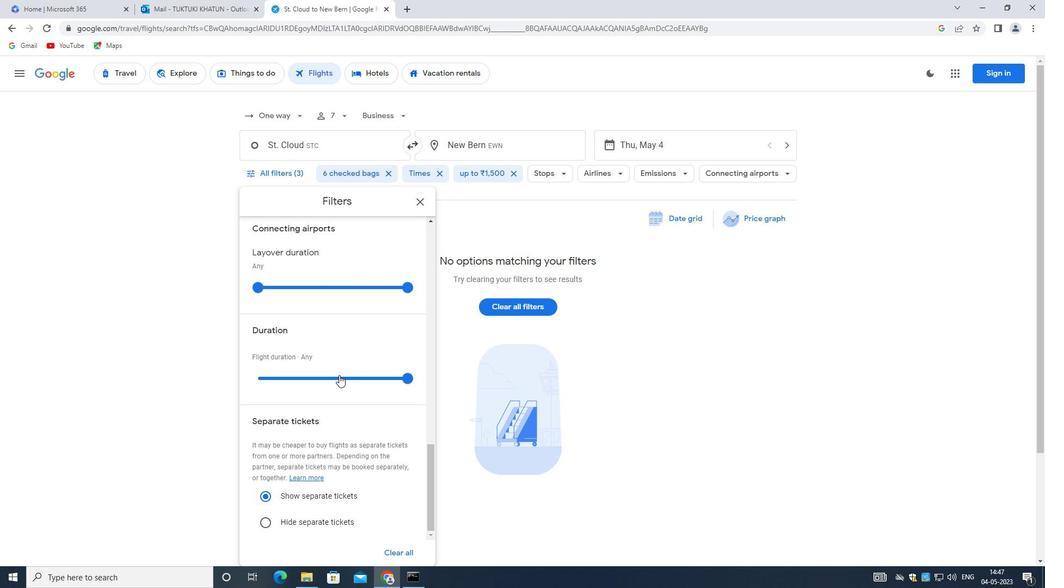 
